 Task: Find connections with filter location Palmas with filter topic #constructionwith filter profile language French with filter current company TE Connectivity with filter school Government College of Engineering, Salem with filter industry Insurance Agencies and Brokerages with filter service category Audio Engineering with filter keywords title SEO Manager
Action: Mouse moved to (668, 130)
Screenshot: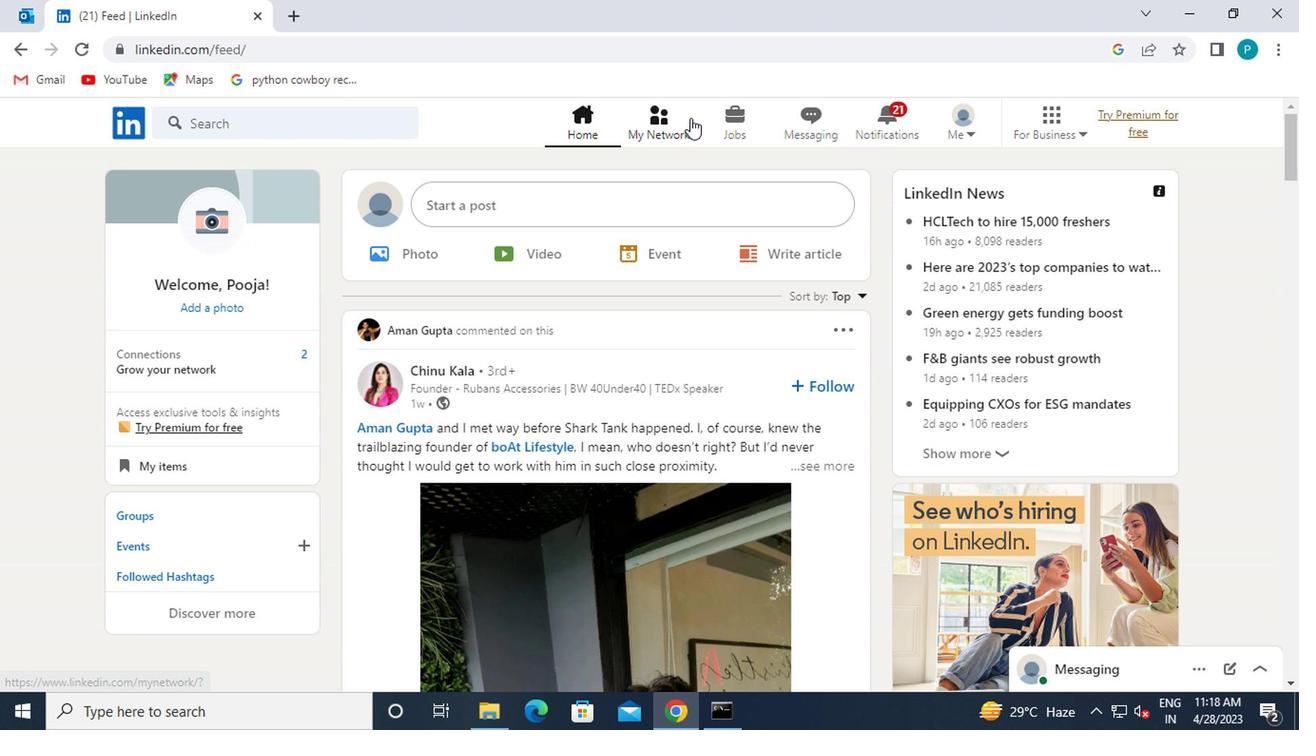 
Action: Mouse pressed left at (668, 130)
Screenshot: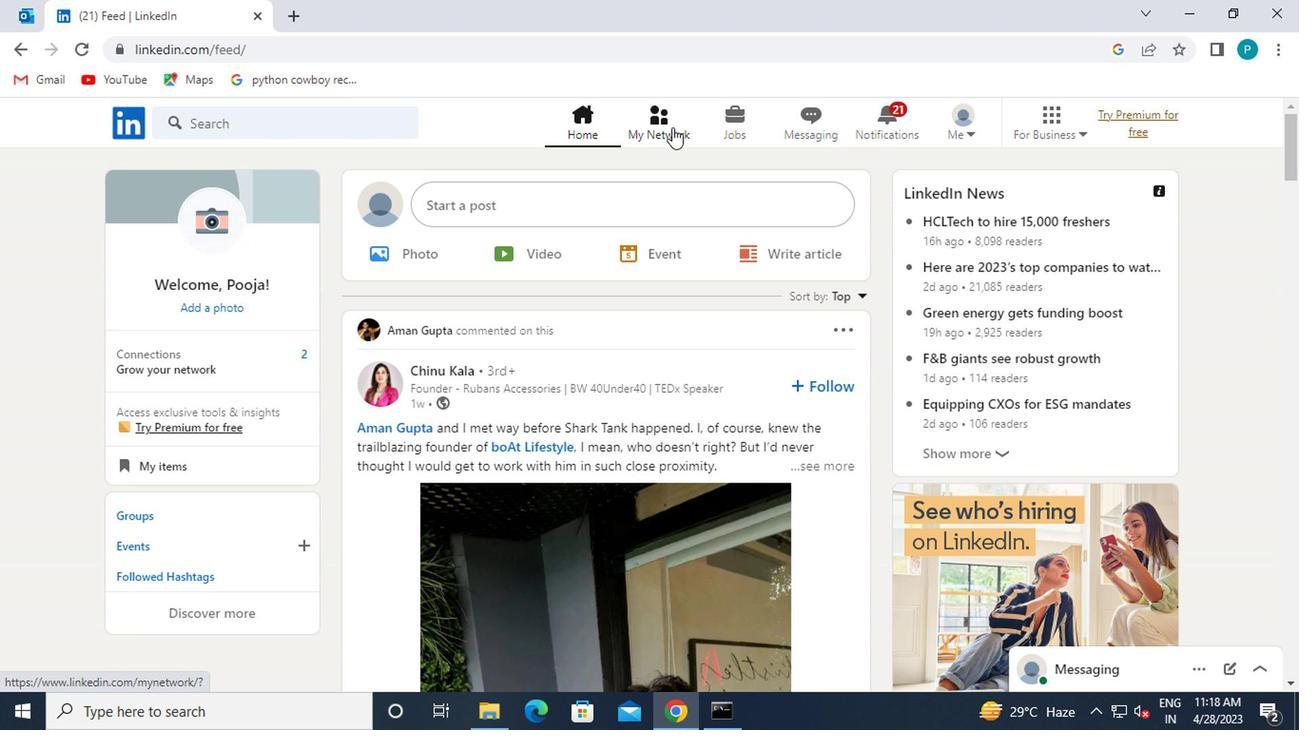 
Action: Mouse moved to (377, 225)
Screenshot: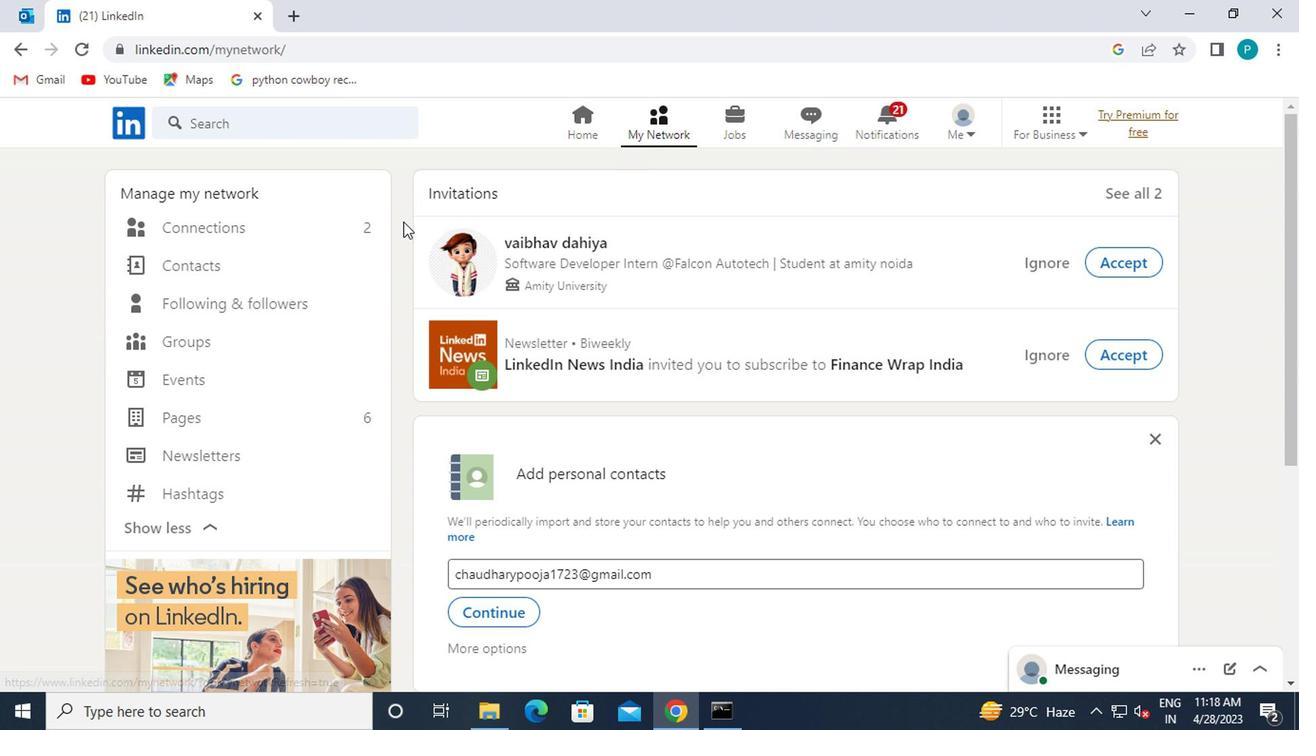 
Action: Mouse pressed left at (377, 225)
Screenshot: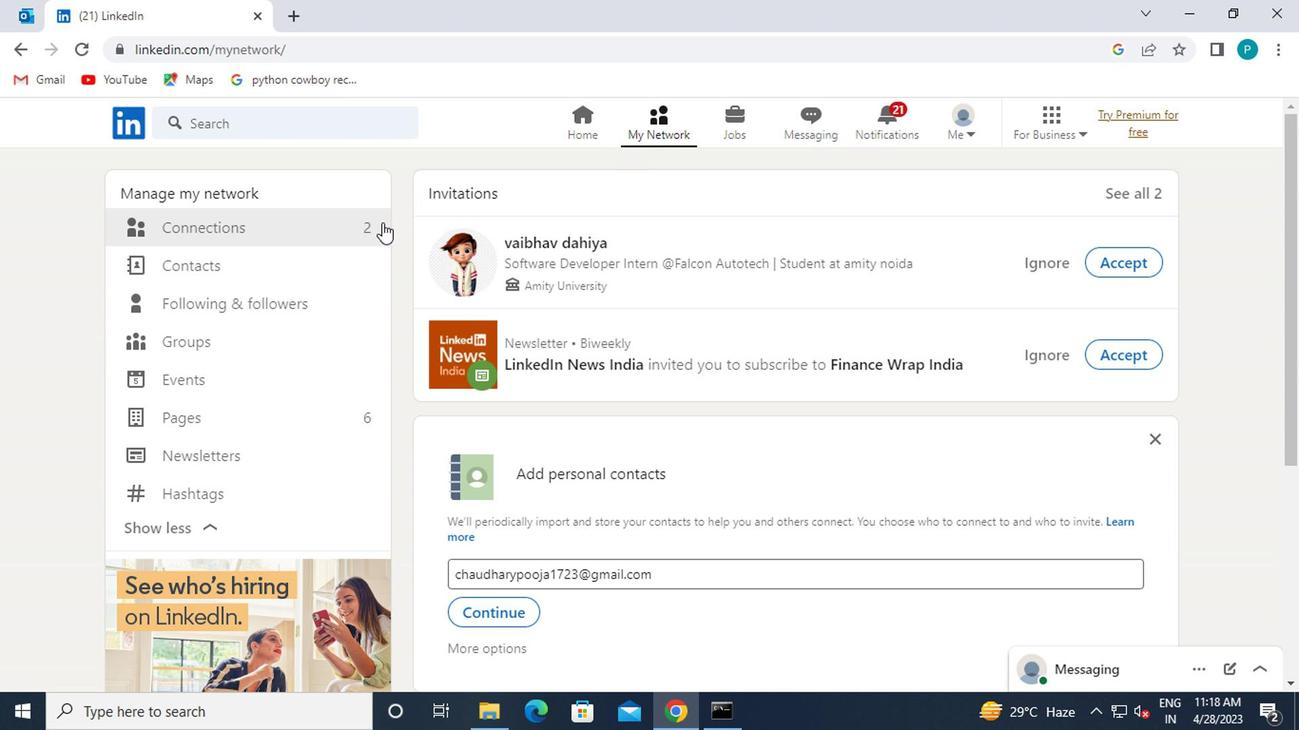
Action: Mouse moved to (320, 227)
Screenshot: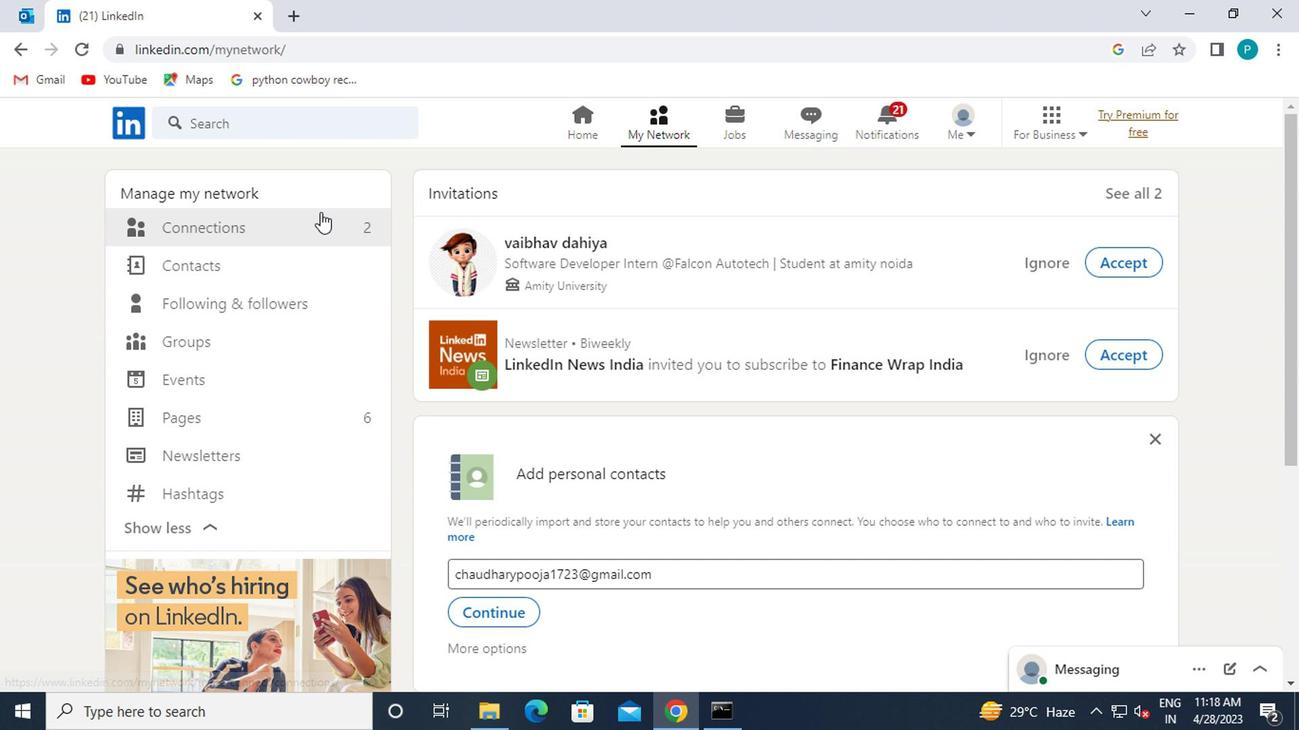 
Action: Mouse pressed left at (320, 227)
Screenshot: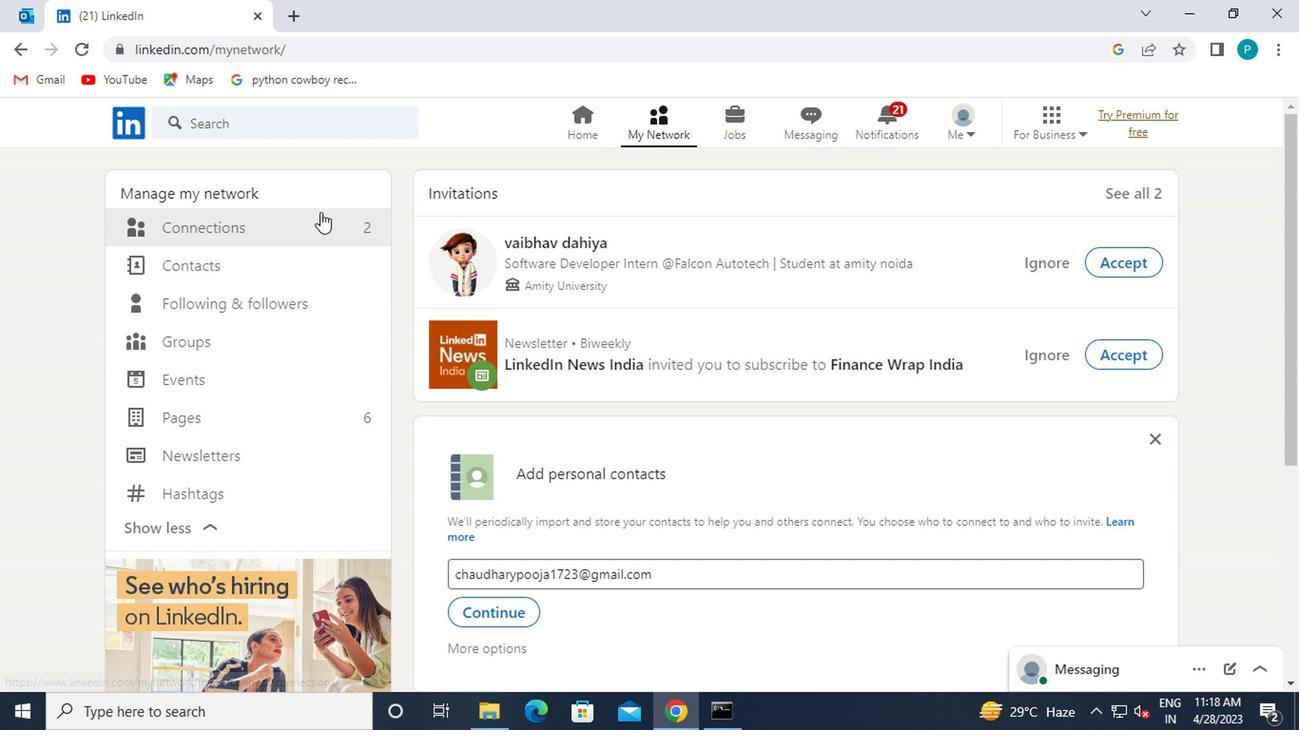
Action: Mouse moved to (802, 226)
Screenshot: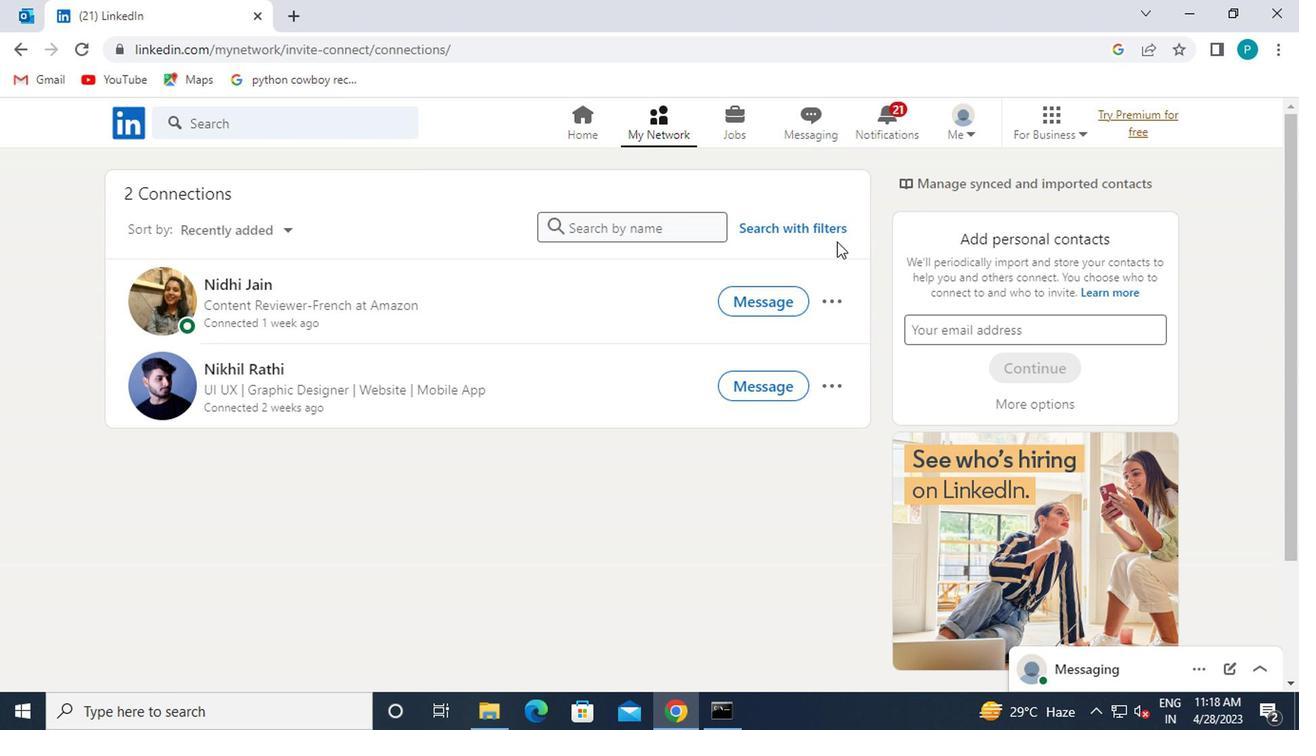 
Action: Mouse pressed left at (802, 226)
Screenshot: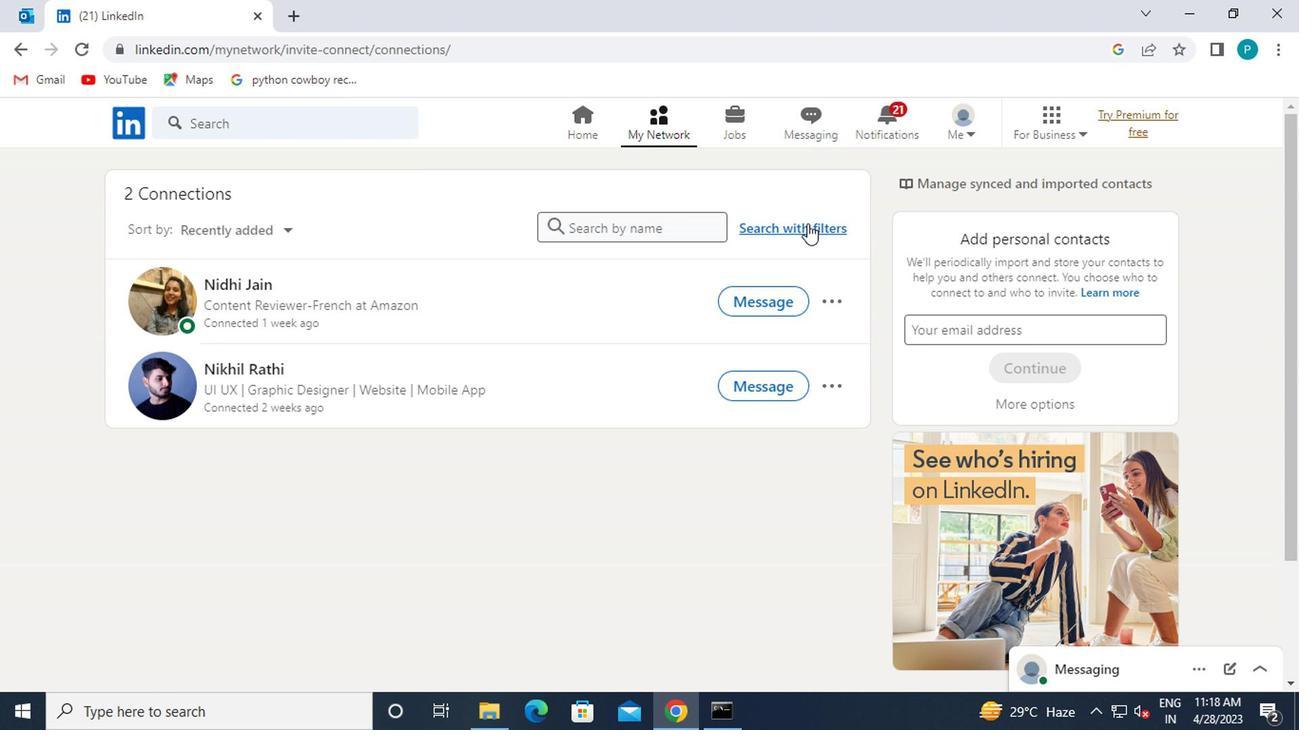 
Action: Mouse moved to (726, 186)
Screenshot: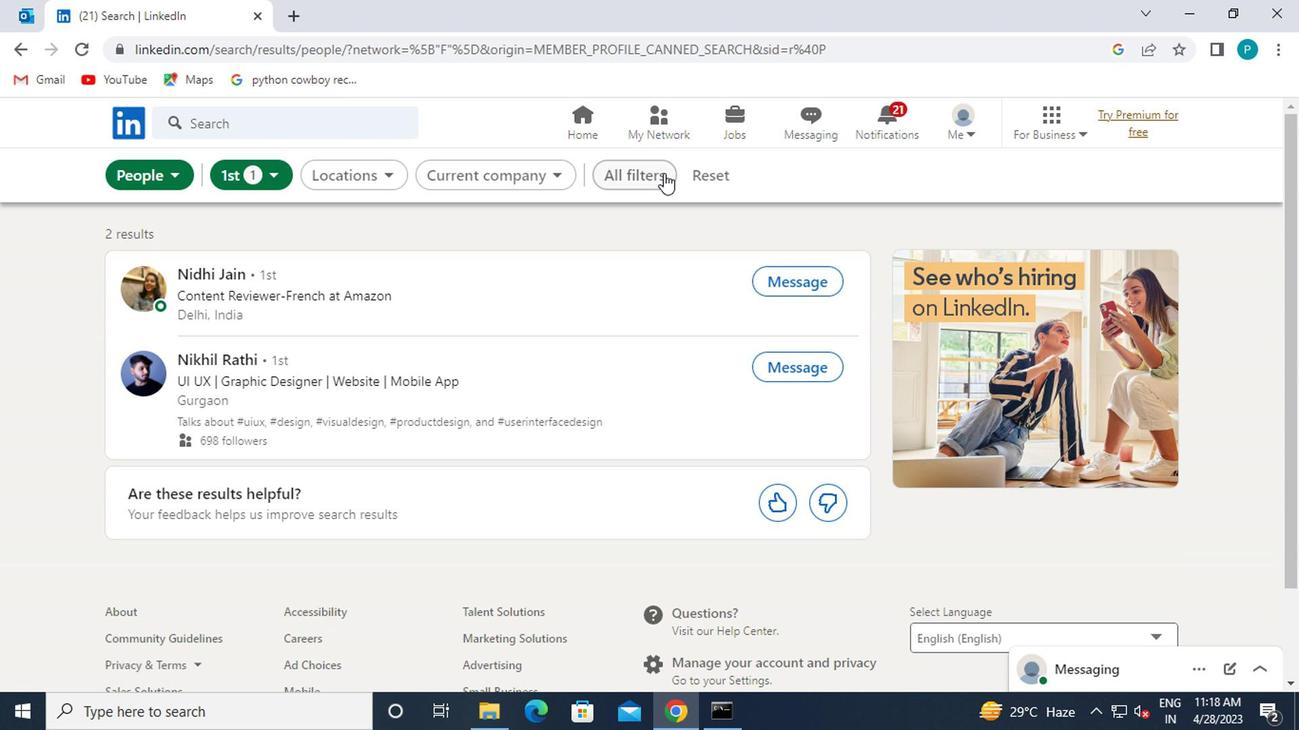 
Action: Mouse pressed left at (726, 186)
Screenshot: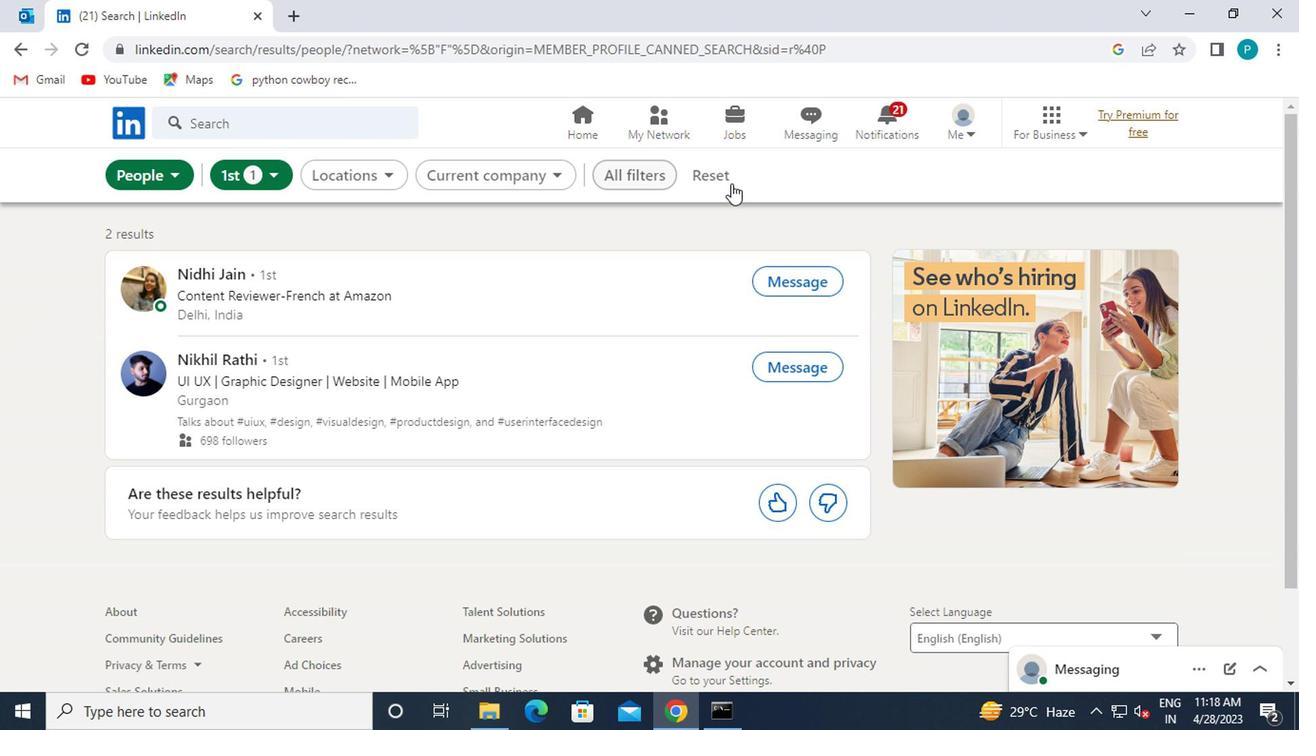 
Action: Mouse moved to (701, 175)
Screenshot: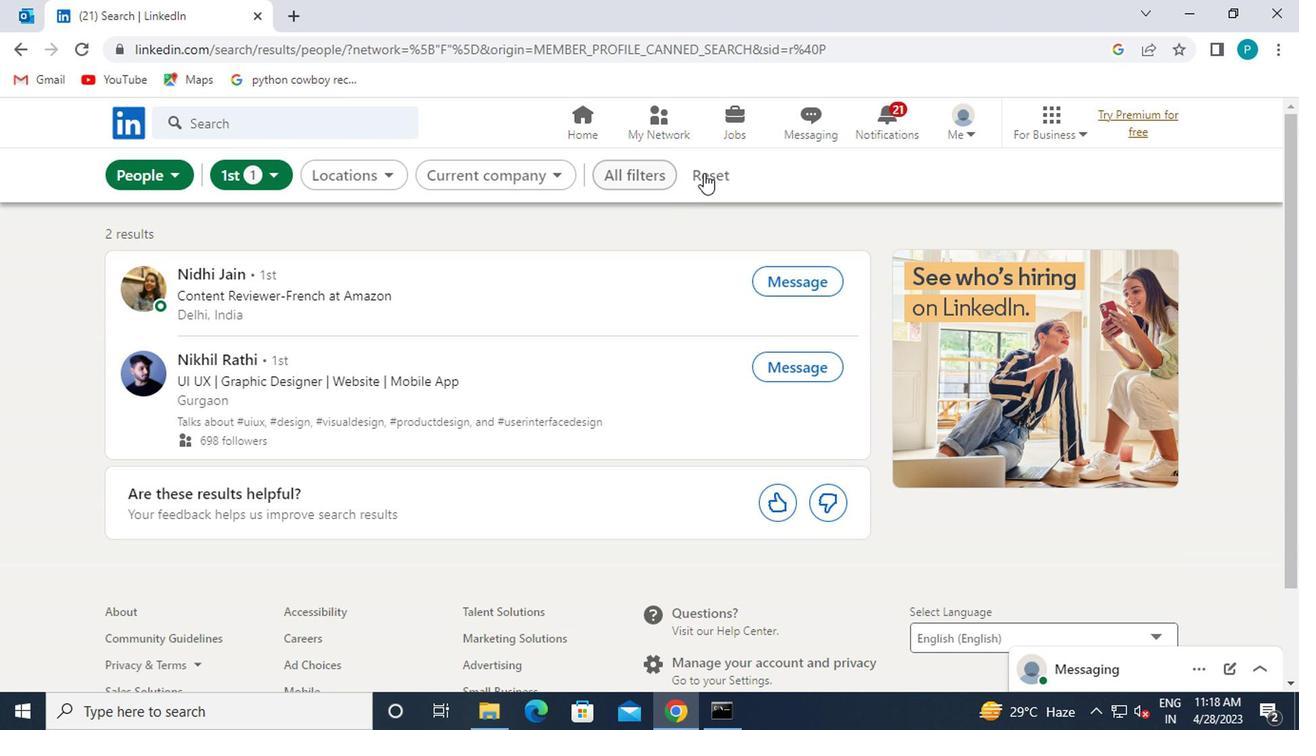 
Action: Mouse pressed left at (701, 175)
Screenshot: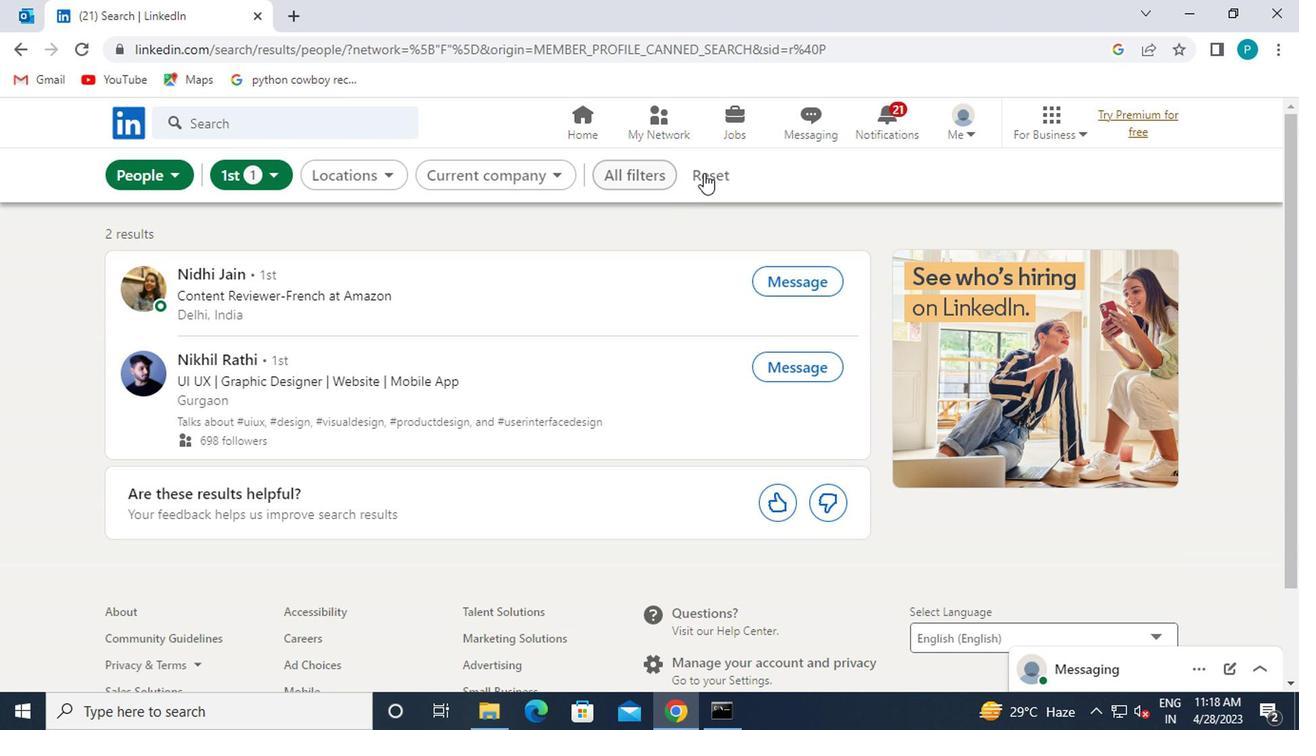 
Action: Mouse moved to (659, 182)
Screenshot: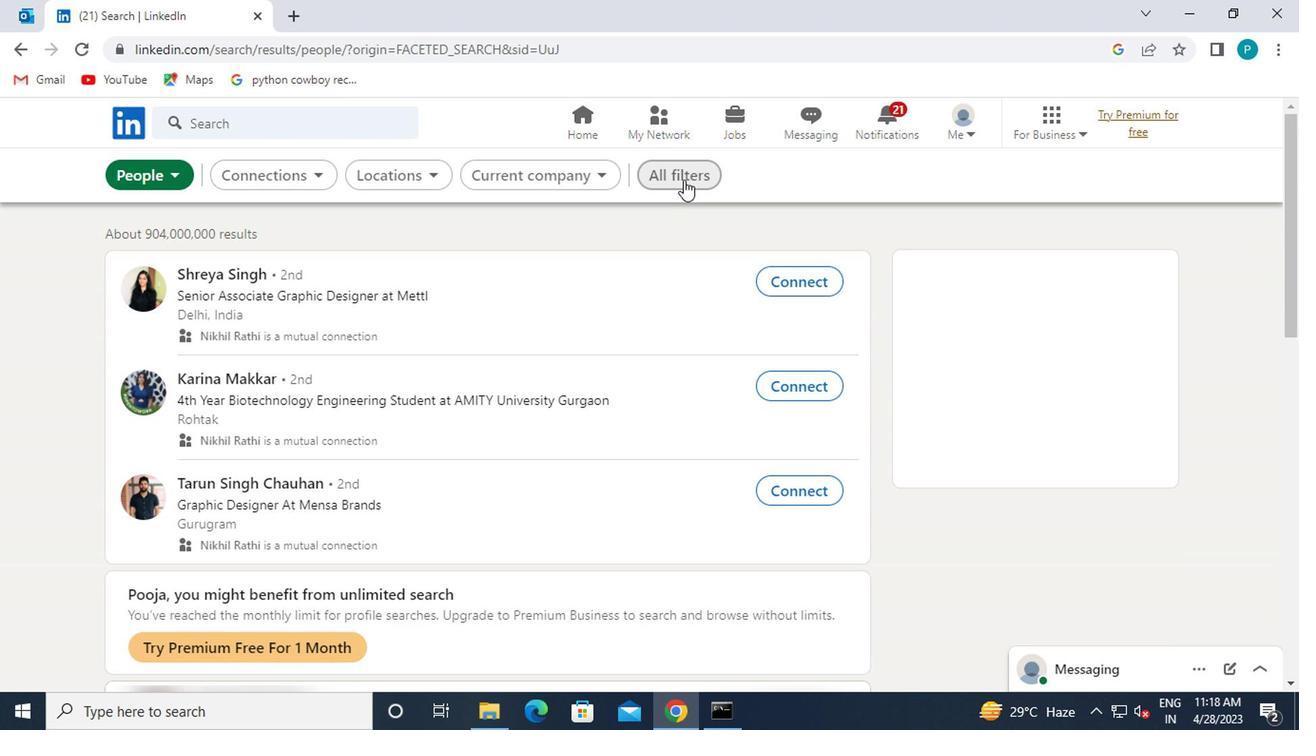 
Action: Mouse pressed left at (659, 182)
Screenshot: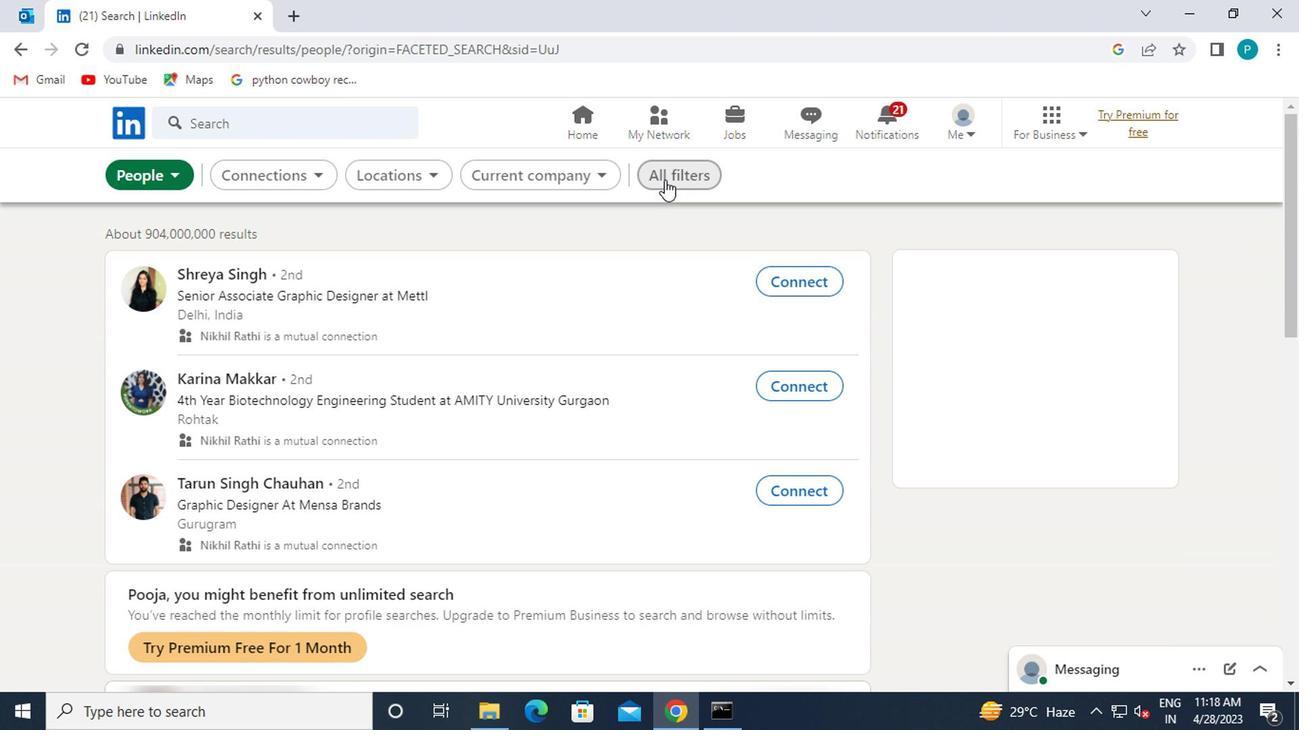 
Action: Mouse moved to (1010, 517)
Screenshot: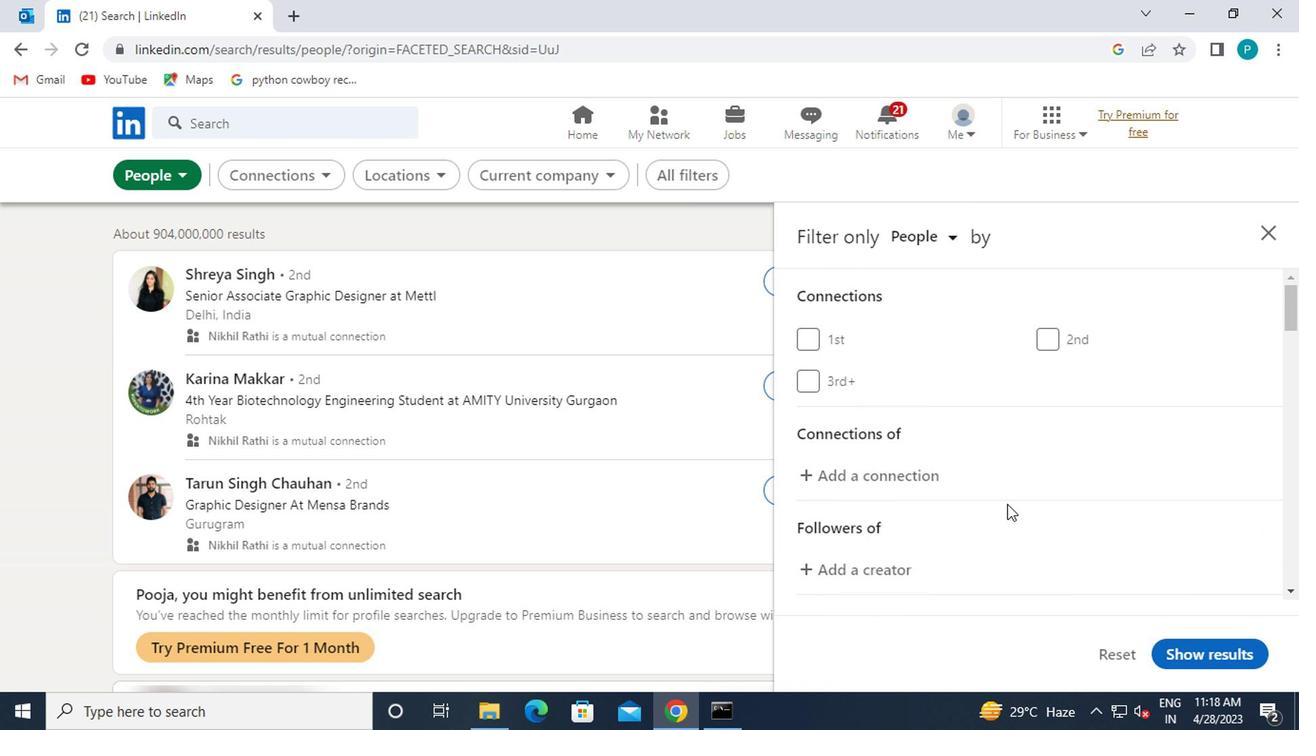 
Action: Mouse scrolled (1010, 516) with delta (0, 0)
Screenshot: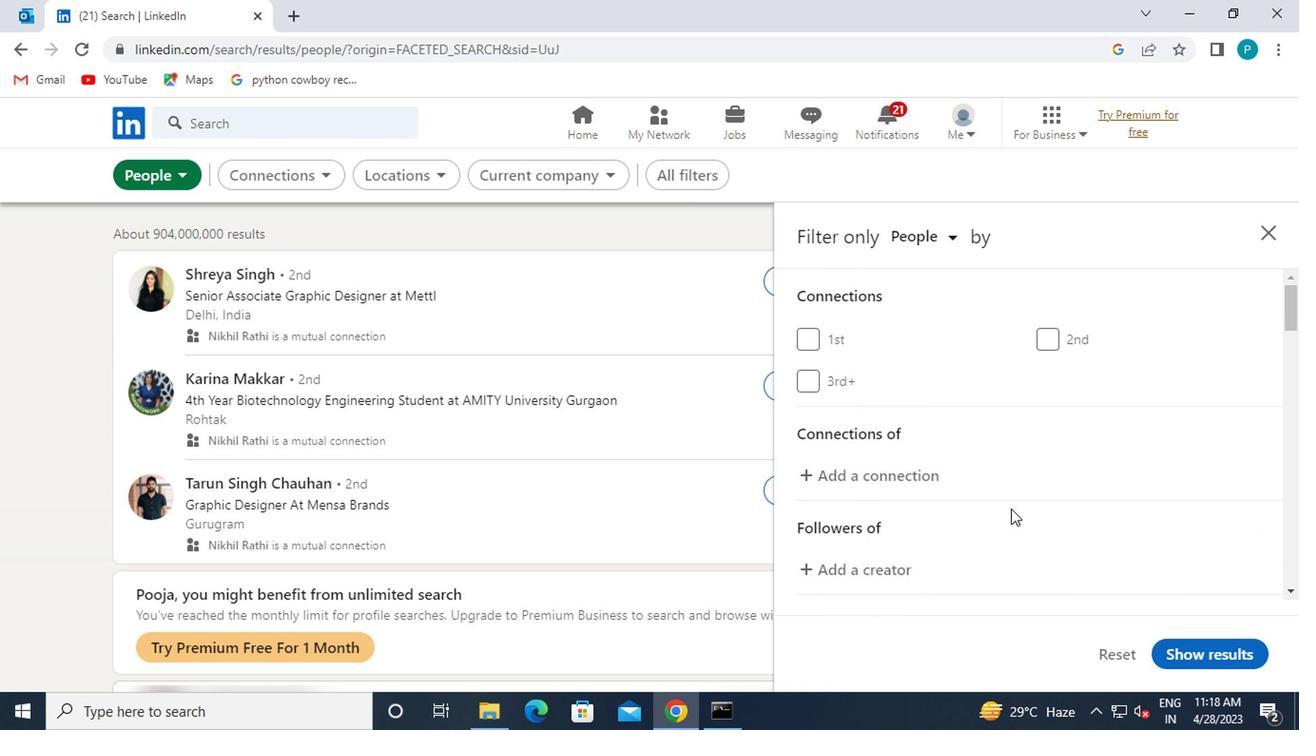 
Action: Mouse scrolled (1010, 516) with delta (0, 0)
Screenshot: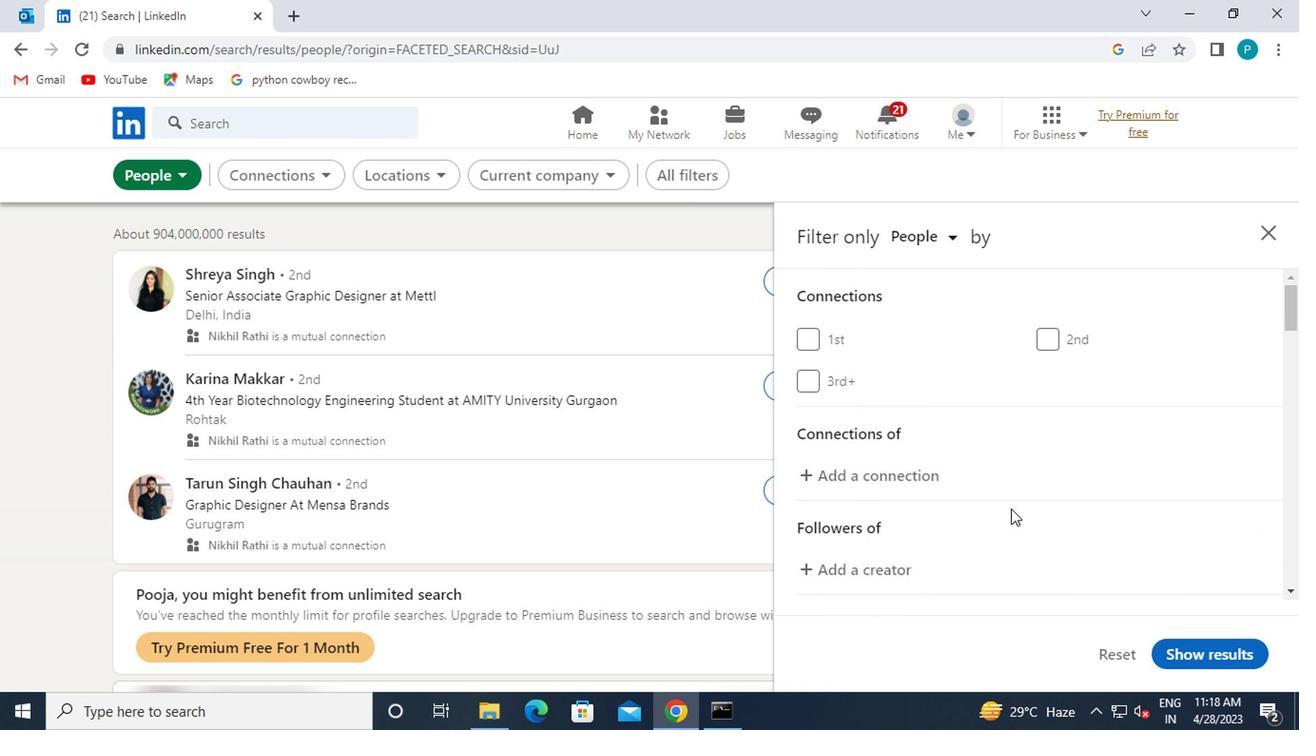 
Action: Mouse scrolled (1010, 516) with delta (0, 0)
Screenshot: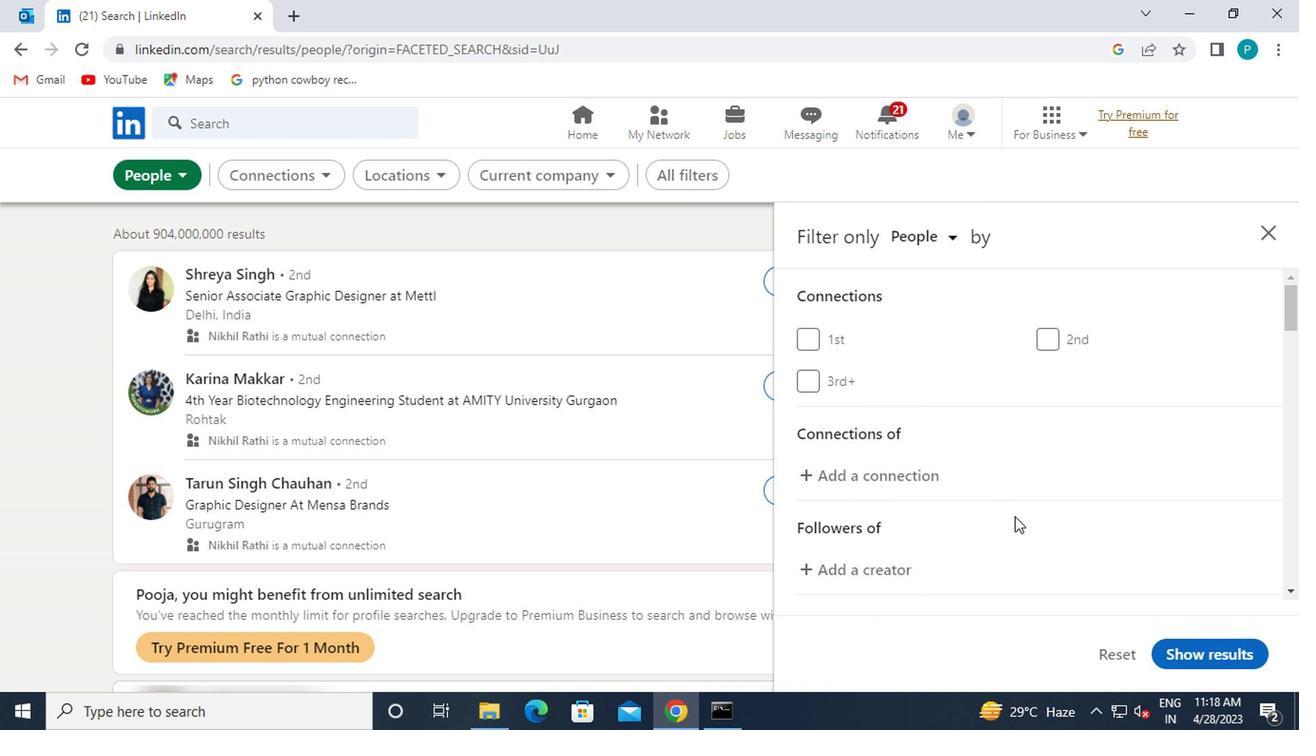 
Action: Mouse moved to (1043, 469)
Screenshot: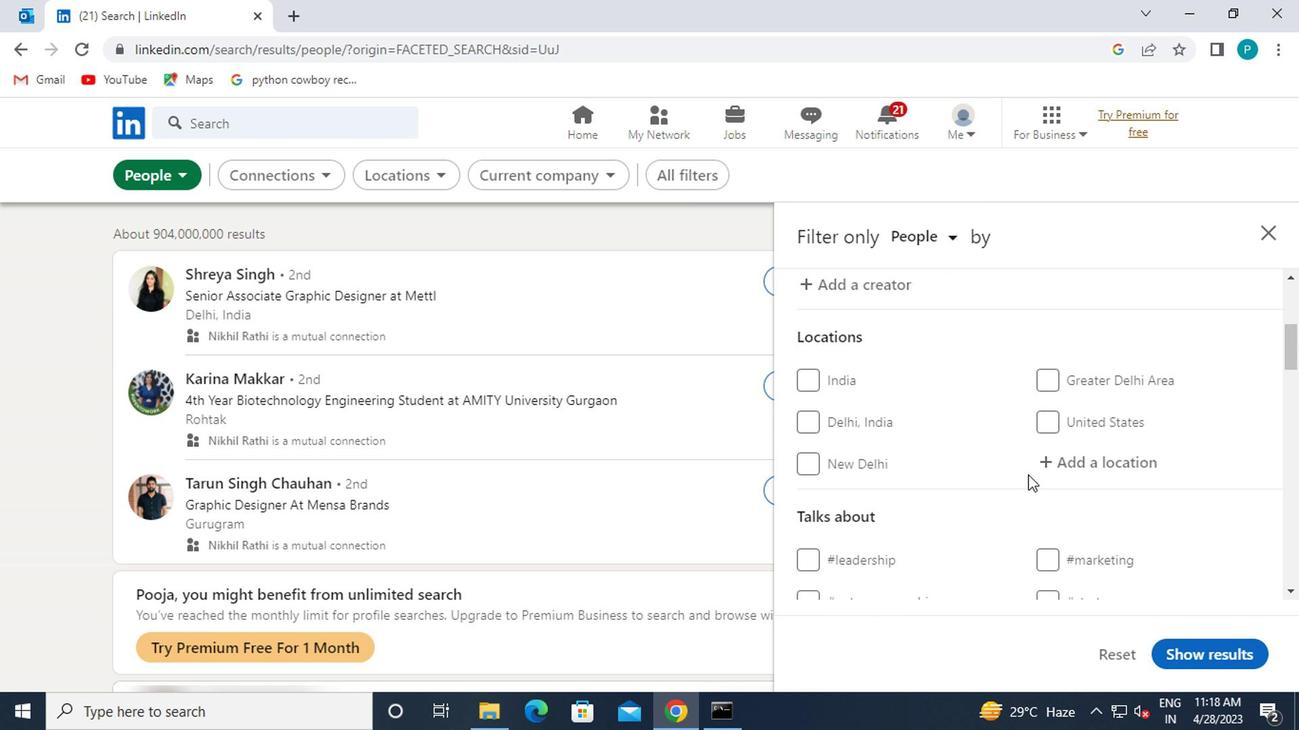
Action: Mouse pressed left at (1043, 469)
Screenshot: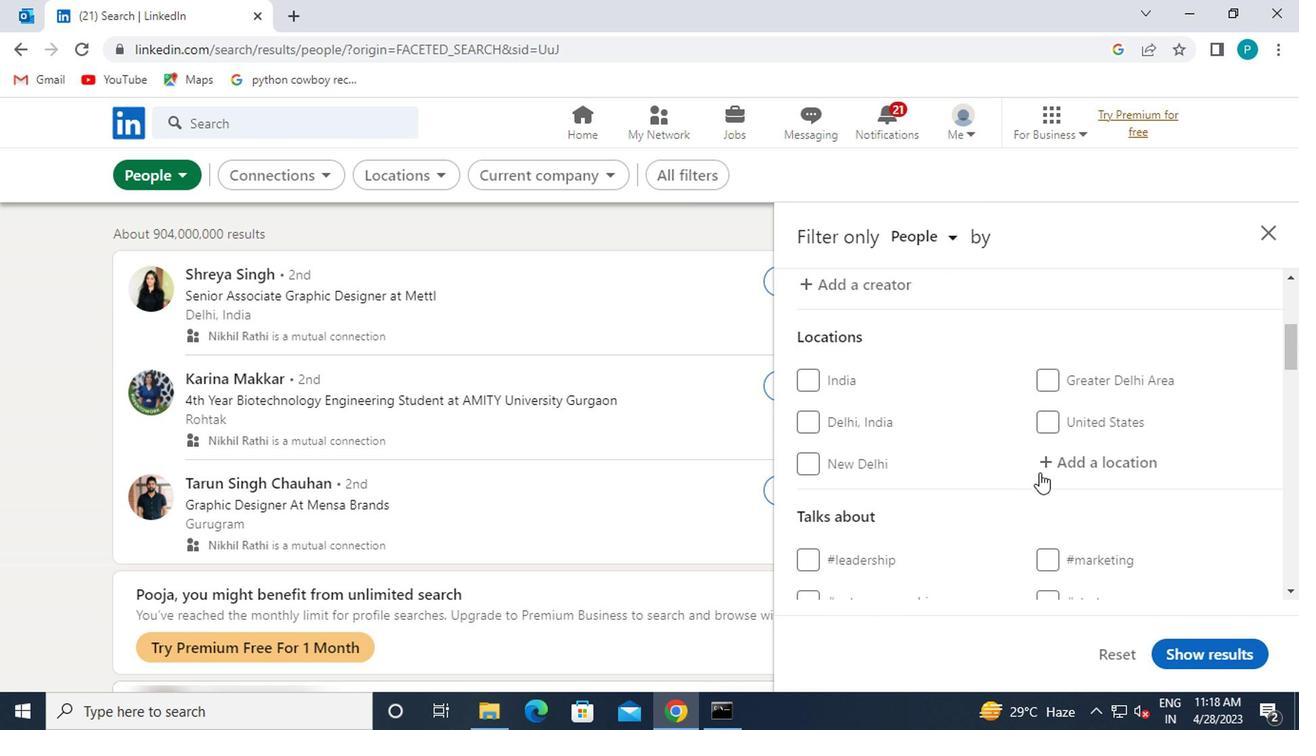 
Action: Mouse moved to (1062, 460)
Screenshot: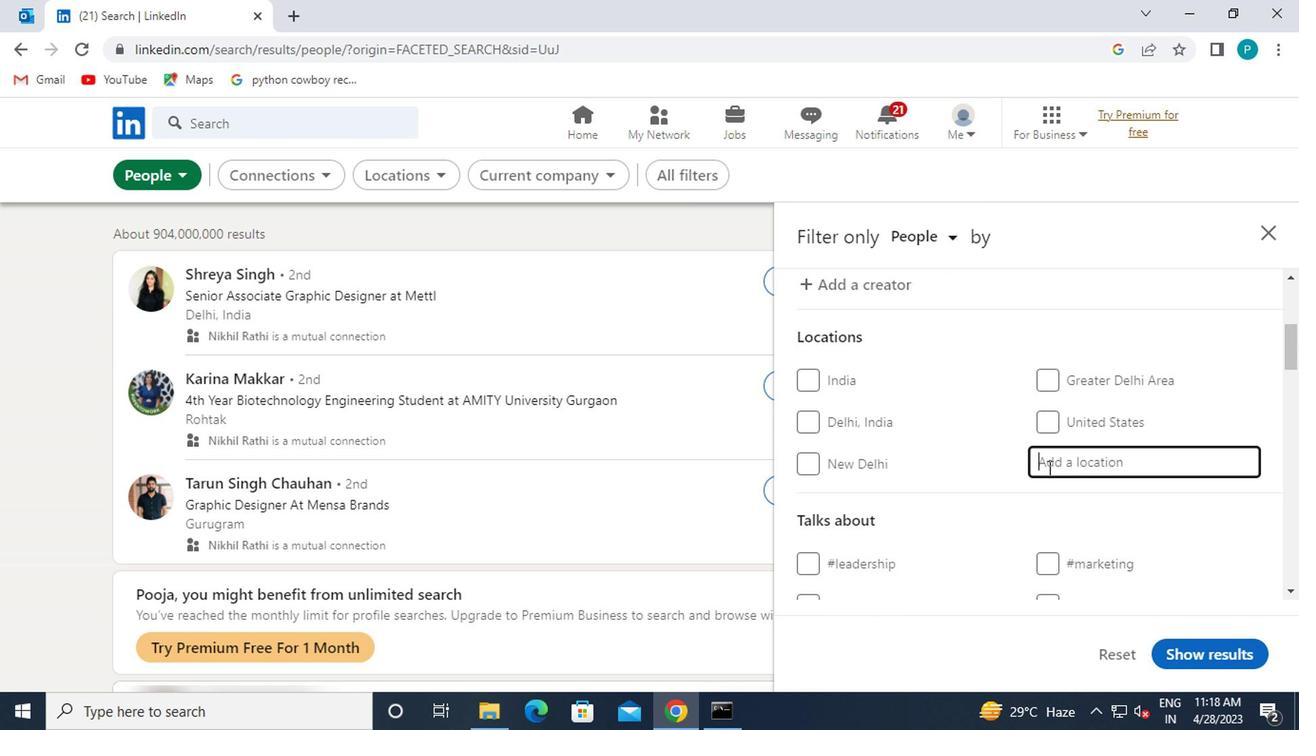 
Action: Key pressed <Key.caps_lock>p<Key.caps_lock>almas
Screenshot: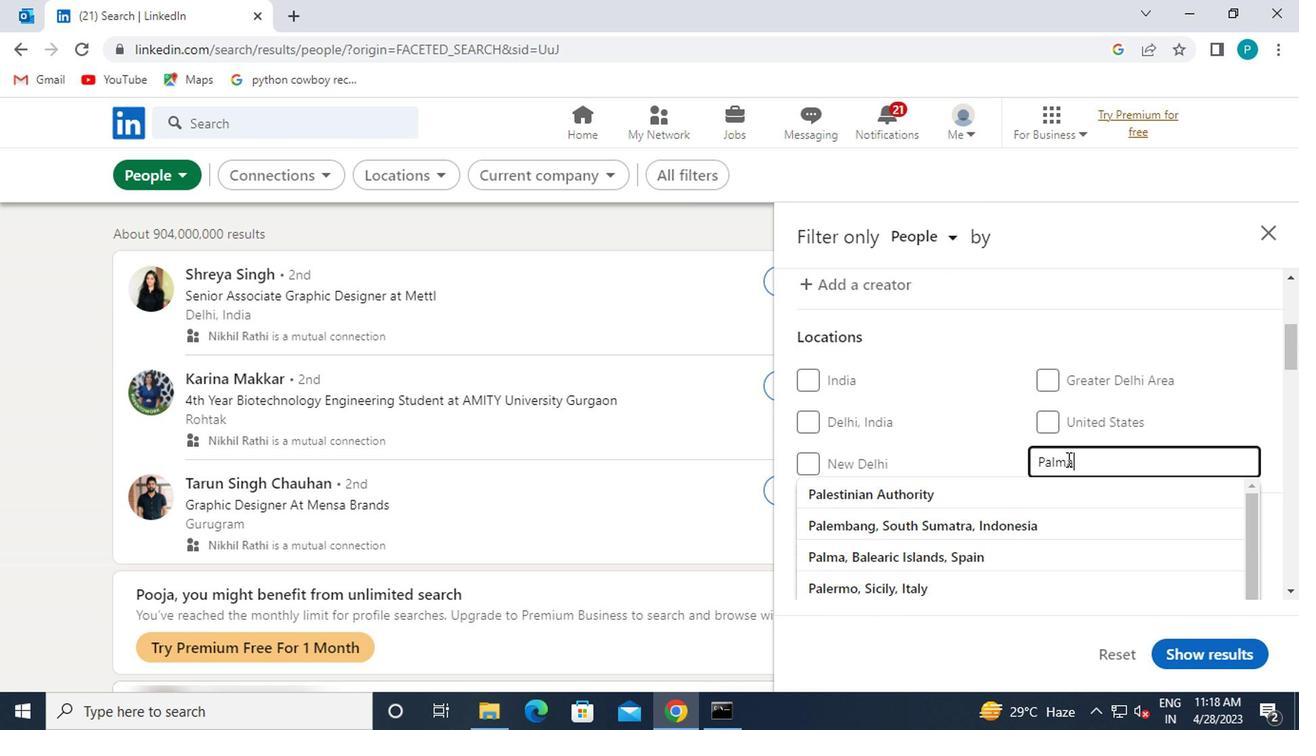 
Action: Mouse moved to (992, 485)
Screenshot: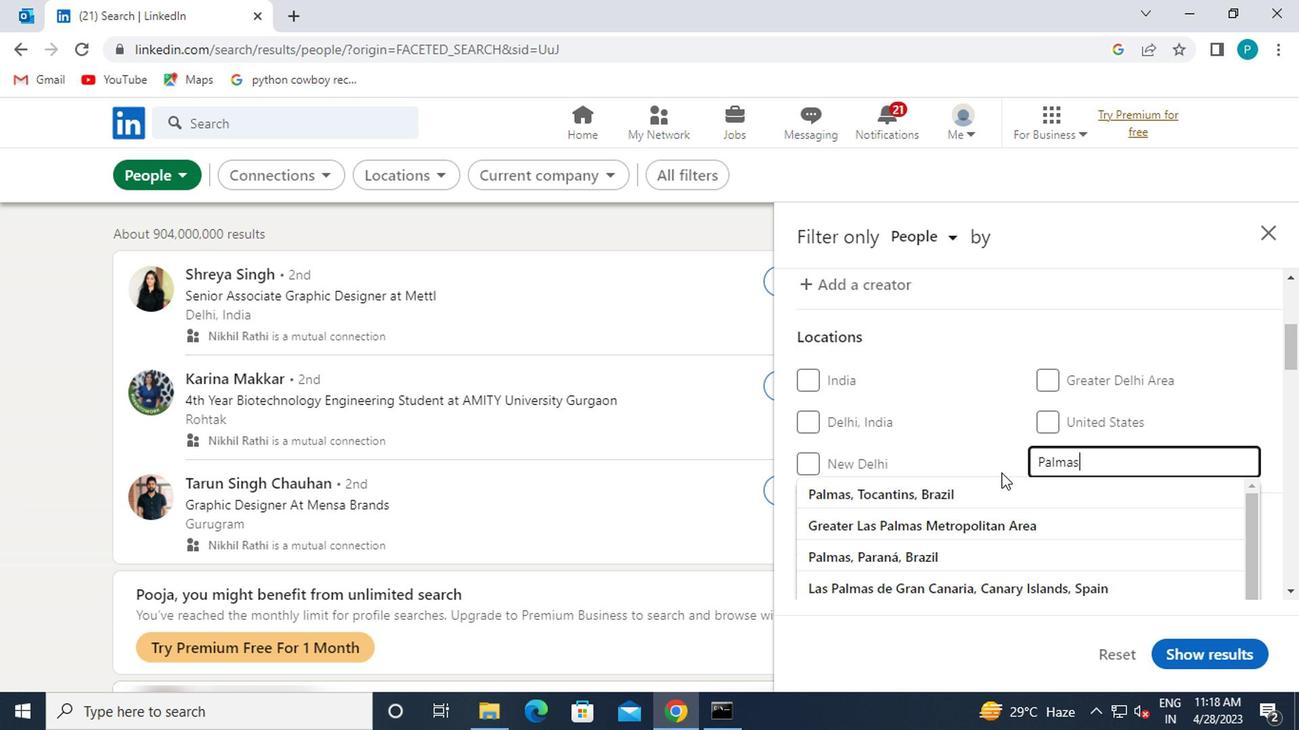 
Action: Mouse pressed left at (992, 485)
Screenshot: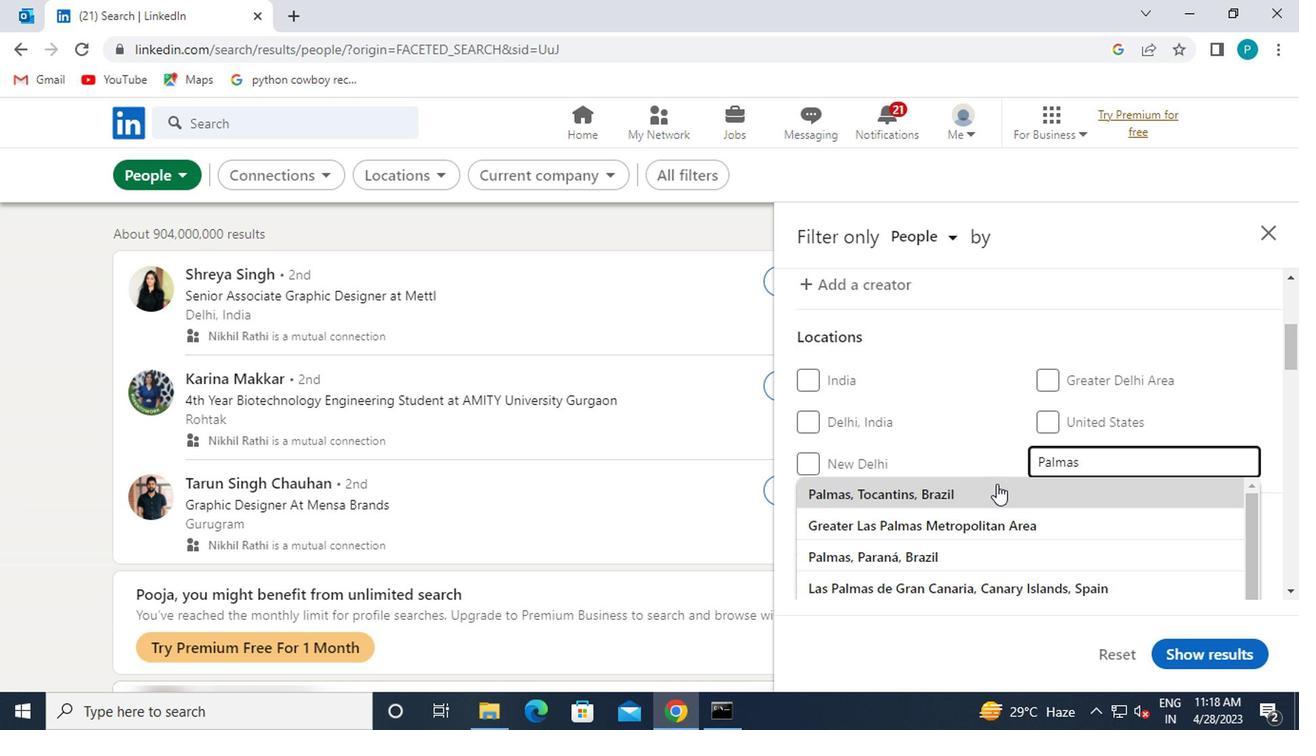 
Action: Mouse moved to (991, 485)
Screenshot: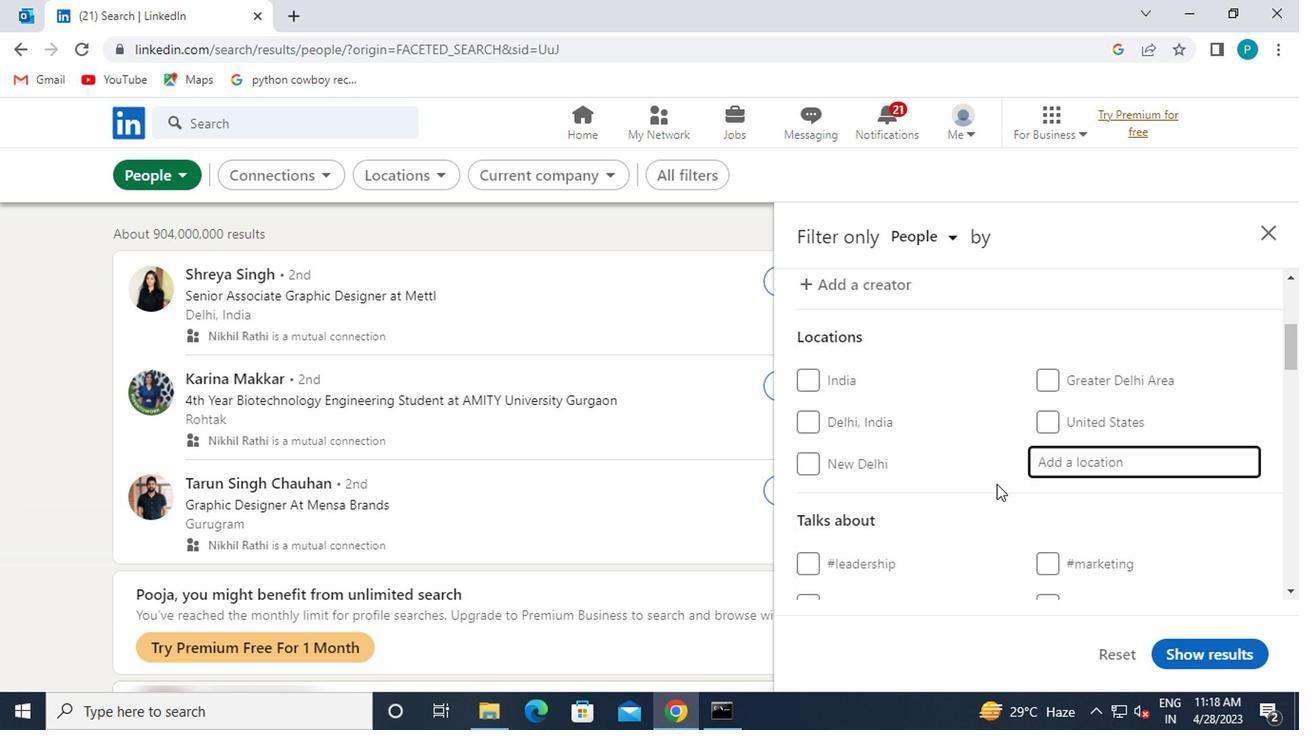 
Action: Mouse scrolled (991, 483) with delta (0, -1)
Screenshot: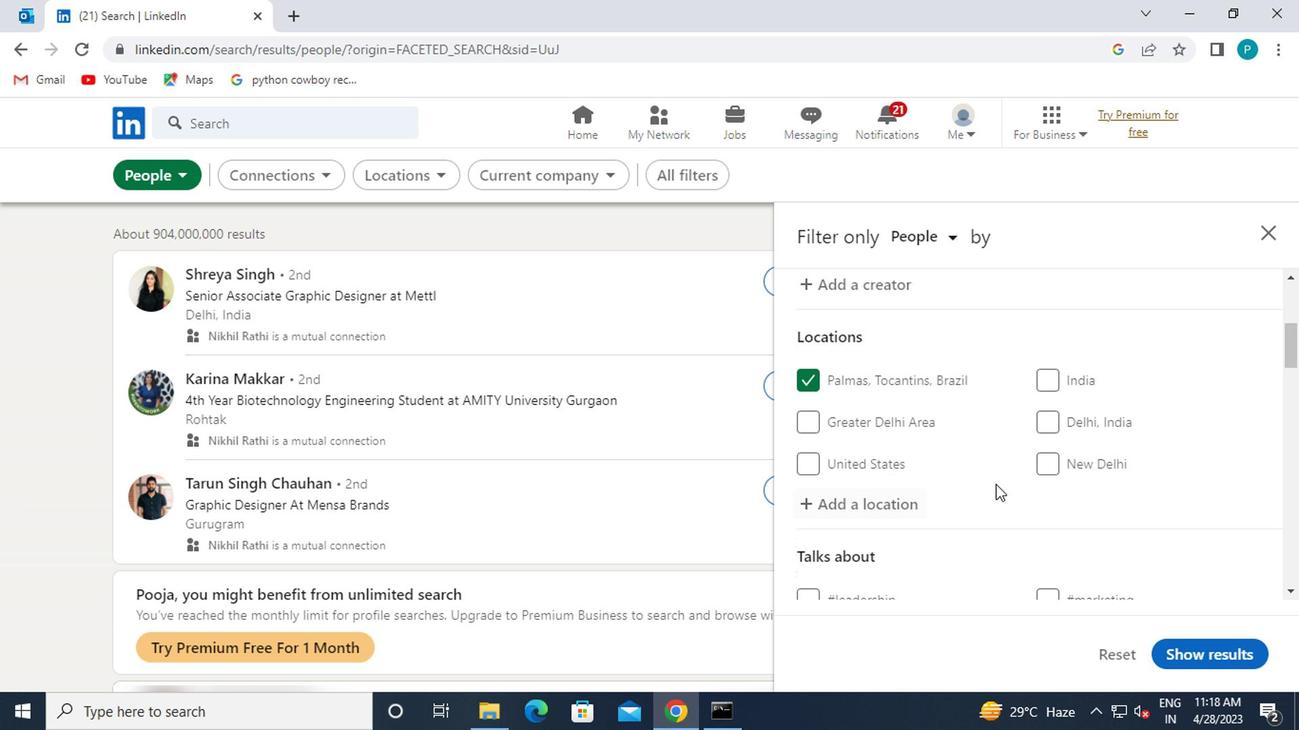 
Action: Mouse scrolled (991, 483) with delta (0, -1)
Screenshot: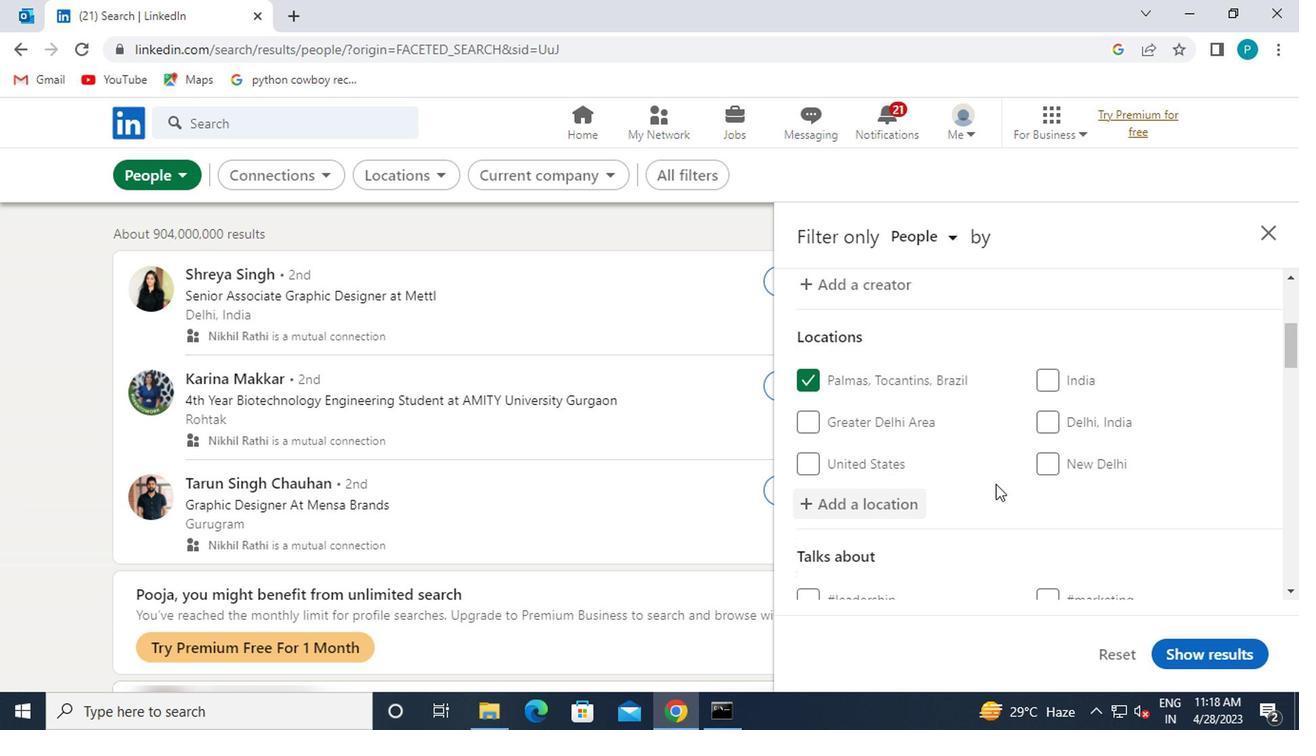 
Action: Mouse moved to (991, 485)
Screenshot: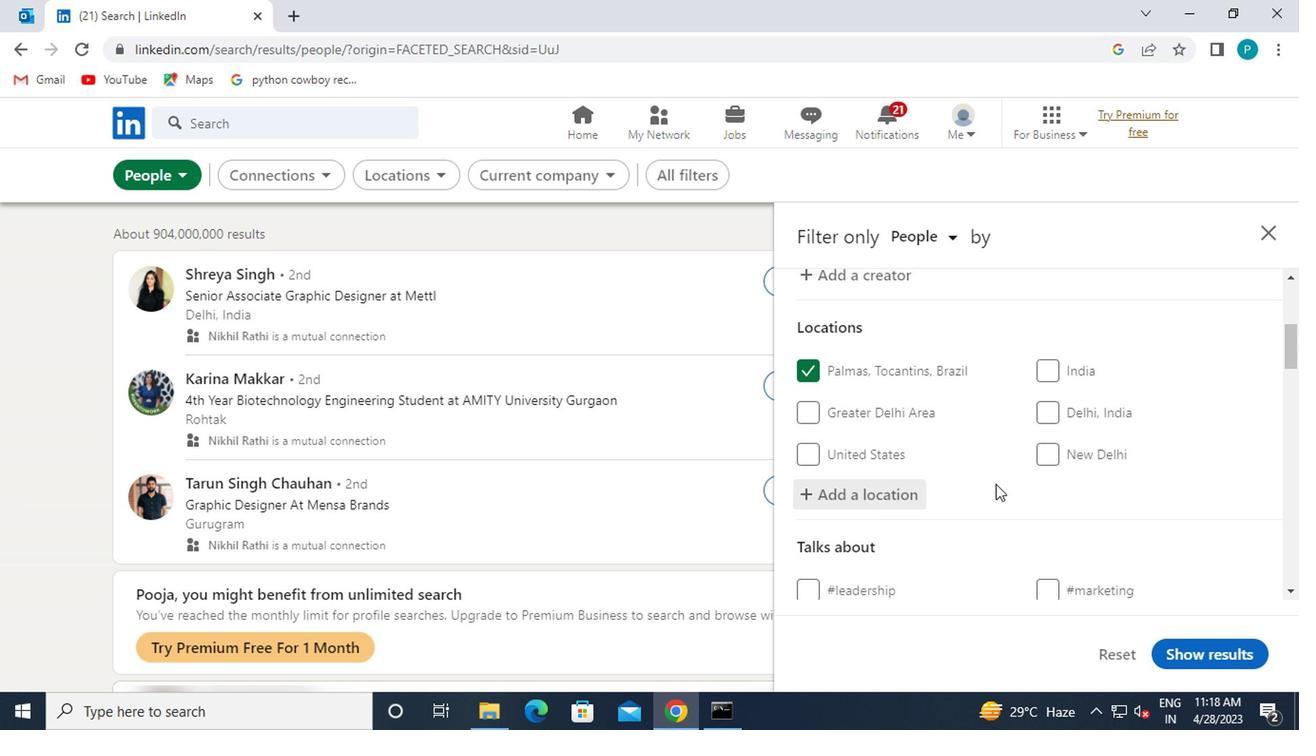 
Action: Mouse scrolled (991, 483) with delta (0, -1)
Screenshot: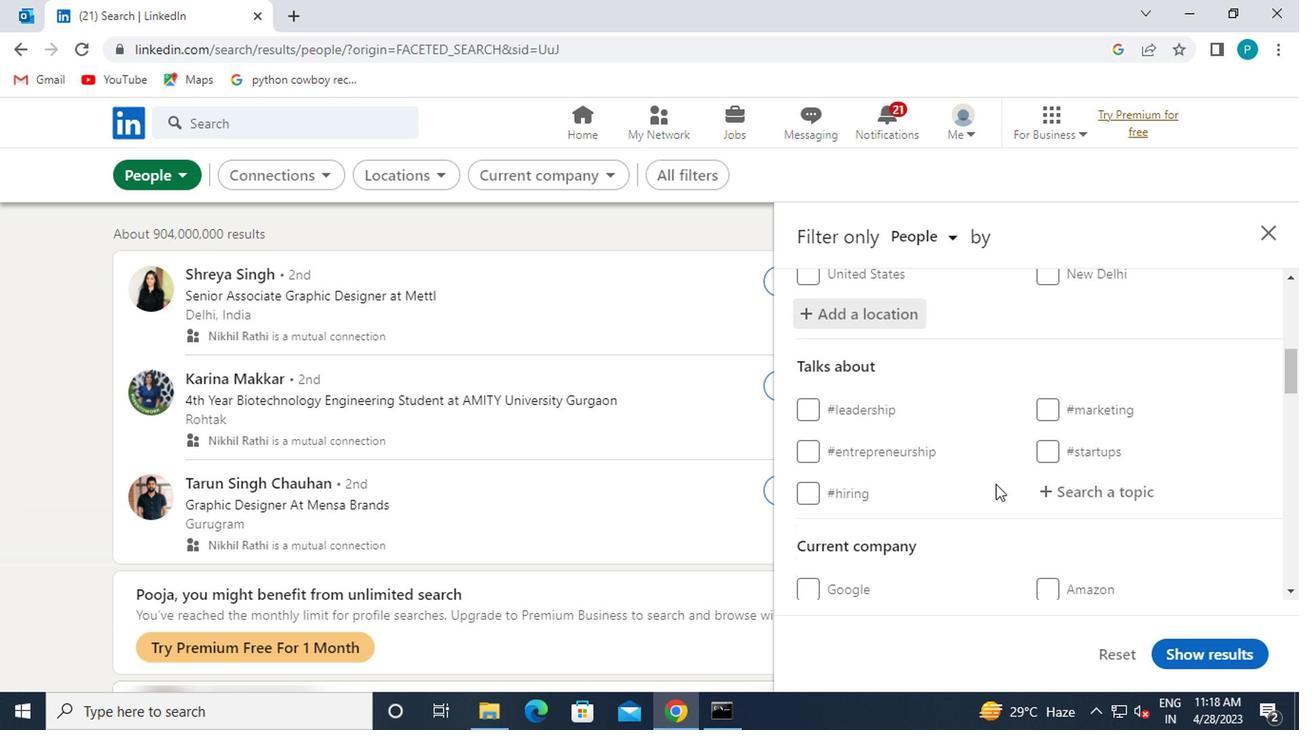 
Action: Mouse scrolled (991, 483) with delta (0, -1)
Screenshot: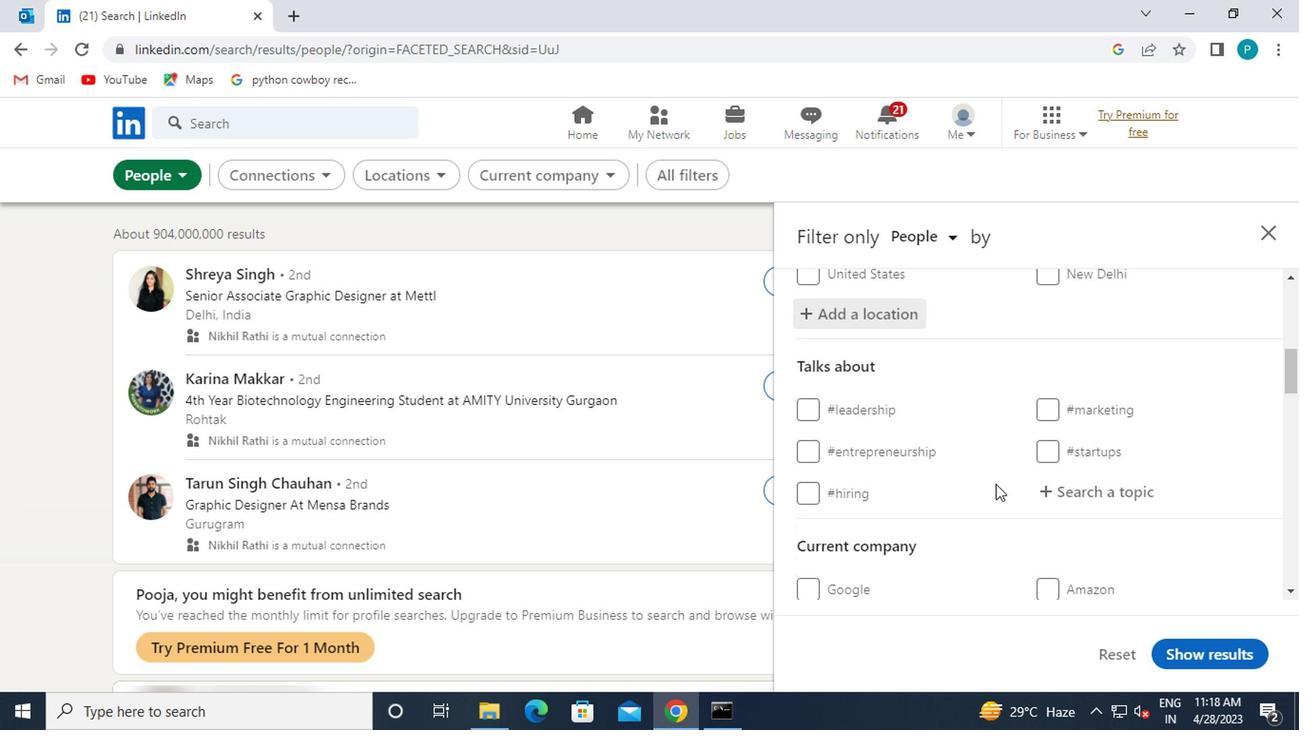 
Action: Mouse scrolled (991, 483) with delta (0, -1)
Screenshot: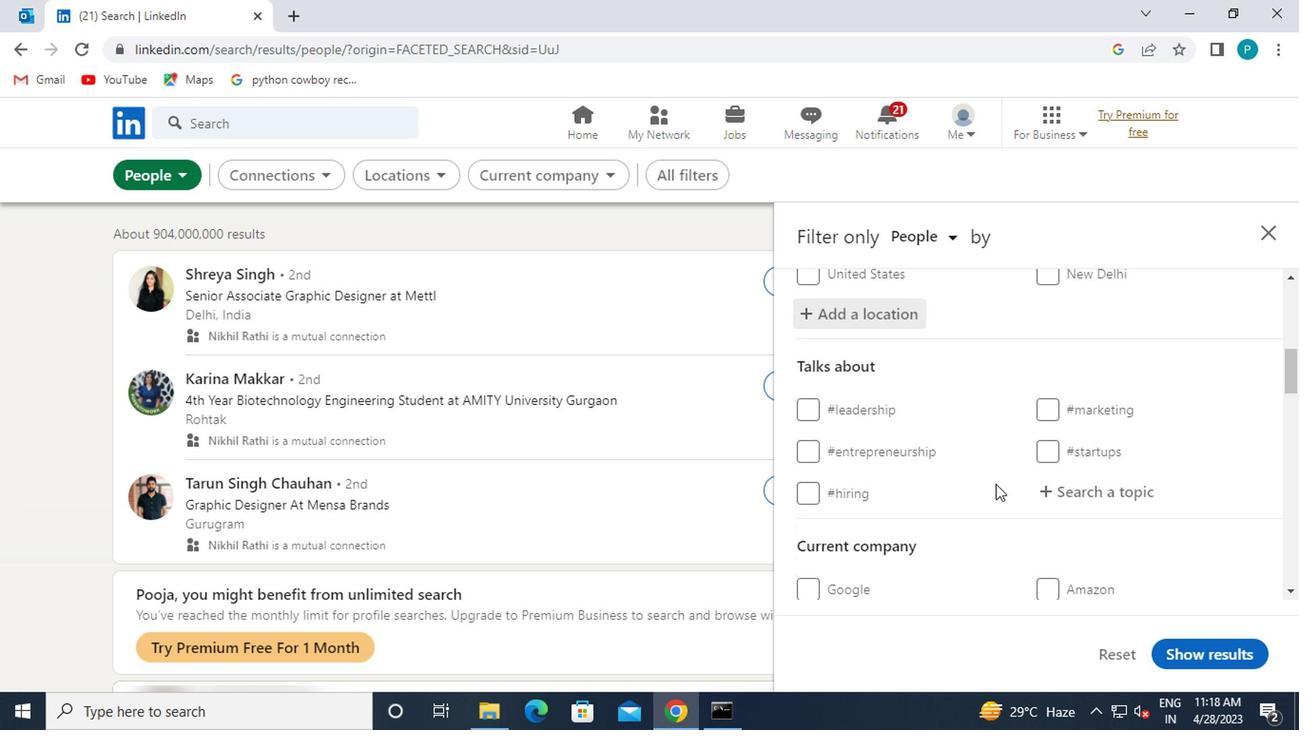 
Action: Mouse moved to (935, 483)
Screenshot: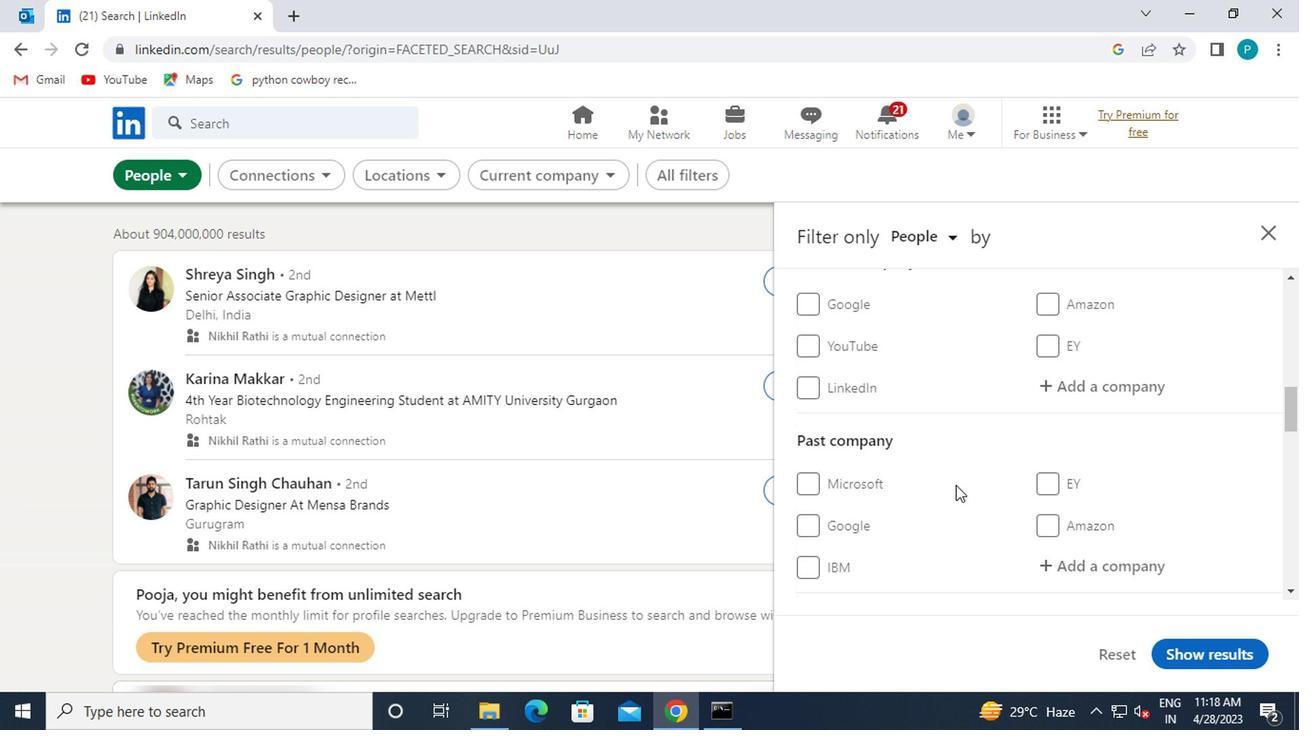 
Action: Mouse scrolled (935, 481) with delta (0, -1)
Screenshot: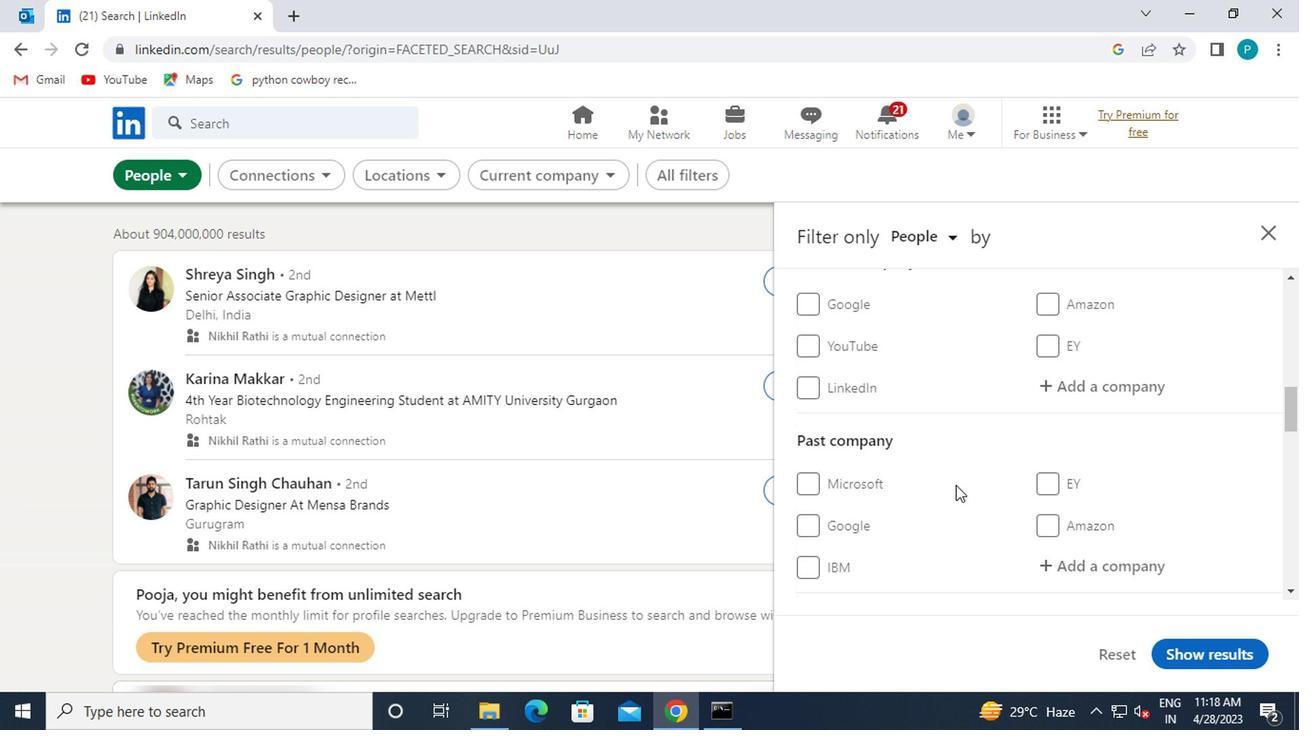 
Action: Mouse moved to (934, 483)
Screenshot: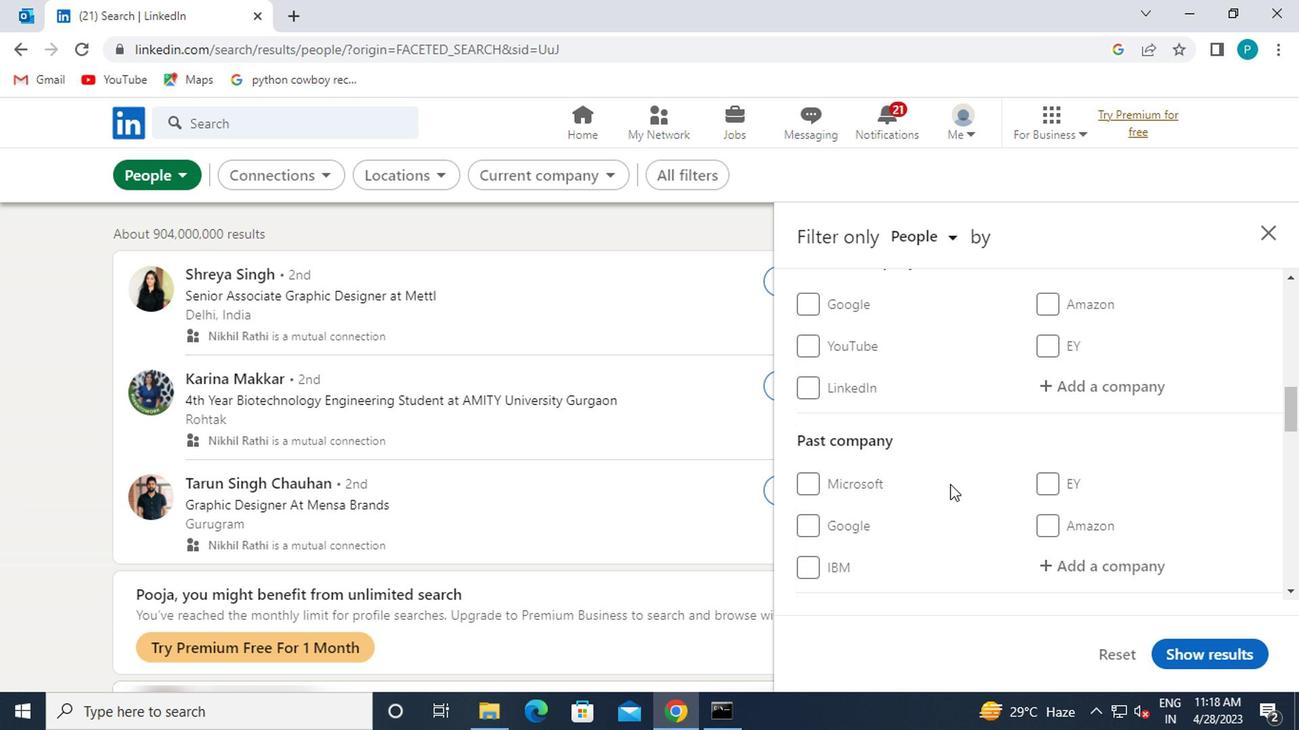 
Action: Mouse scrolled (934, 481) with delta (0, -1)
Screenshot: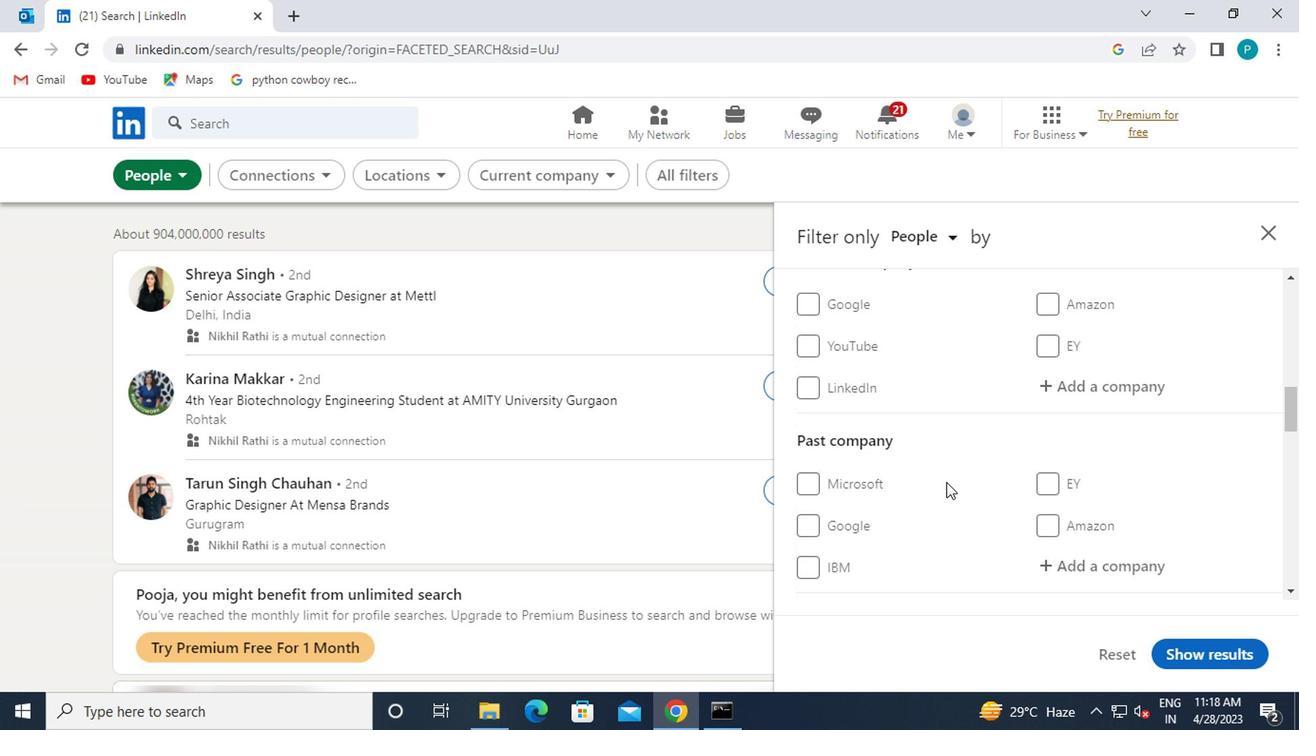 
Action: Mouse scrolled (934, 481) with delta (0, -1)
Screenshot: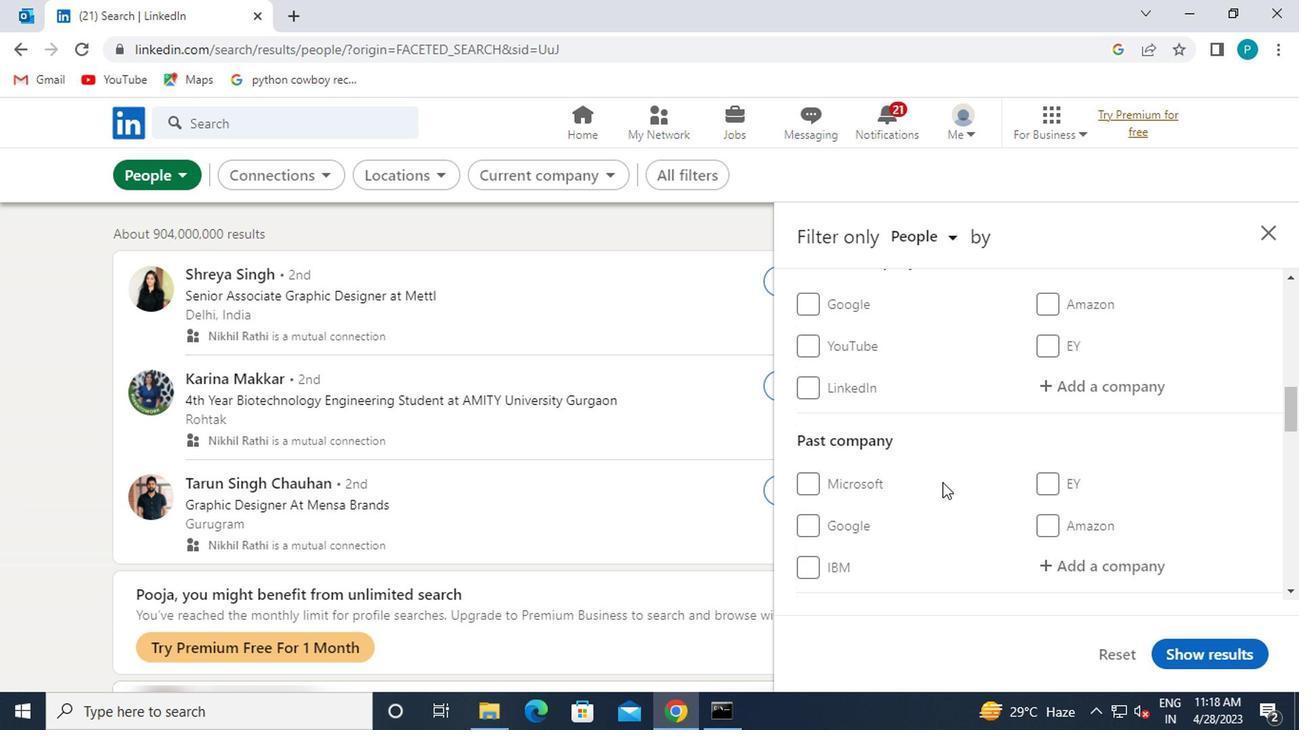 
Action: Mouse moved to (892, 483)
Screenshot: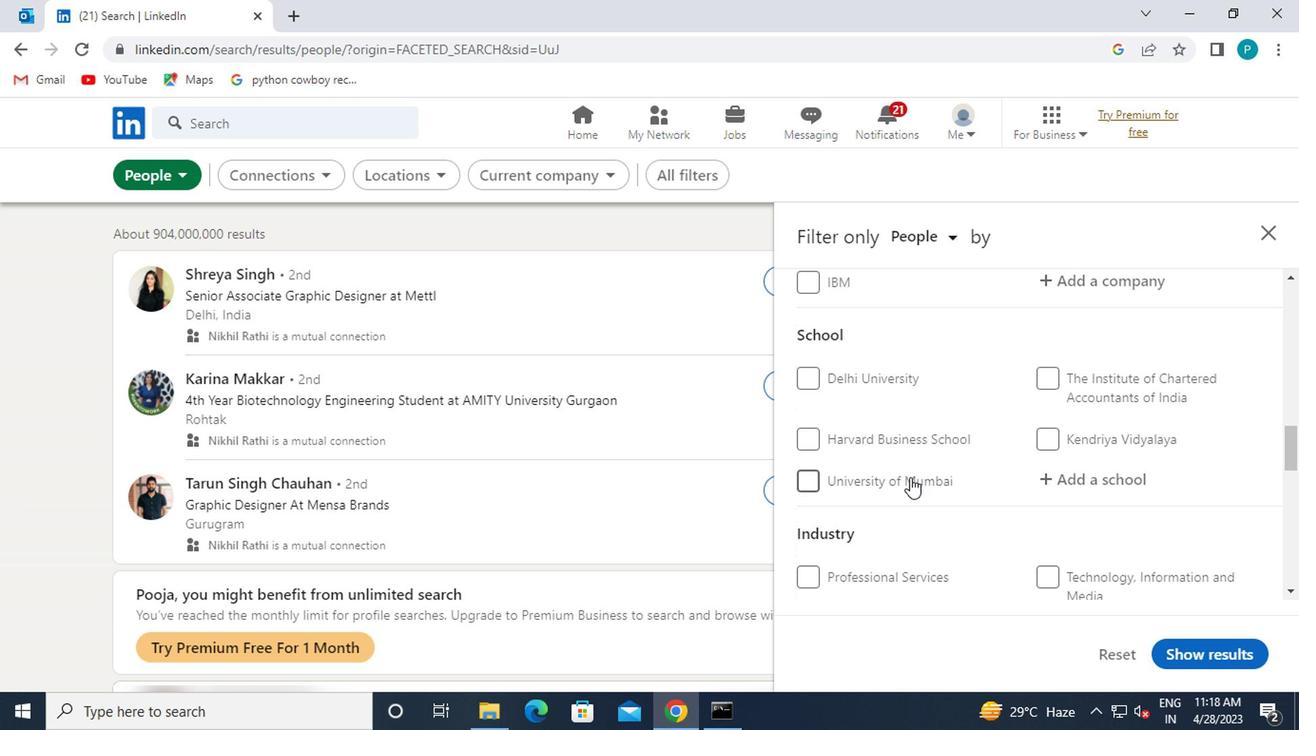 
Action: Mouse scrolled (892, 481) with delta (0, -1)
Screenshot: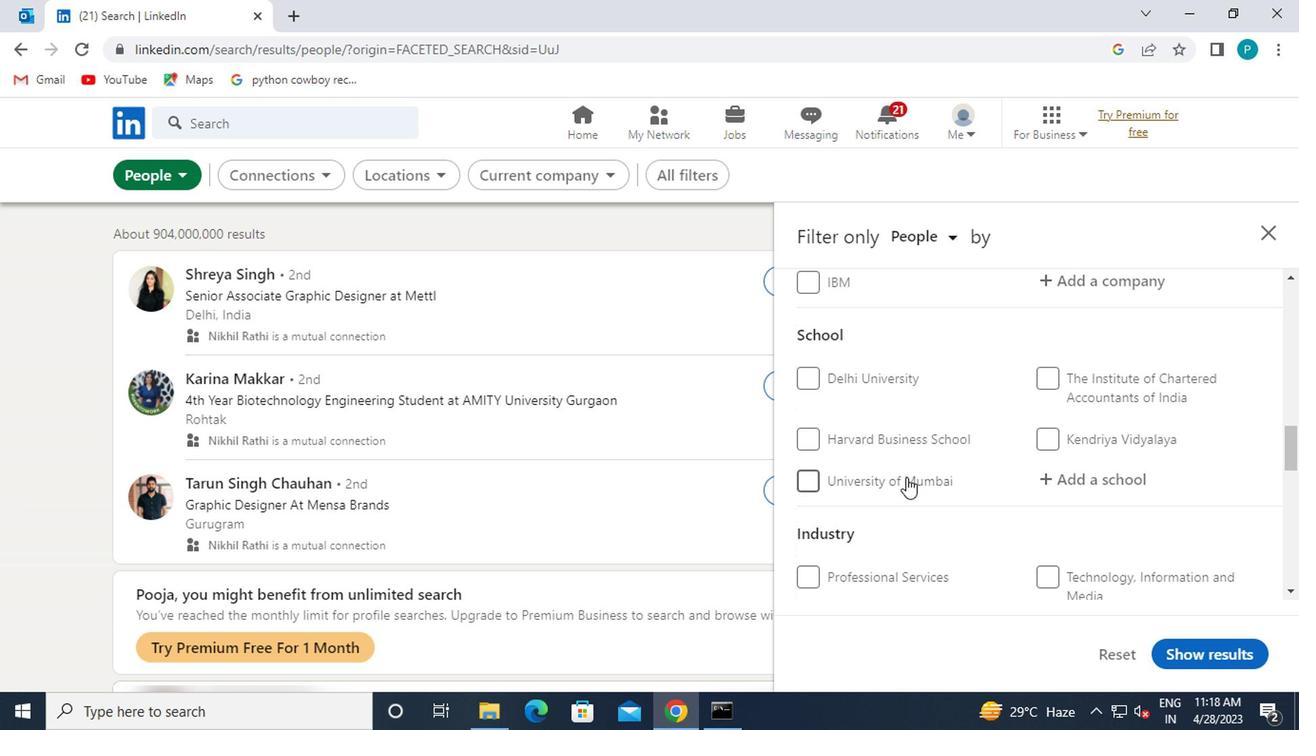 
Action: Mouse moved to (890, 485)
Screenshot: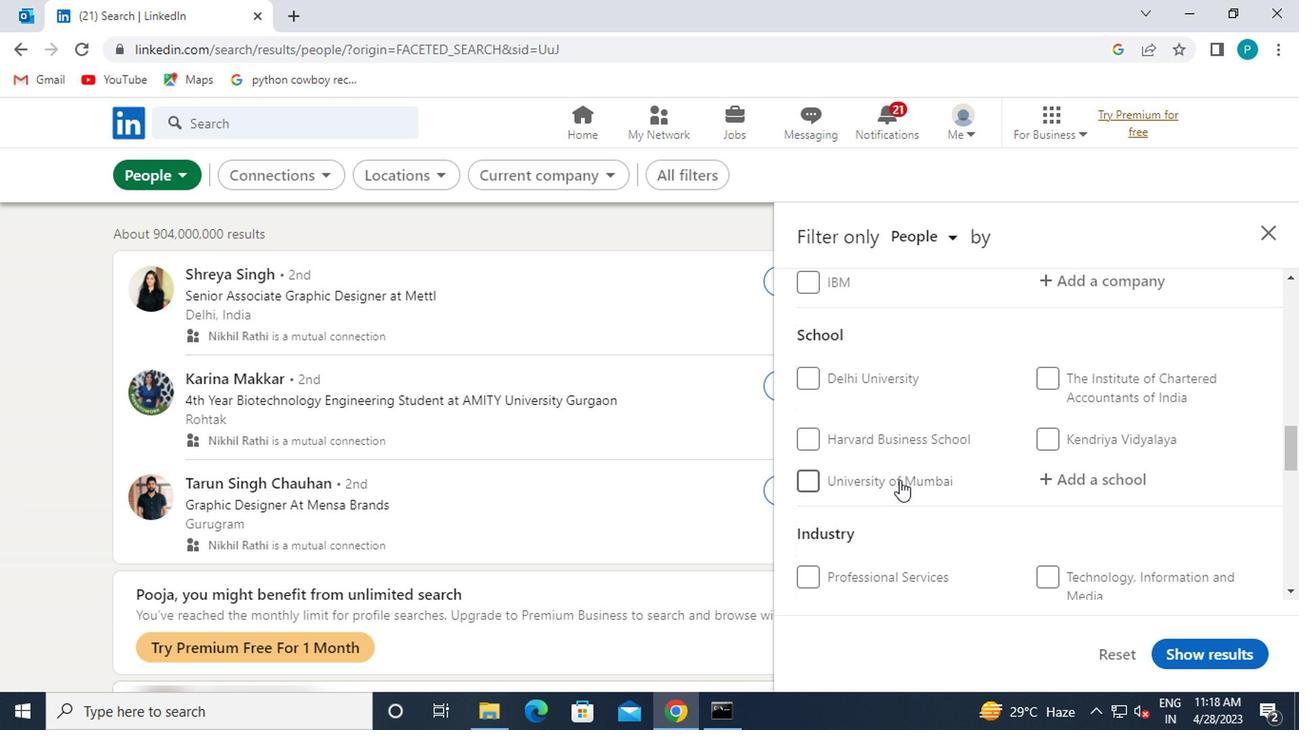 
Action: Mouse scrolled (890, 485) with delta (0, 0)
Screenshot: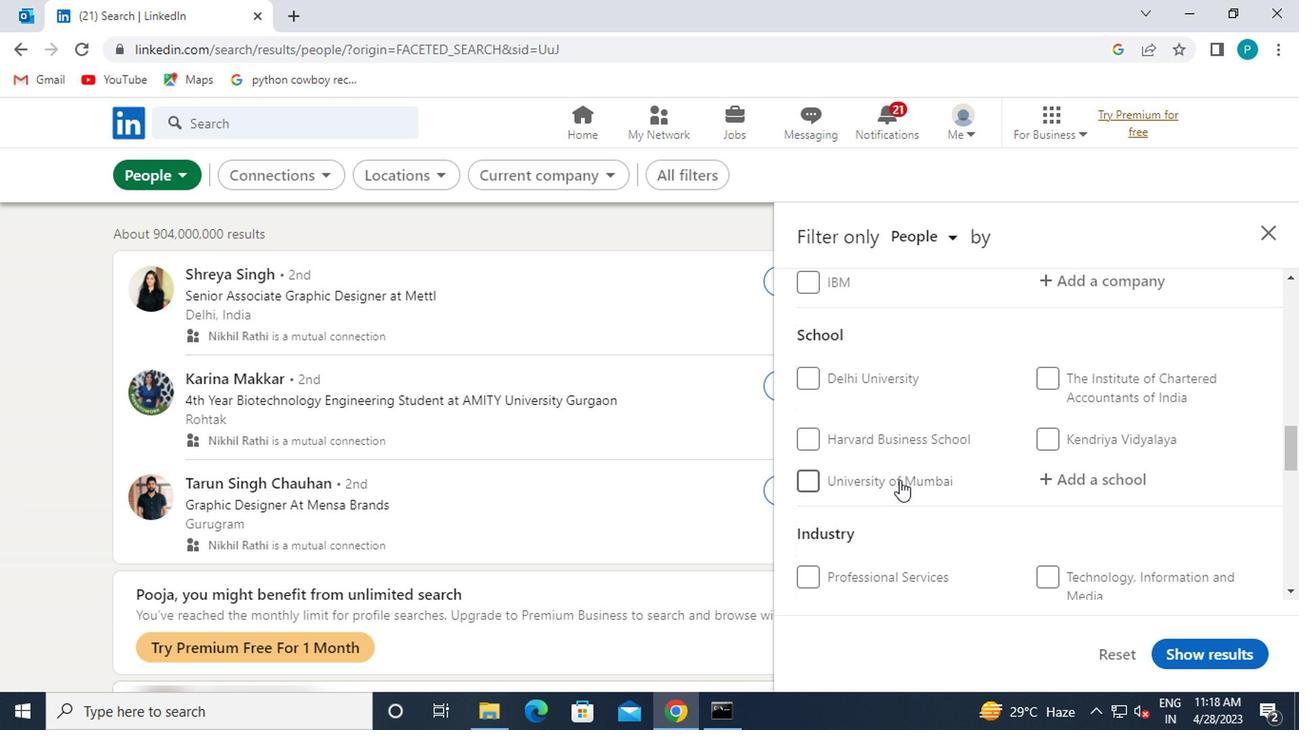
Action: Mouse moved to (886, 492)
Screenshot: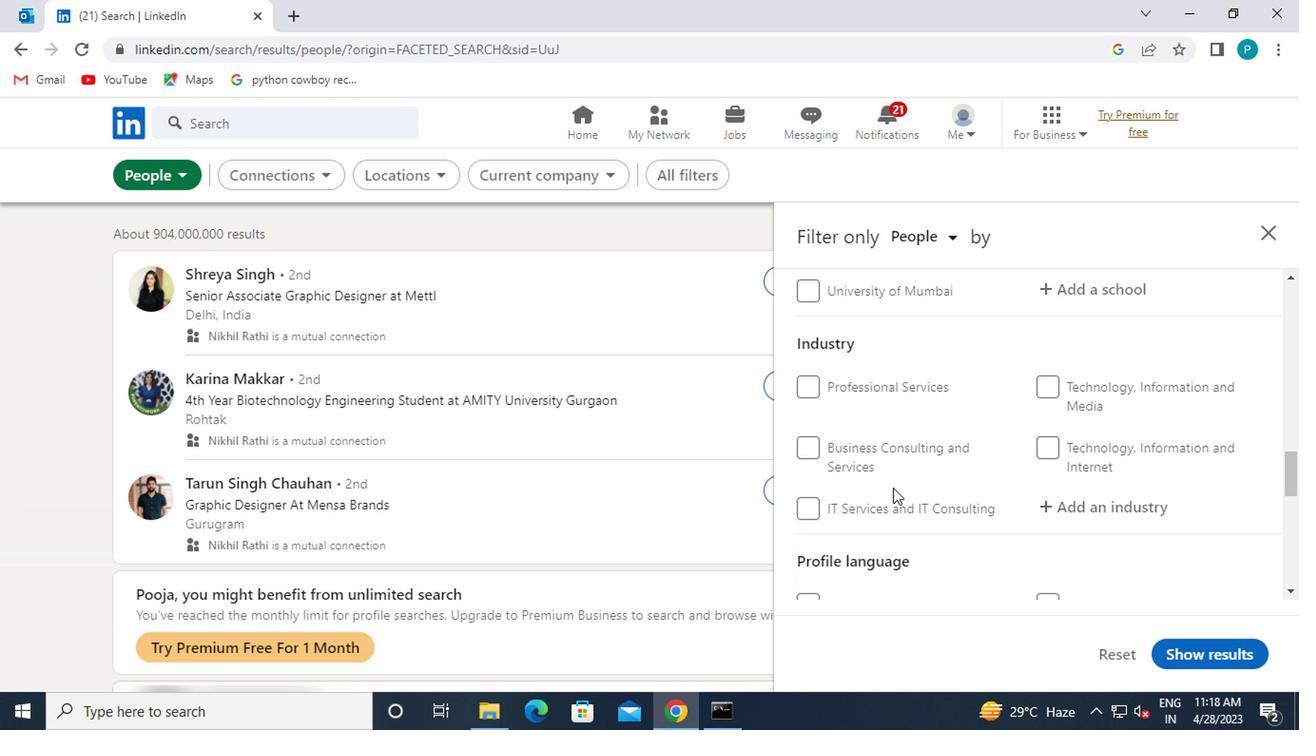 
Action: Mouse scrolled (886, 491) with delta (0, -1)
Screenshot: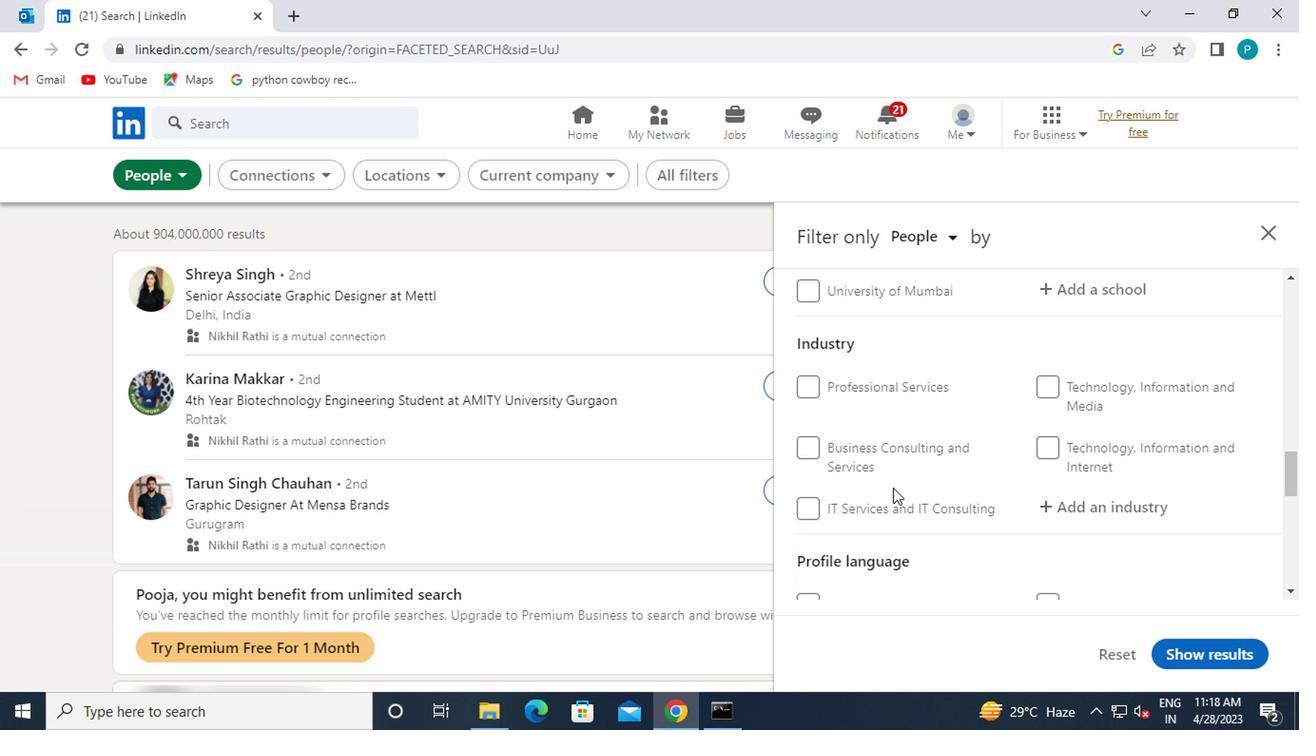 
Action: Mouse moved to (885, 493)
Screenshot: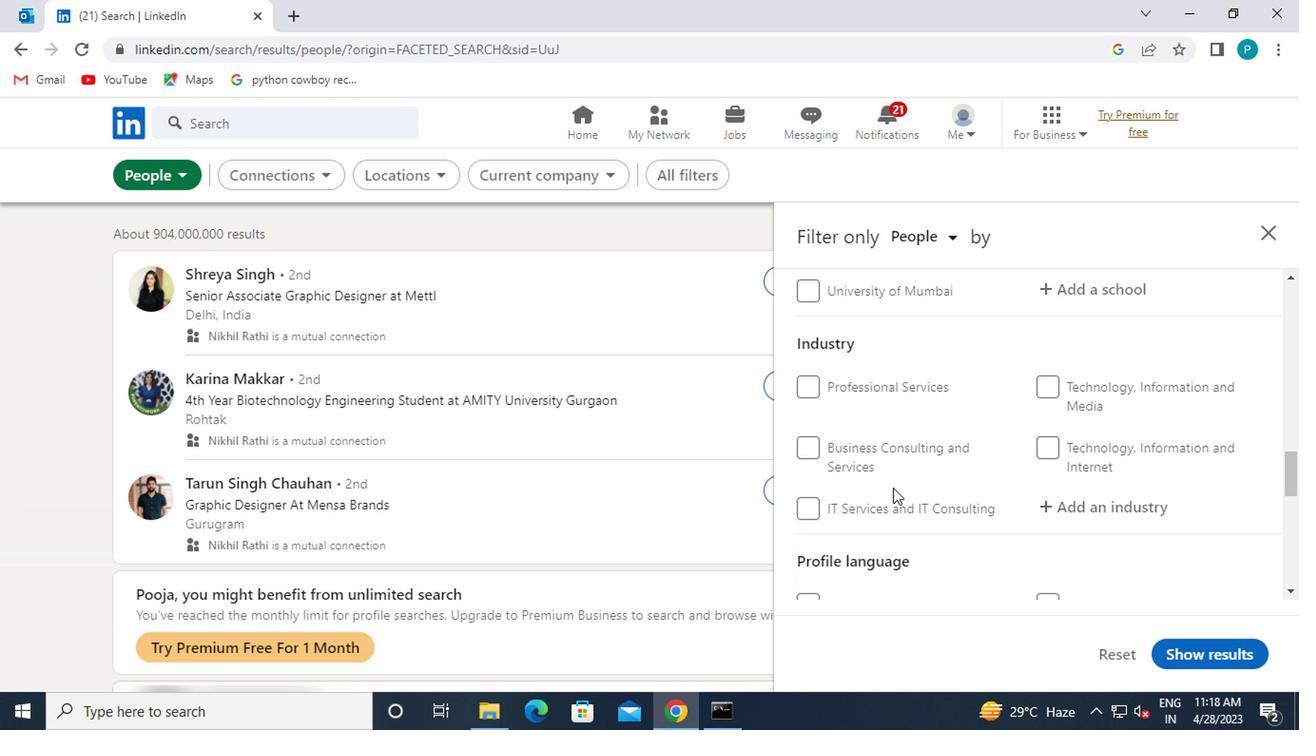 
Action: Mouse scrolled (885, 492) with delta (0, 0)
Screenshot: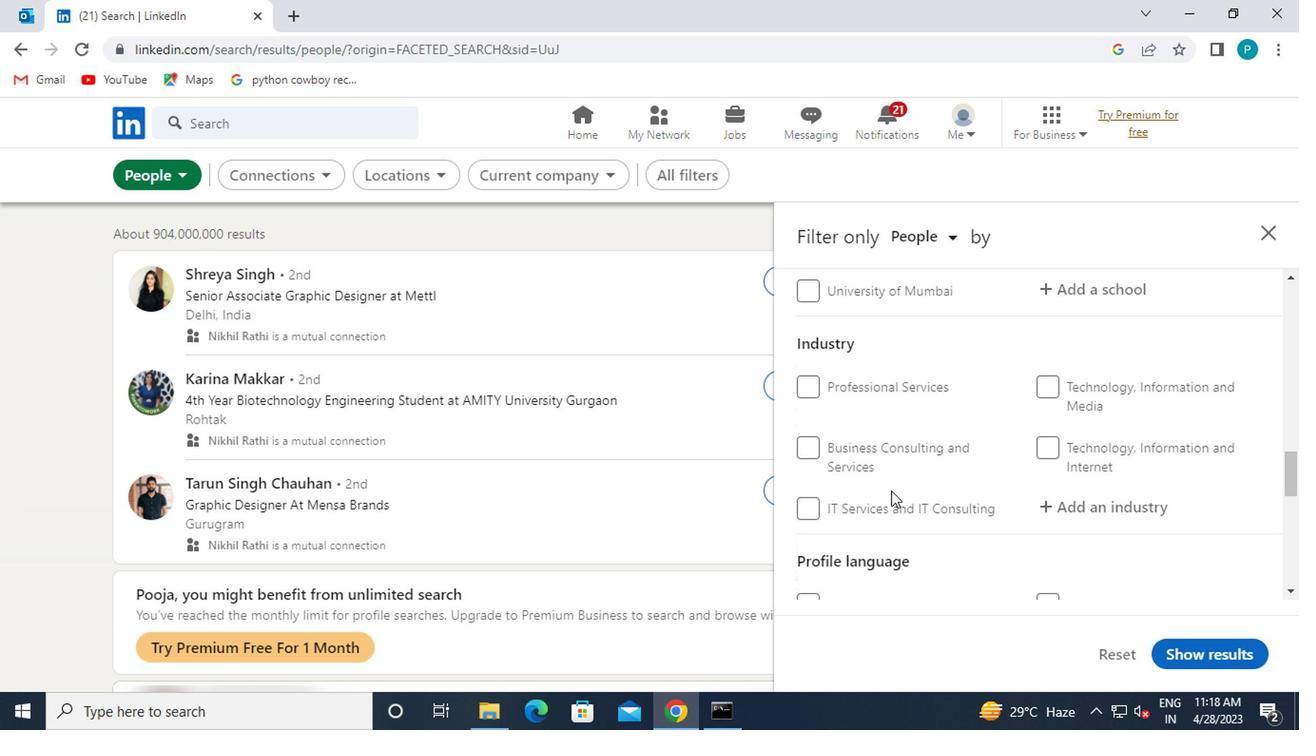 
Action: Mouse moved to (1034, 421)
Screenshot: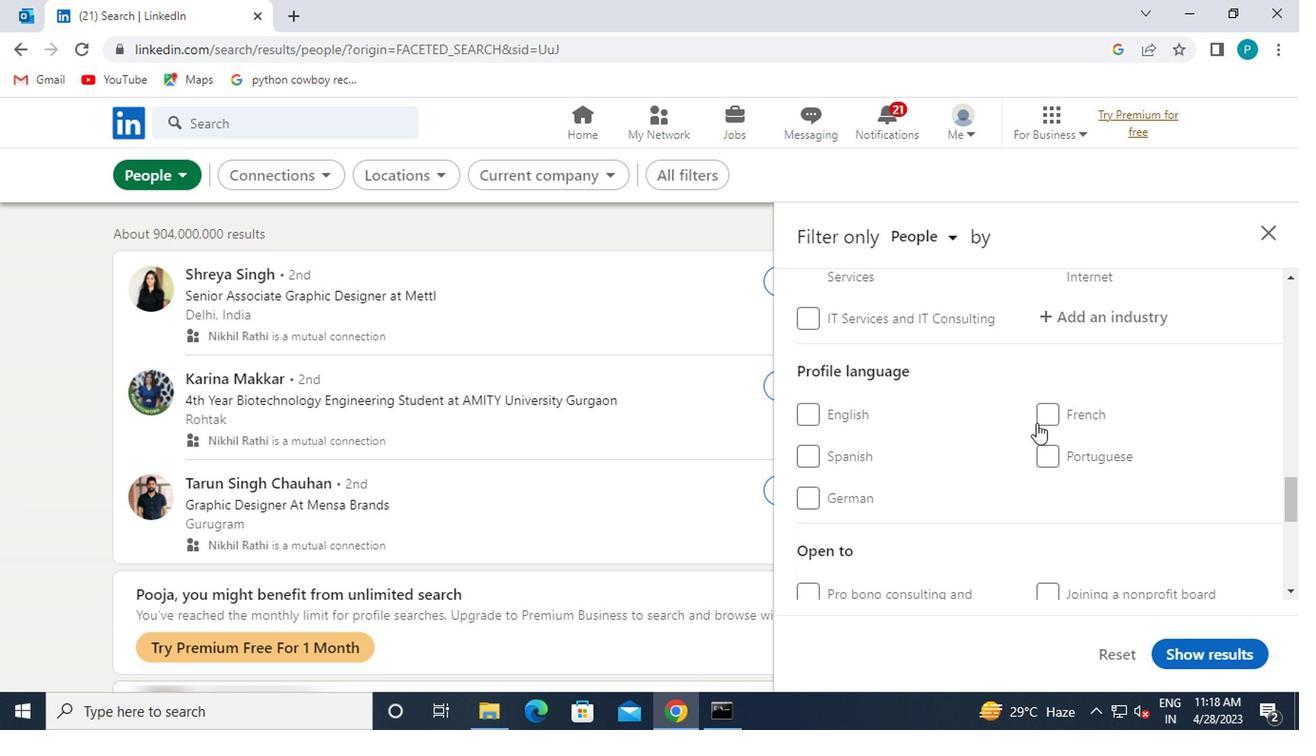 
Action: Mouse pressed left at (1034, 421)
Screenshot: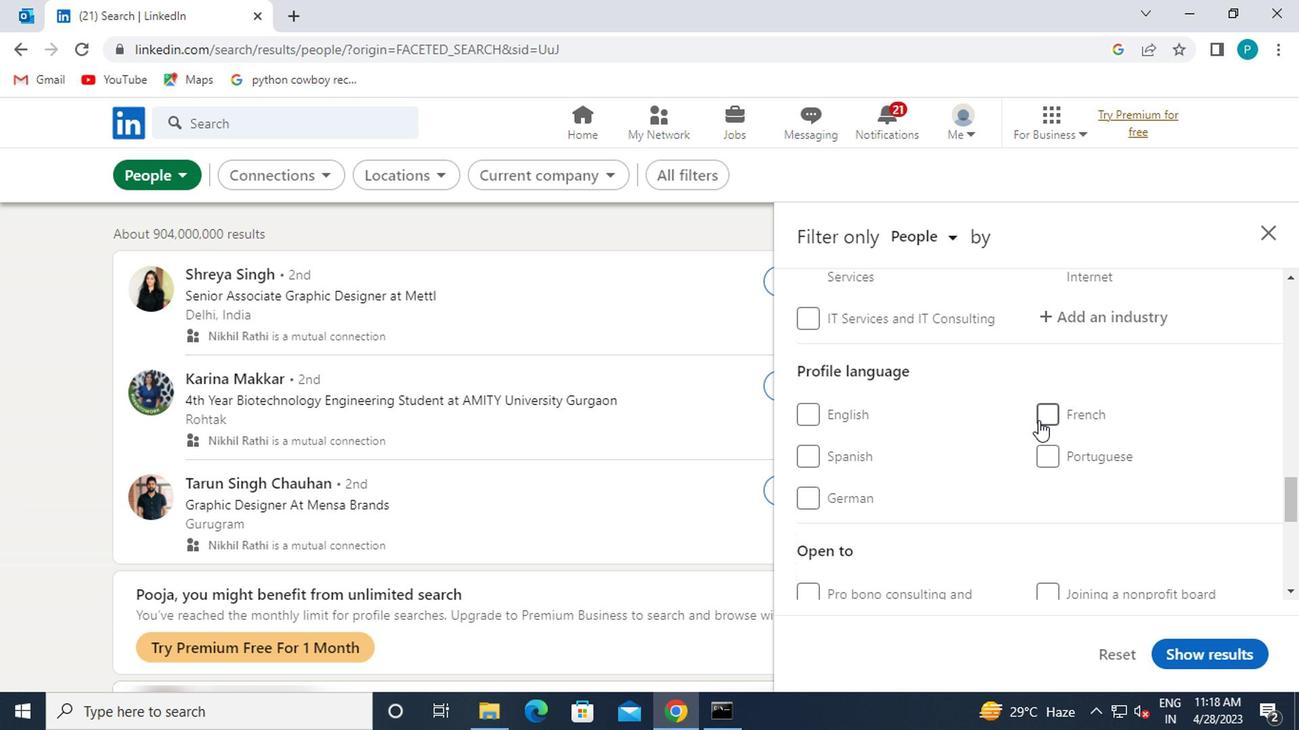 
Action: Mouse moved to (975, 411)
Screenshot: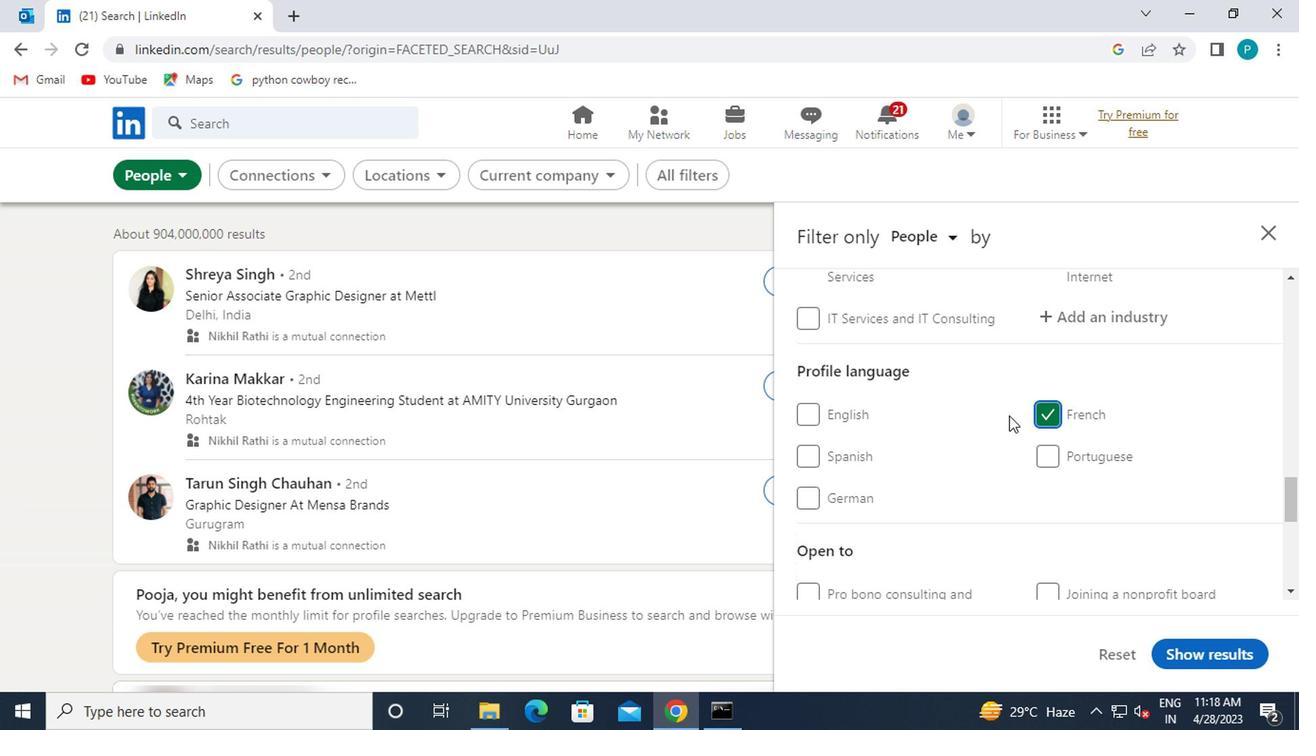 
Action: Mouse scrolled (975, 412) with delta (0, 0)
Screenshot: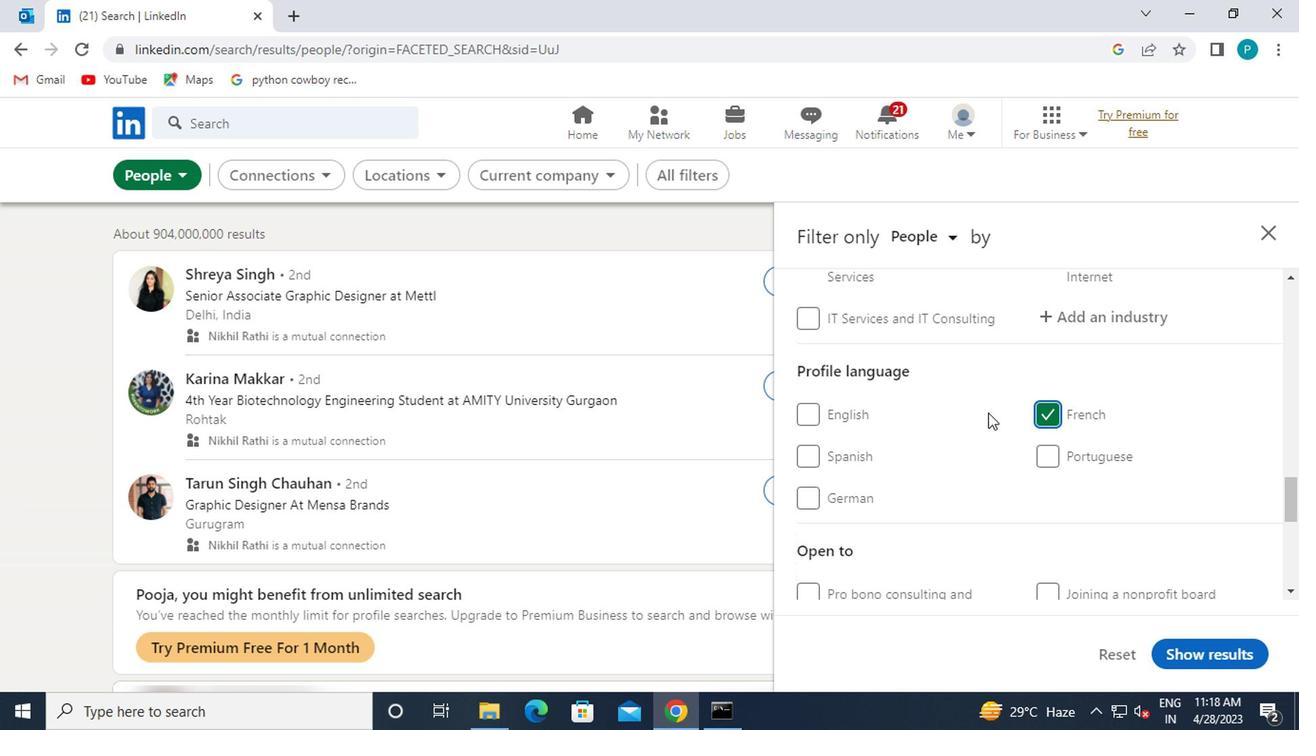 
Action: Mouse scrolled (975, 412) with delta (0, 0)
Screenshot: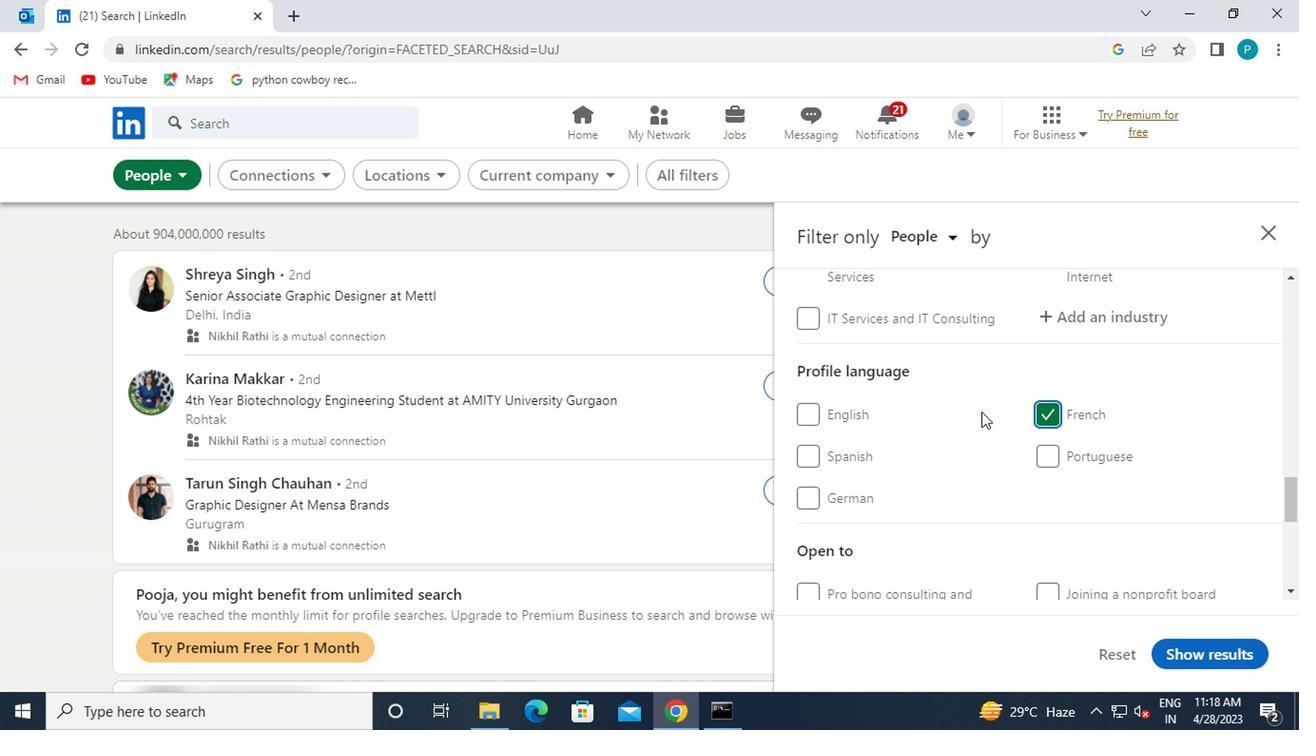 
Action: Mouse scrolled (975, 412) with delta (0, 0)
Screenshot: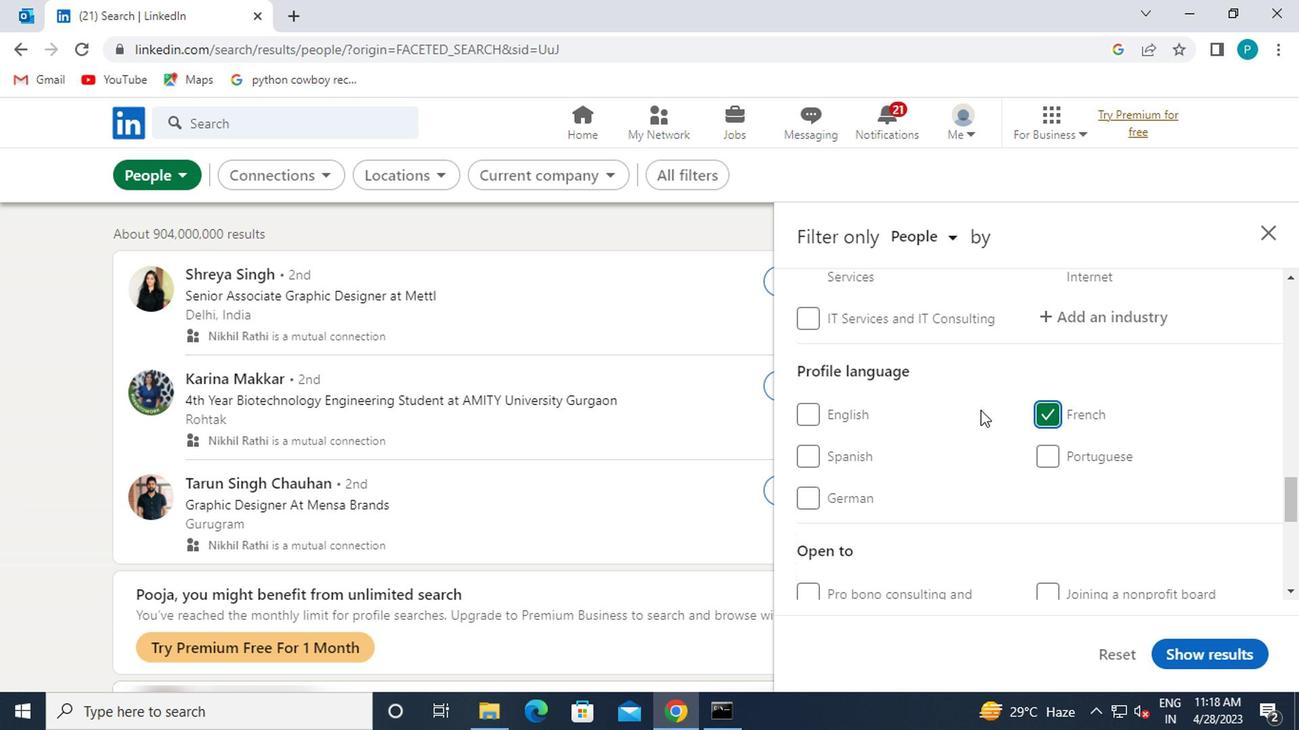 
Action: Mouse moved to (1011, 423)
Screenshot: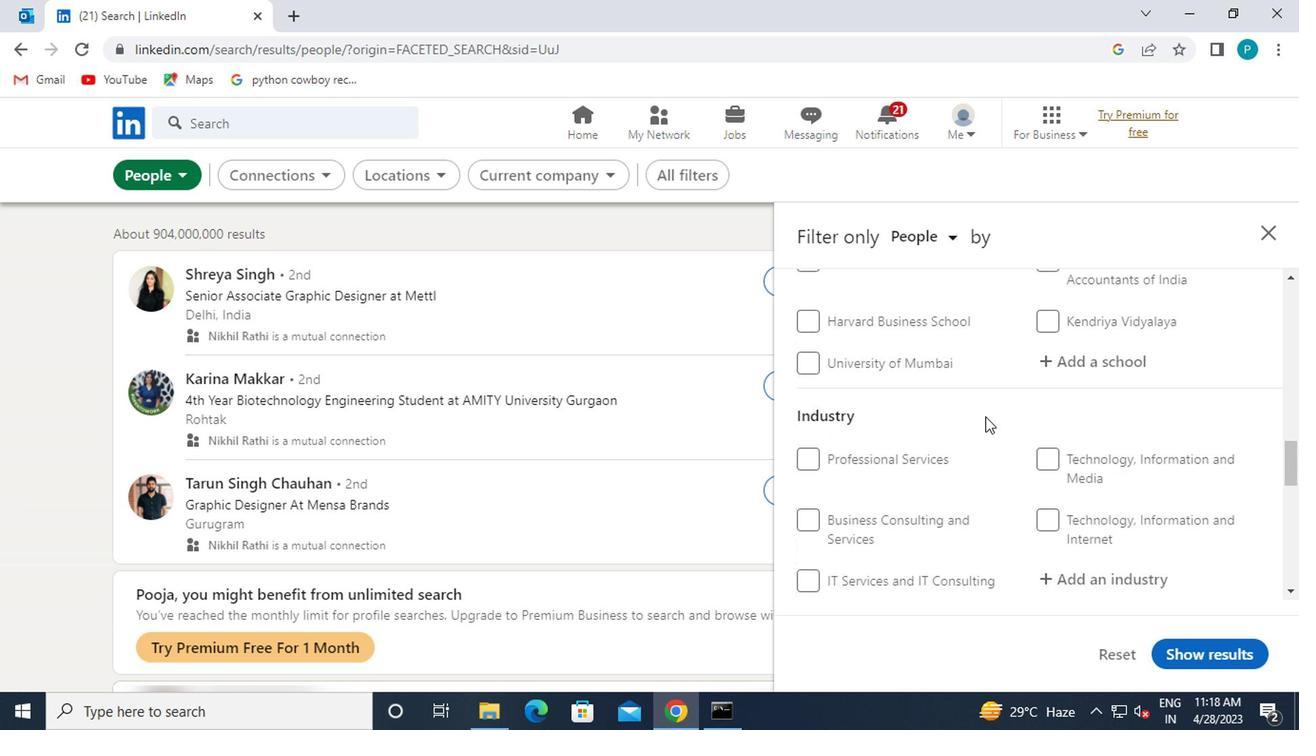 
Action: Mouse scrolled (1011, 424) with delta (0, 0)
Screenshot: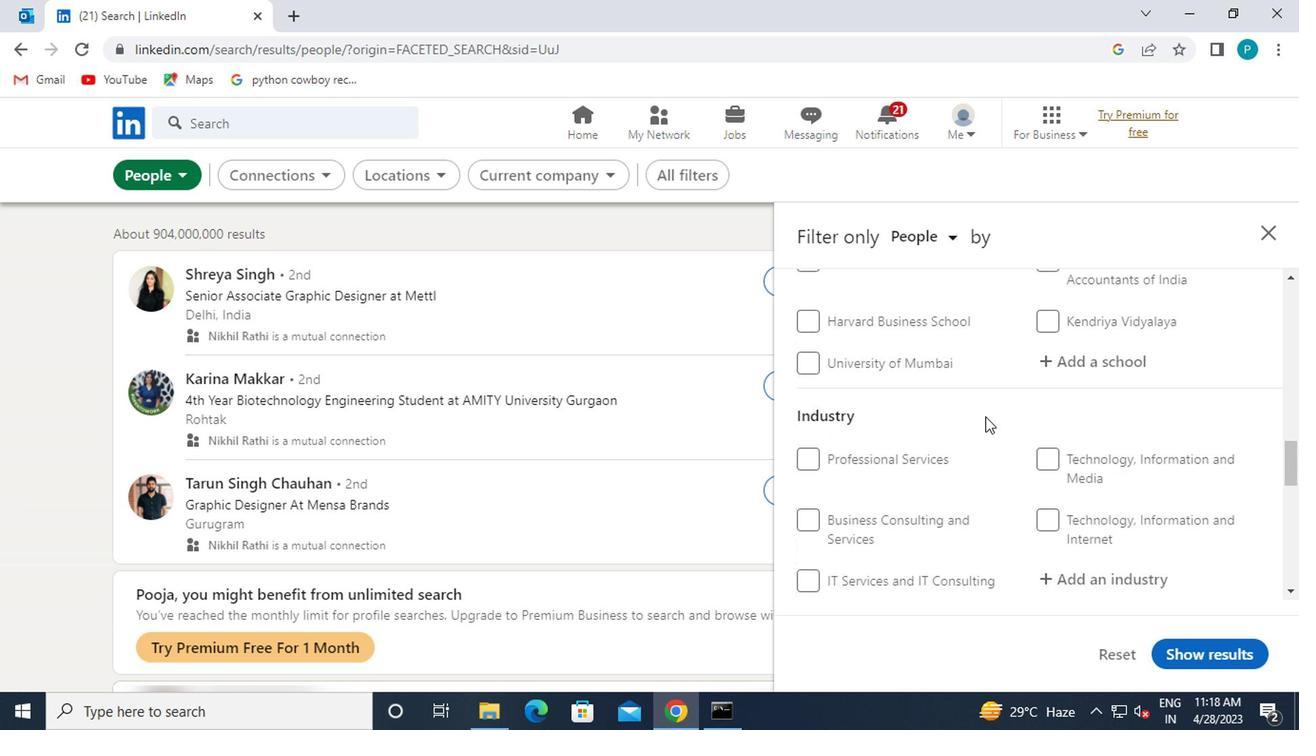 
Action: Mouse moved to (1017, 421)
Screenshot: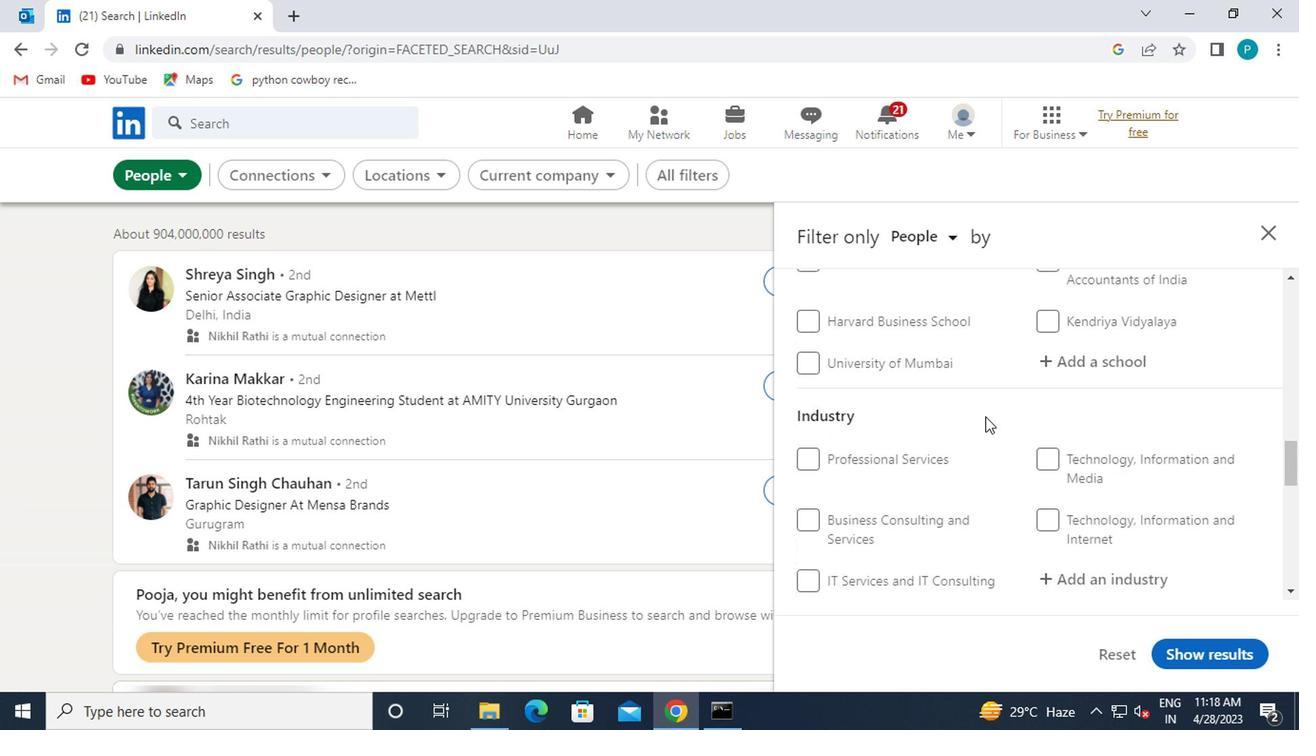 
Action: Mouse scrolled (1017, 423) with delta (0, 1)
Screenshot: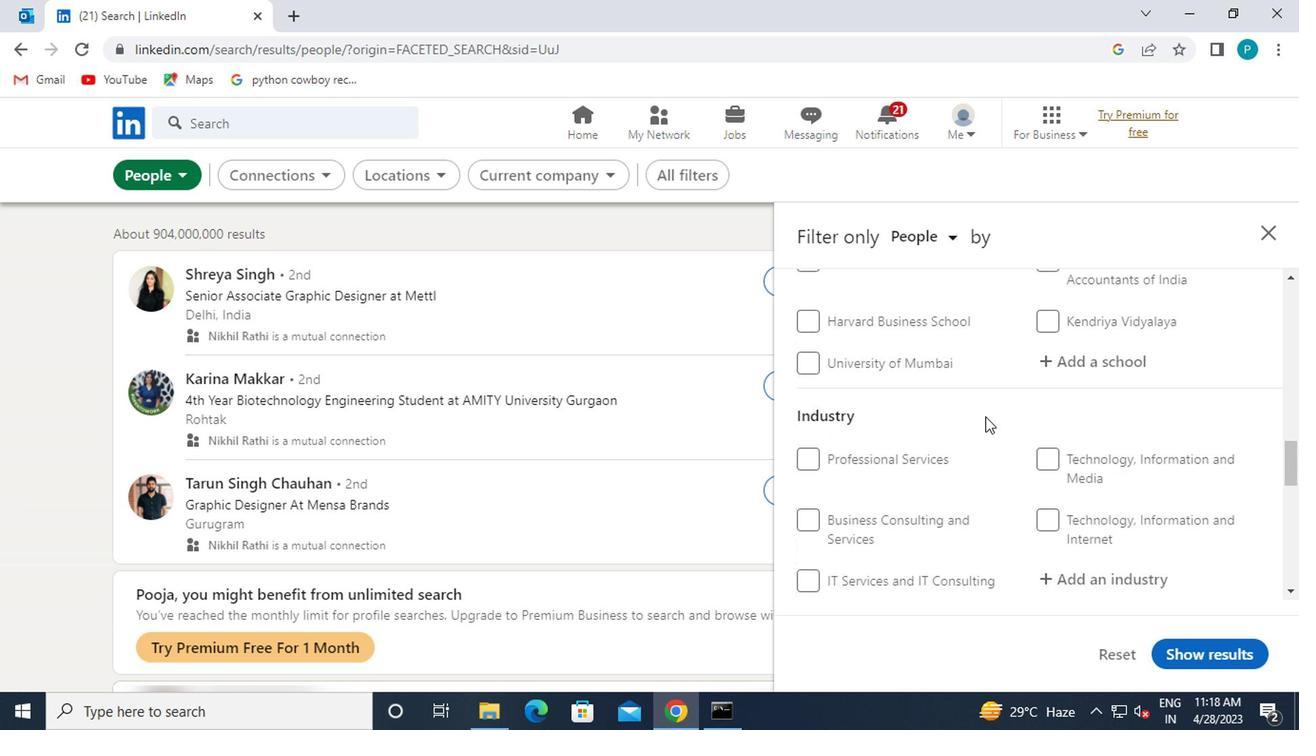 
Action: Mouse moved to (1024, 419)
Screenshot: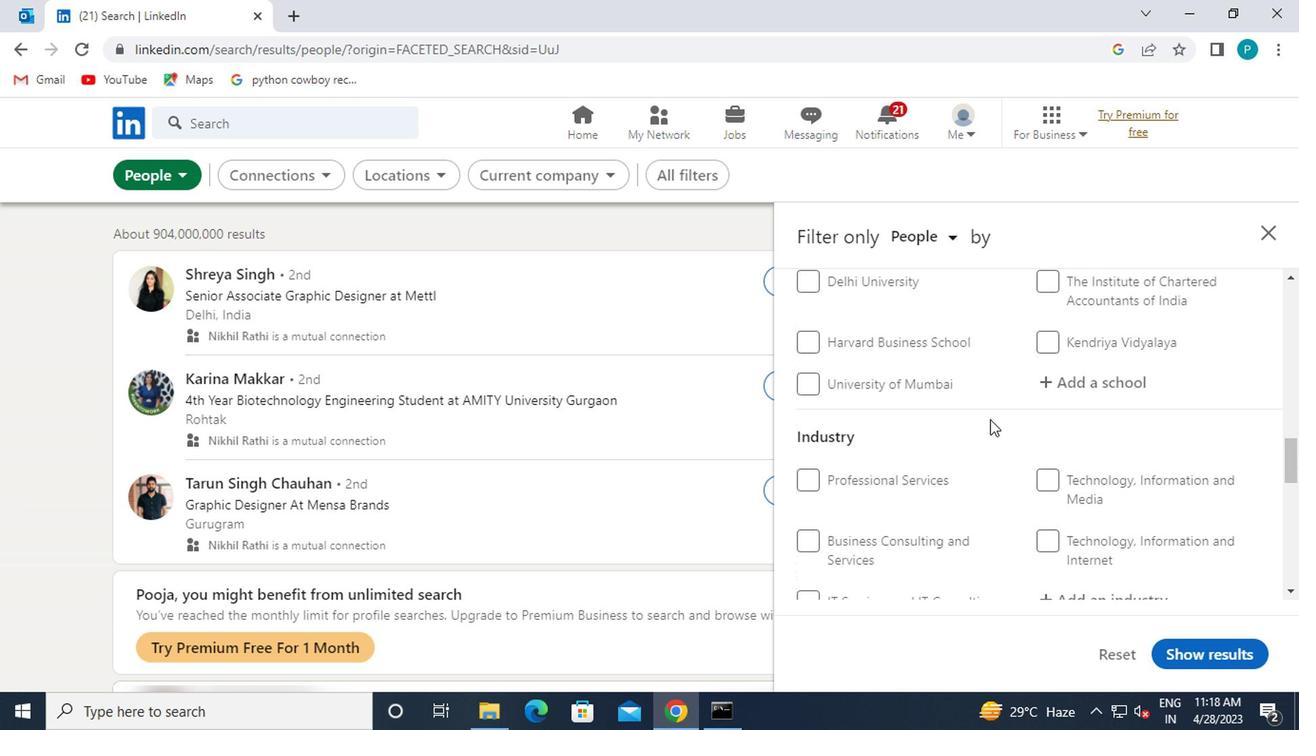 
Action: Mouse scrolled (1024, 420) with delta (0, 1)
Screenshot: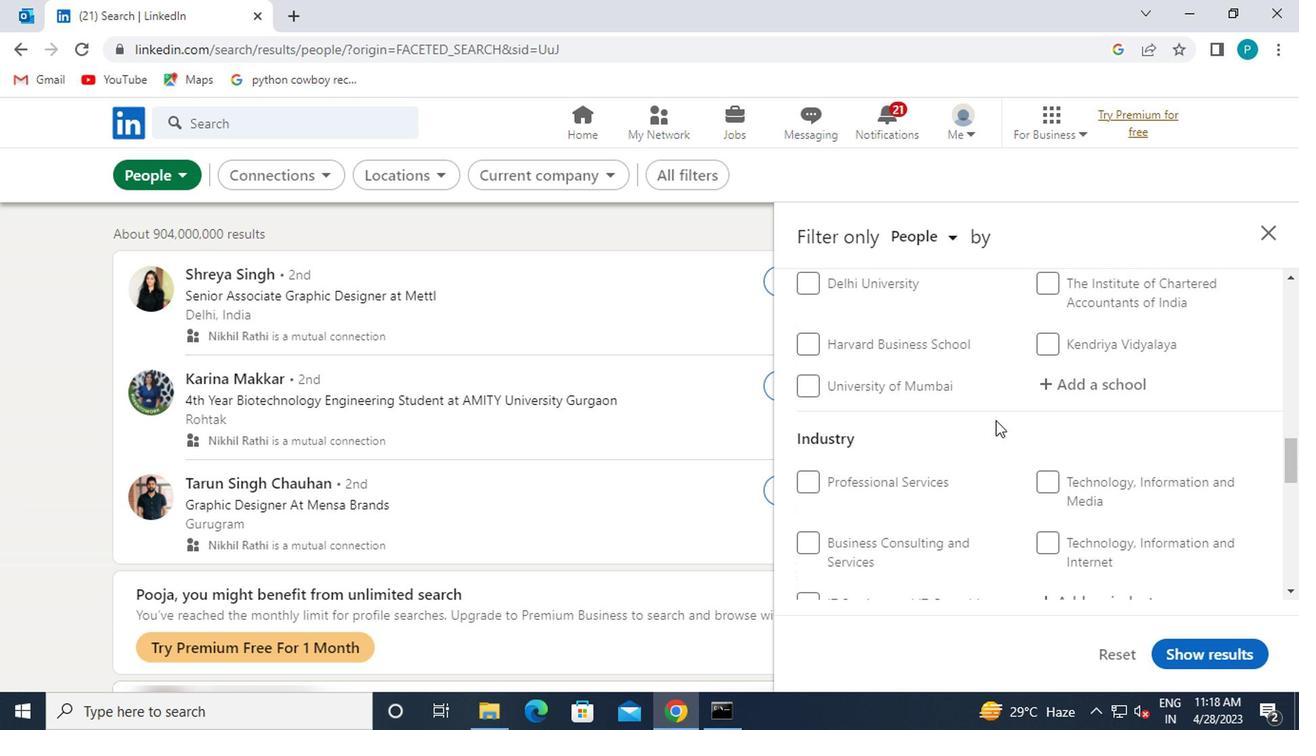 
Action: Mouse moved to (1030, 418)
Screenshot: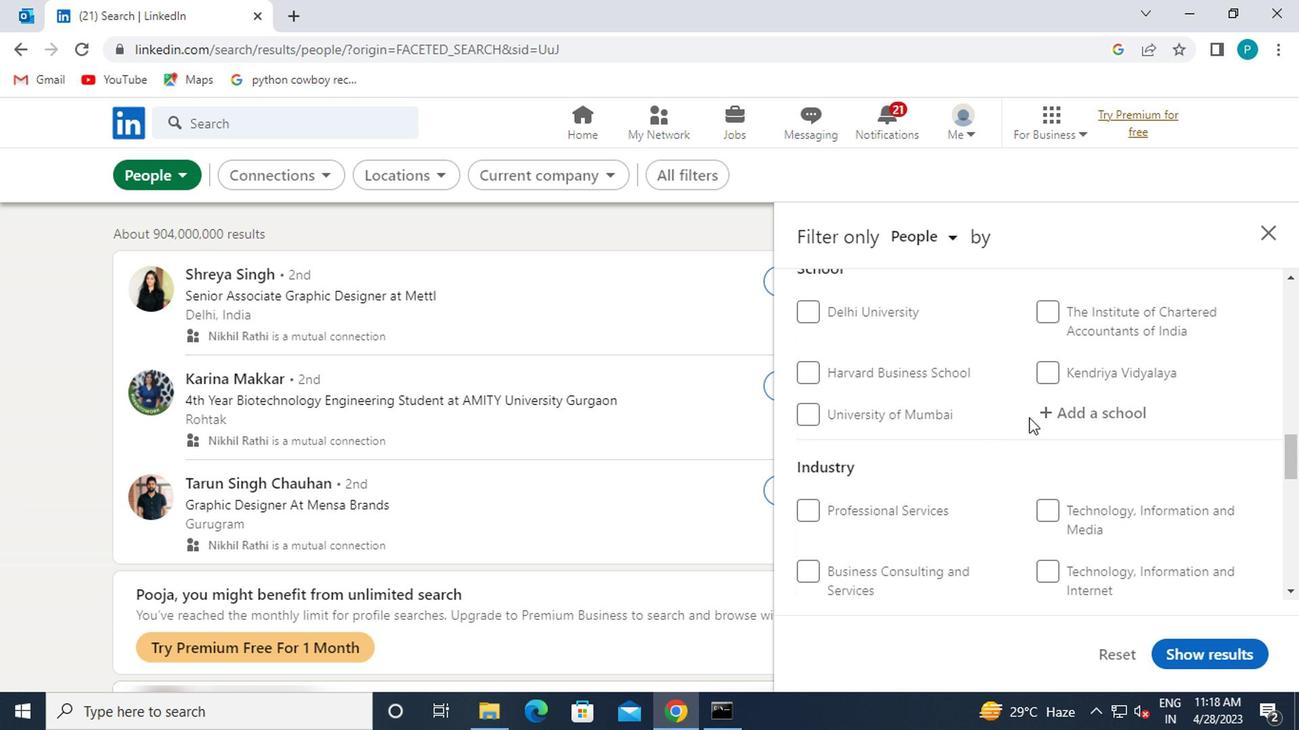 
Action: Mouse scrolled (1030, 418) with delta (0, 0)
Screenshot: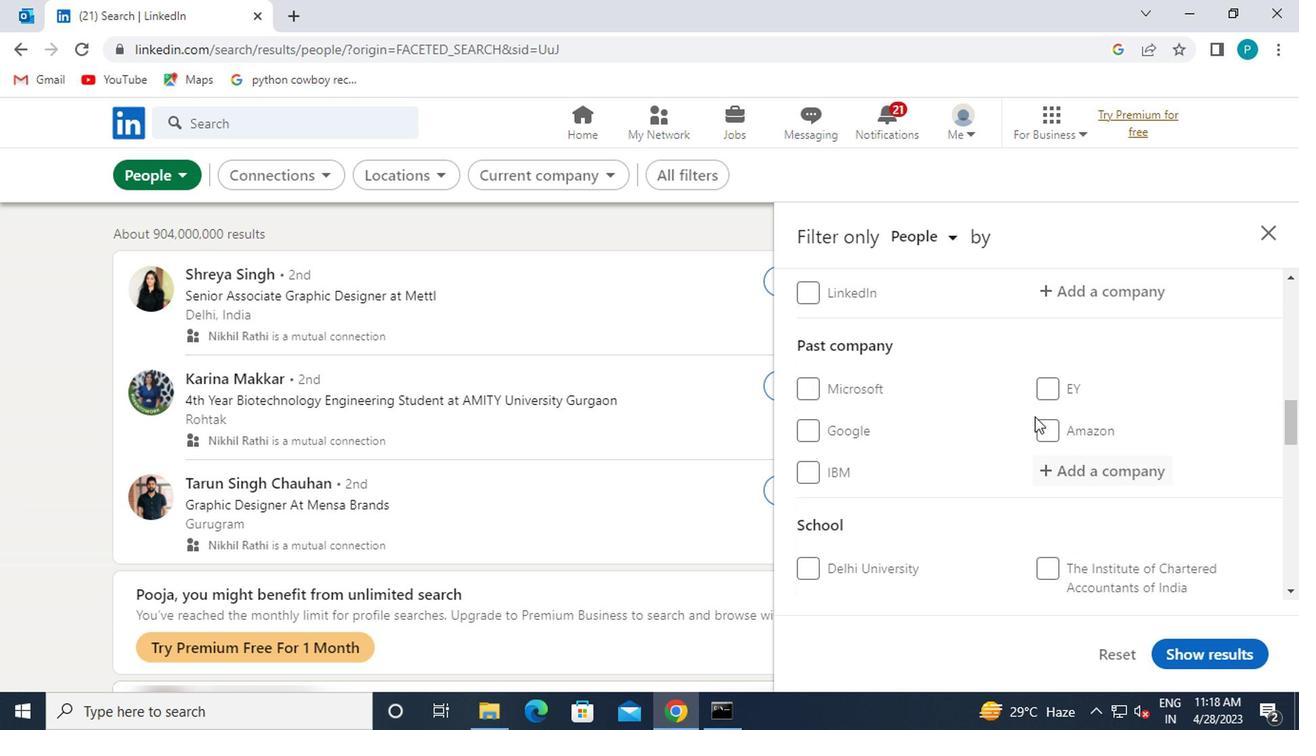 
Action: Mouse scrolled (1030, 418) with delta (0, 0)
Screenshot: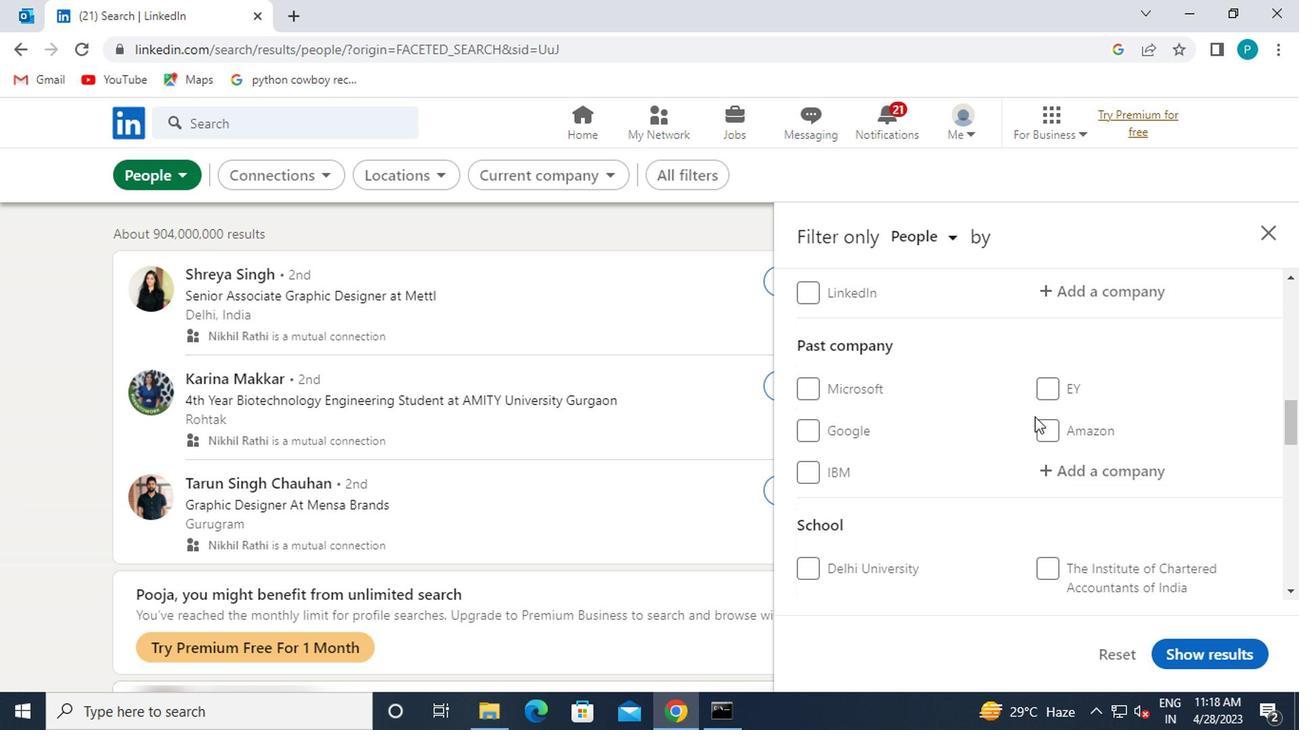 
Action: Mouse moved to (1081, 479)
Screenshot: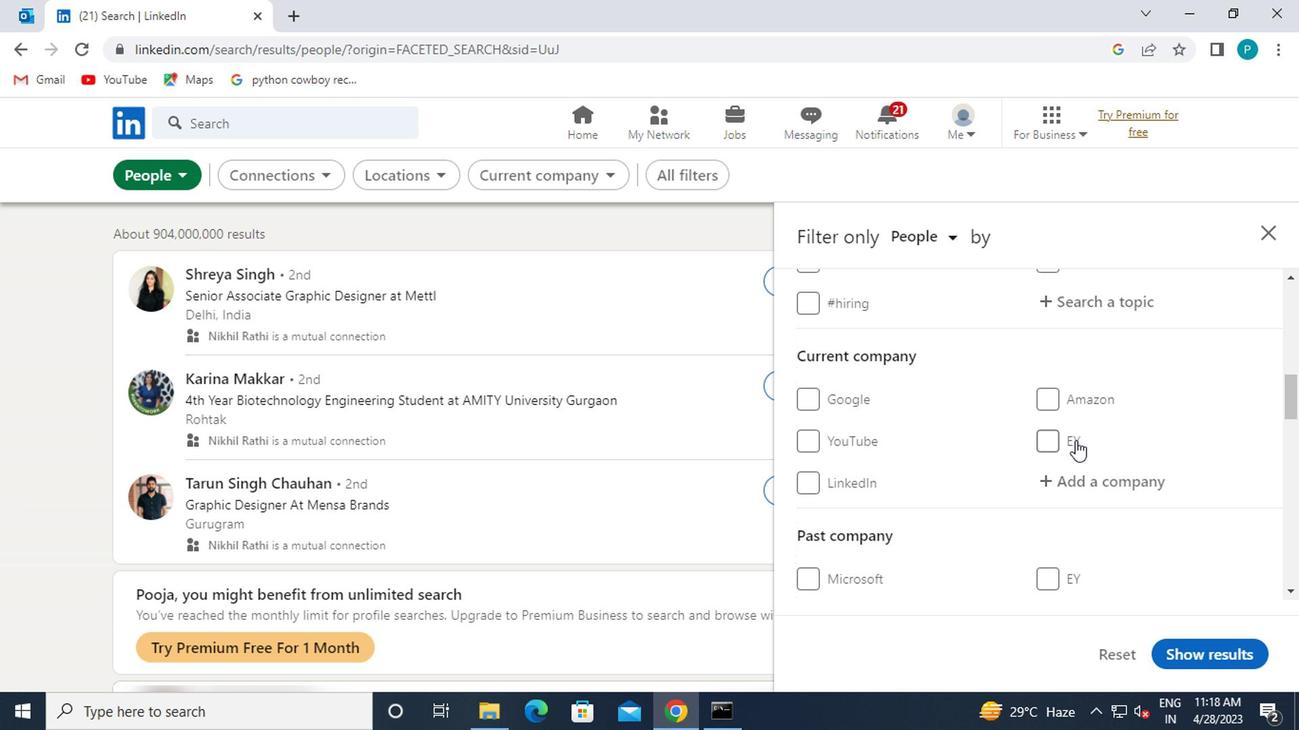 
Action: Mouse pressed left at (1081, 479)
Screenshot: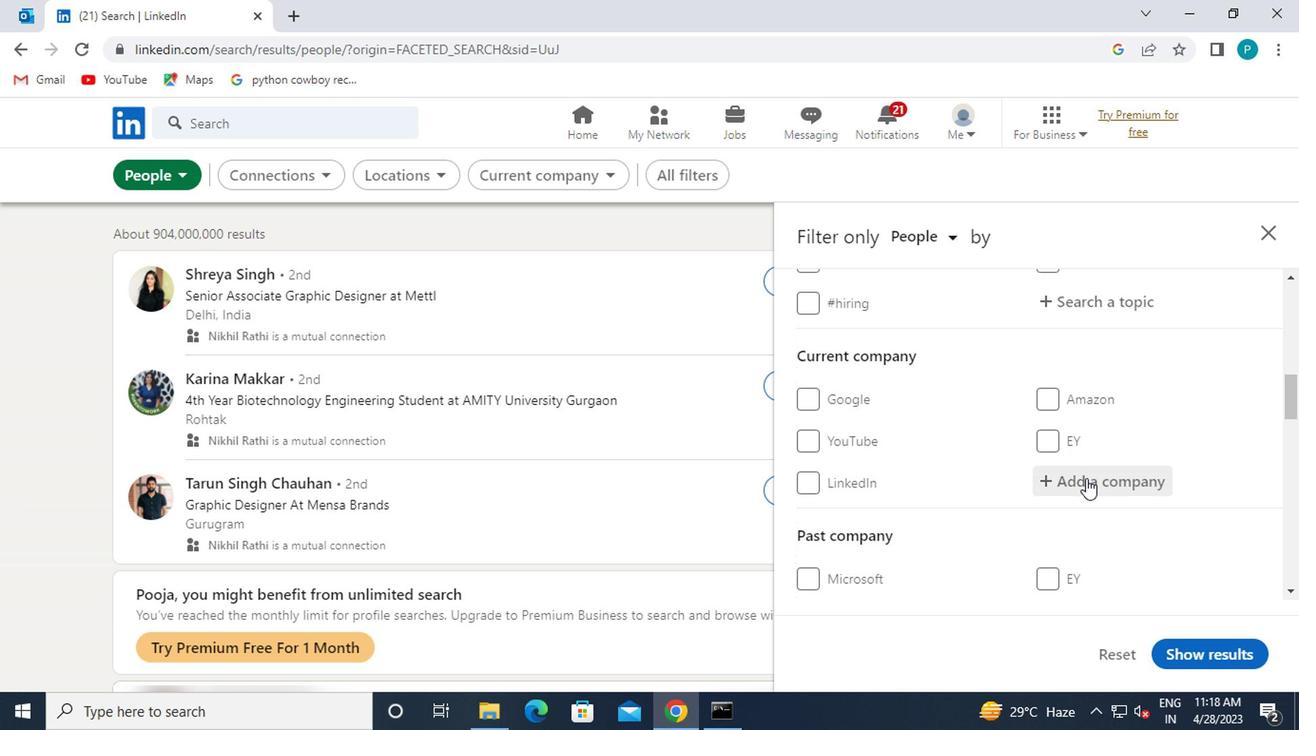
Action: Key pressed <Key.caps_lock>te<Key.space>c<Key.caps_lock>on
Screenshot: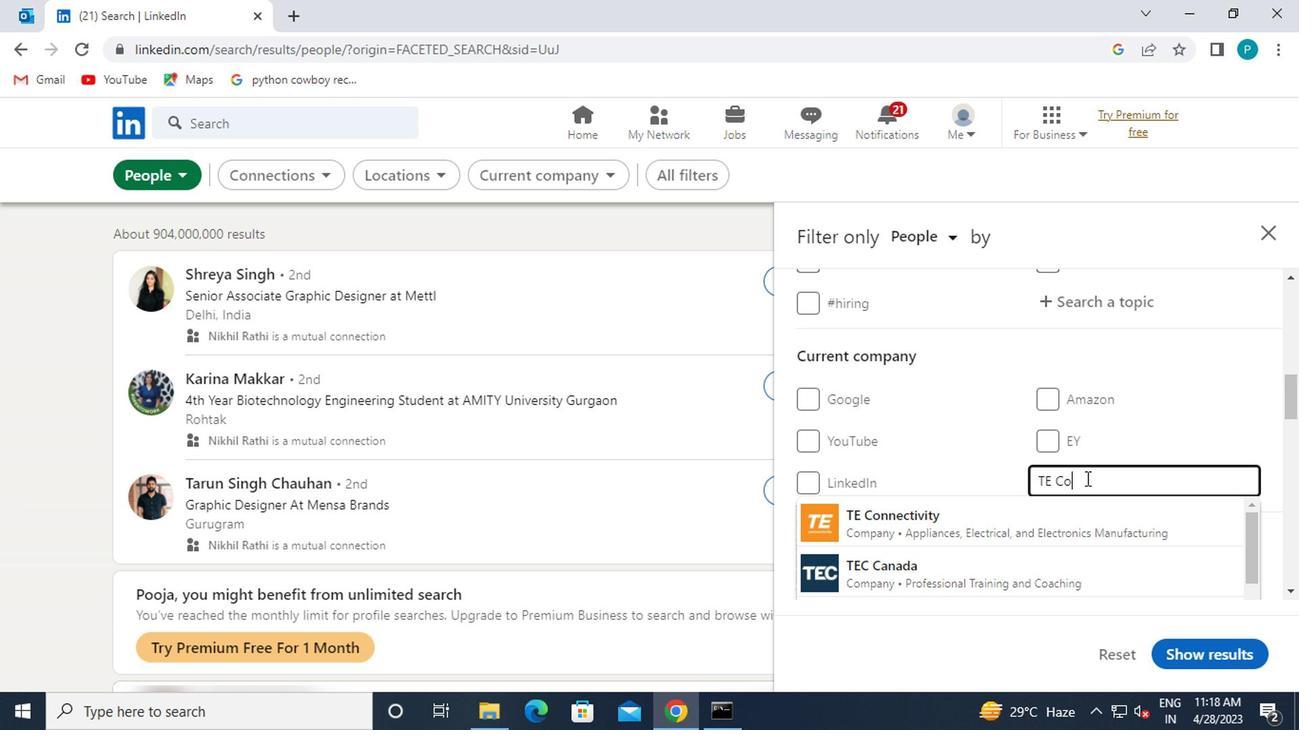 
Action: Mouse moved to (1010, 521)
Screenshot: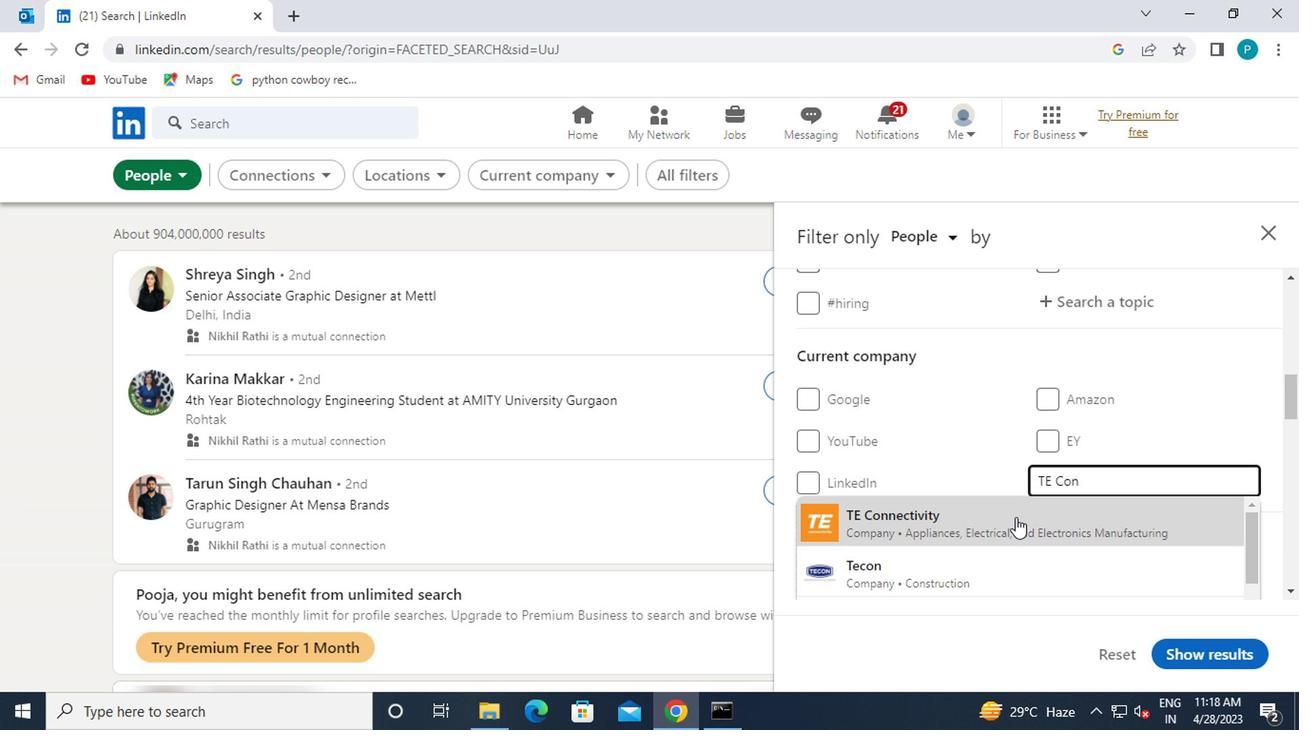 
Action: Mouse pressed left at (1010, 521)
Screenshot: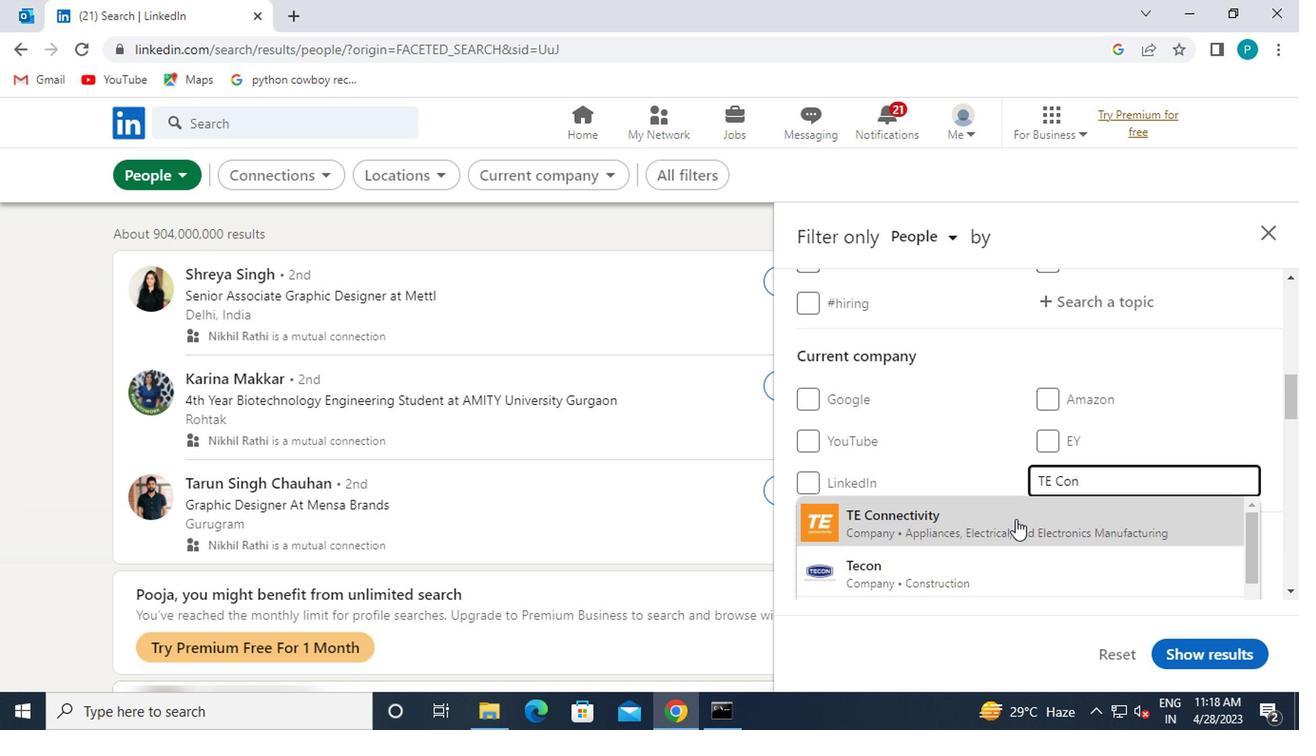 
Action: Mouse moved to (904, 459)
Screenshot: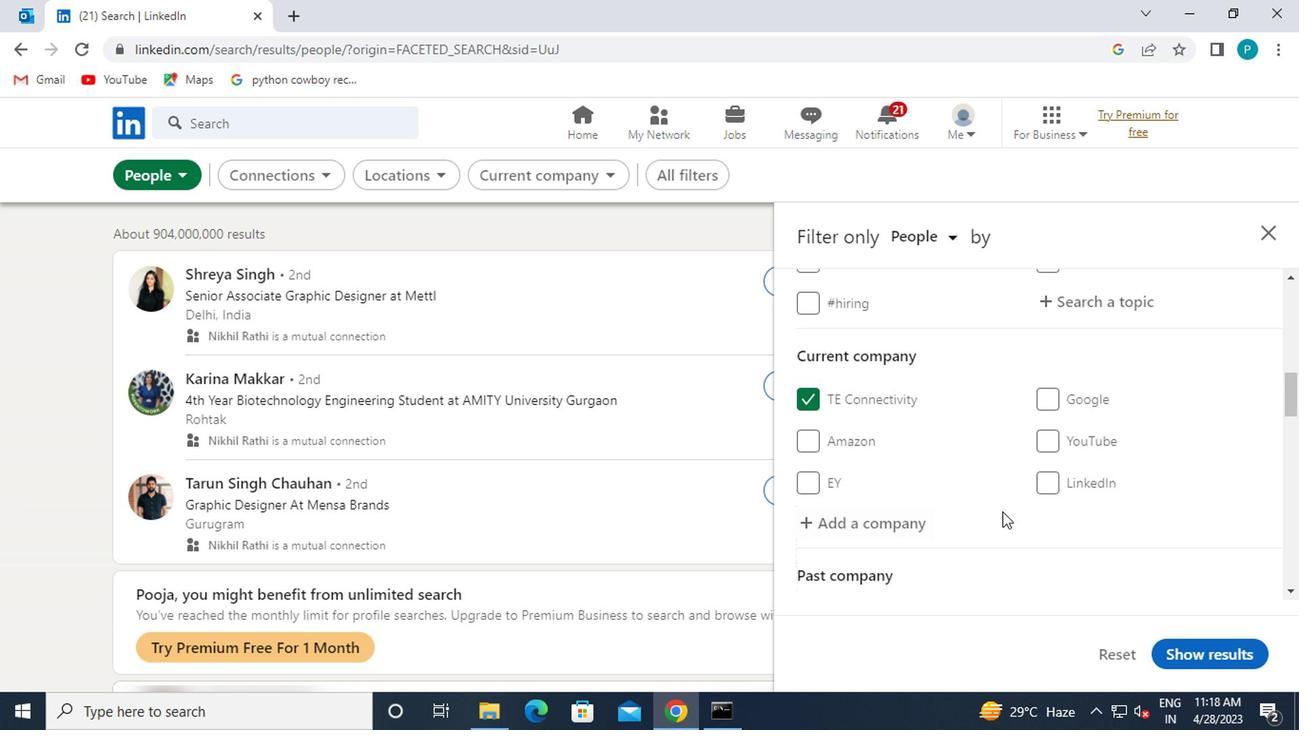 
Action: Mouse scrolled (904, 458) with delta (0, 0)
Screenshot: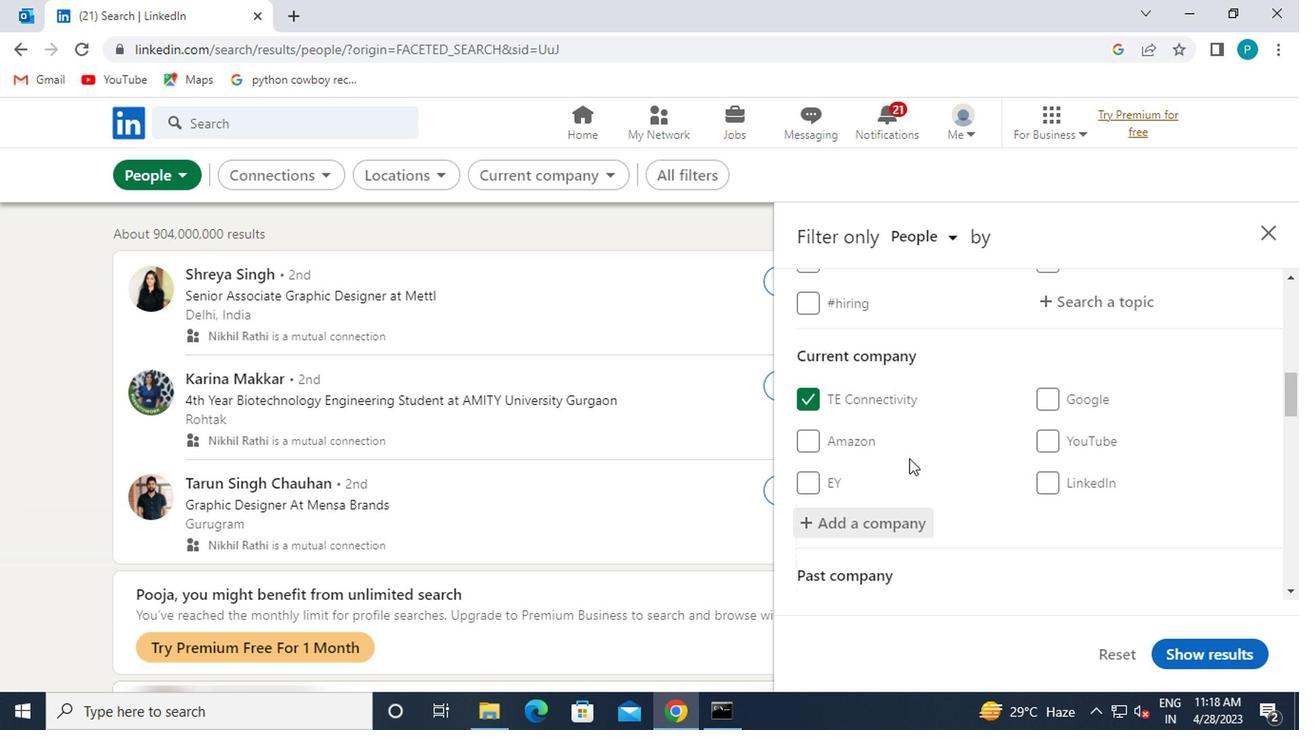 
Action: Mouse scrolled (904, 458) with delta (0, 0)
Screenshot: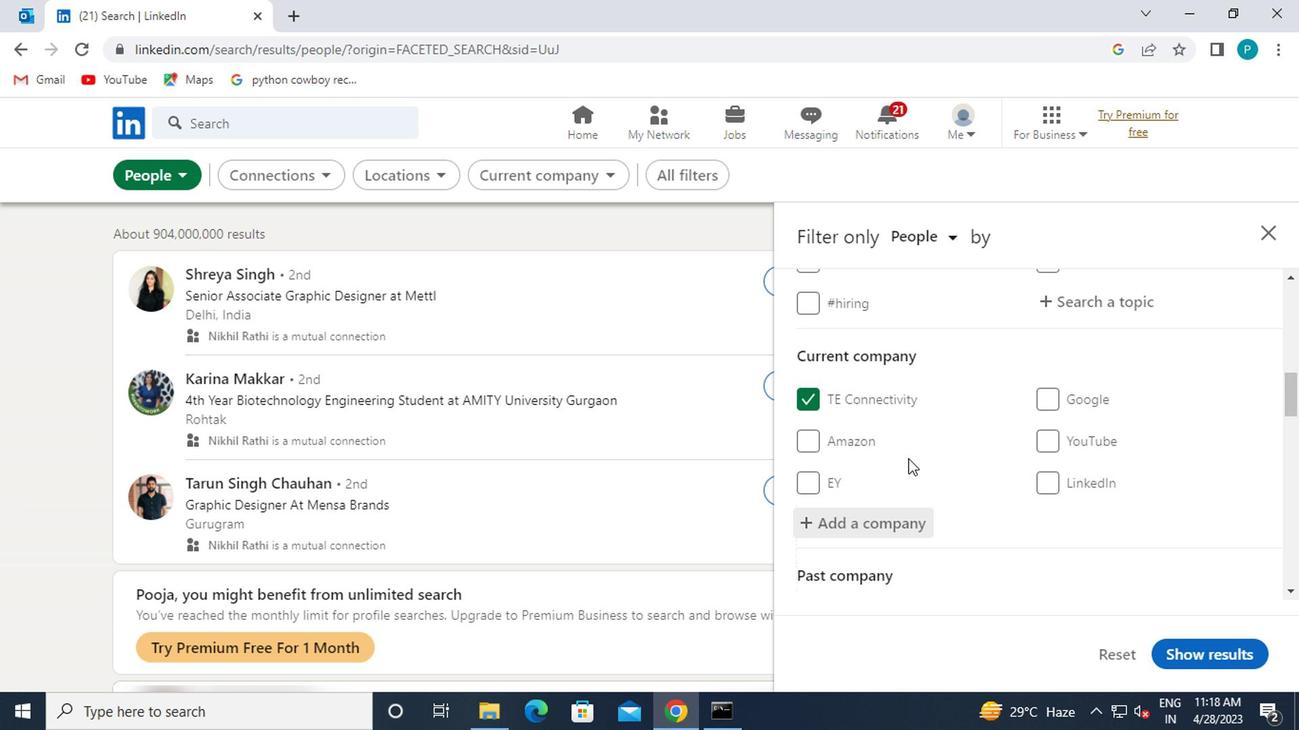 
Action: Mouse scrolled (904, 458) with delta (0, 0)
Screenshot: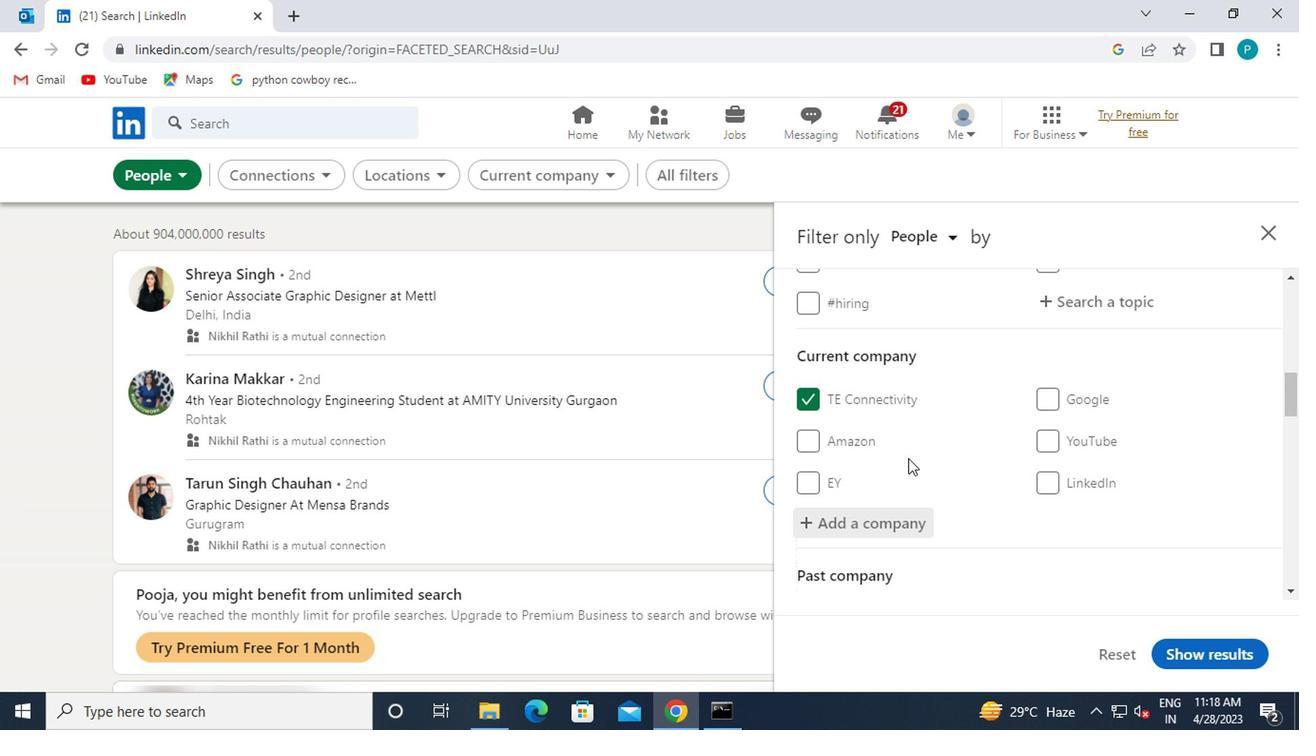 
Action: Mouse moved to (989, 452)
Screenshot: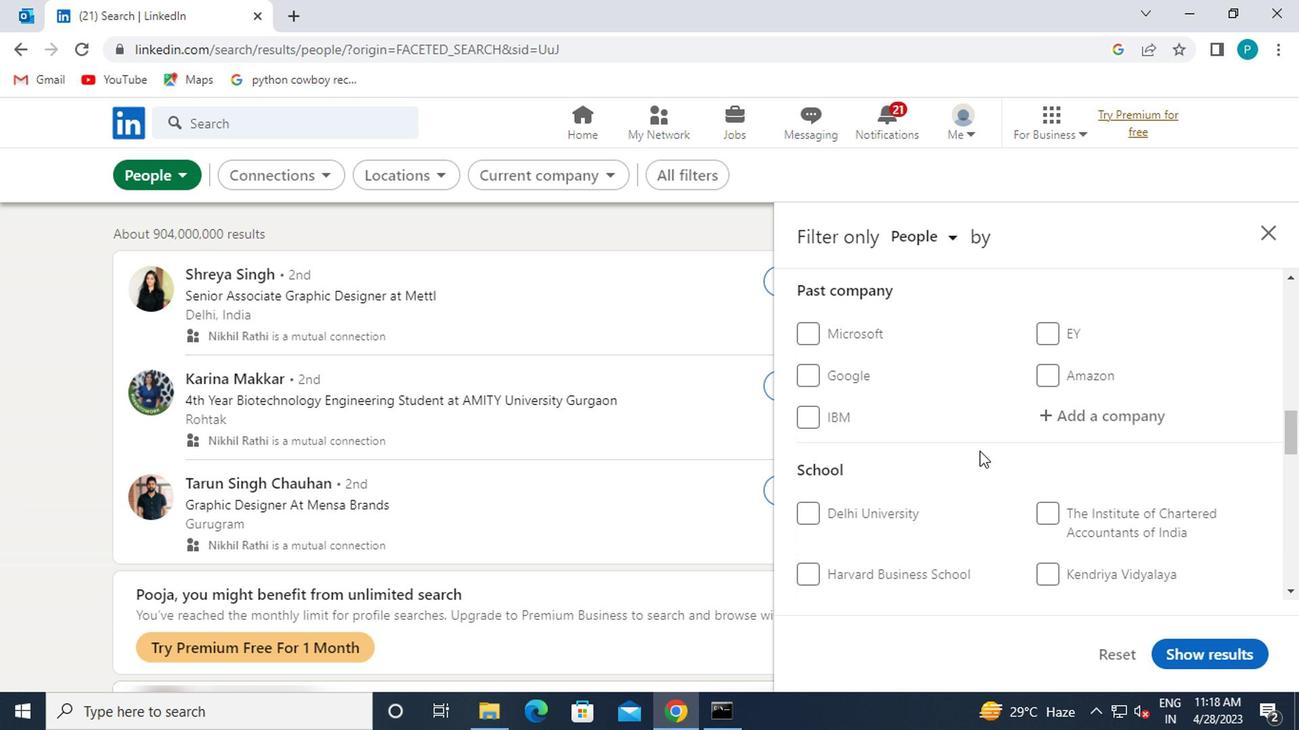 
Action: Mouse scrolled (989, 450) with delta (0, -1)
Screenshot: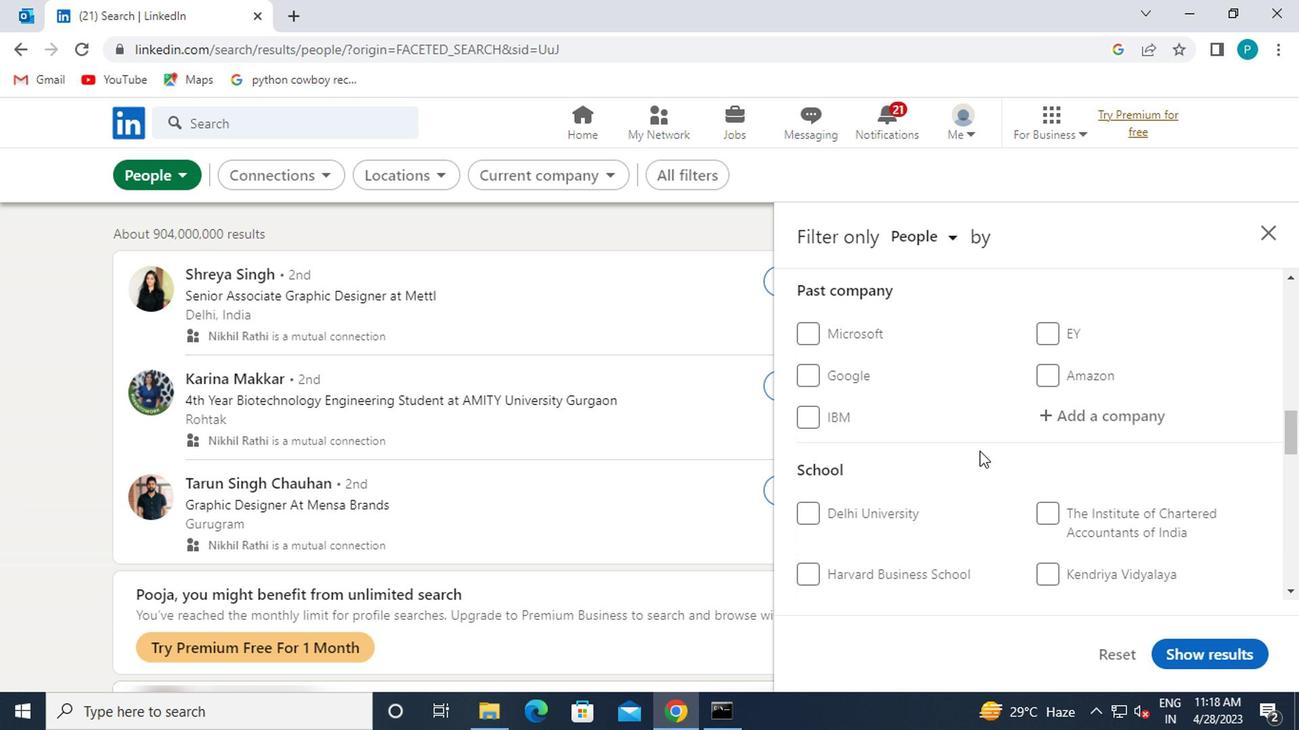 
Action: Mouse moved to (991, 452)
Screenshot: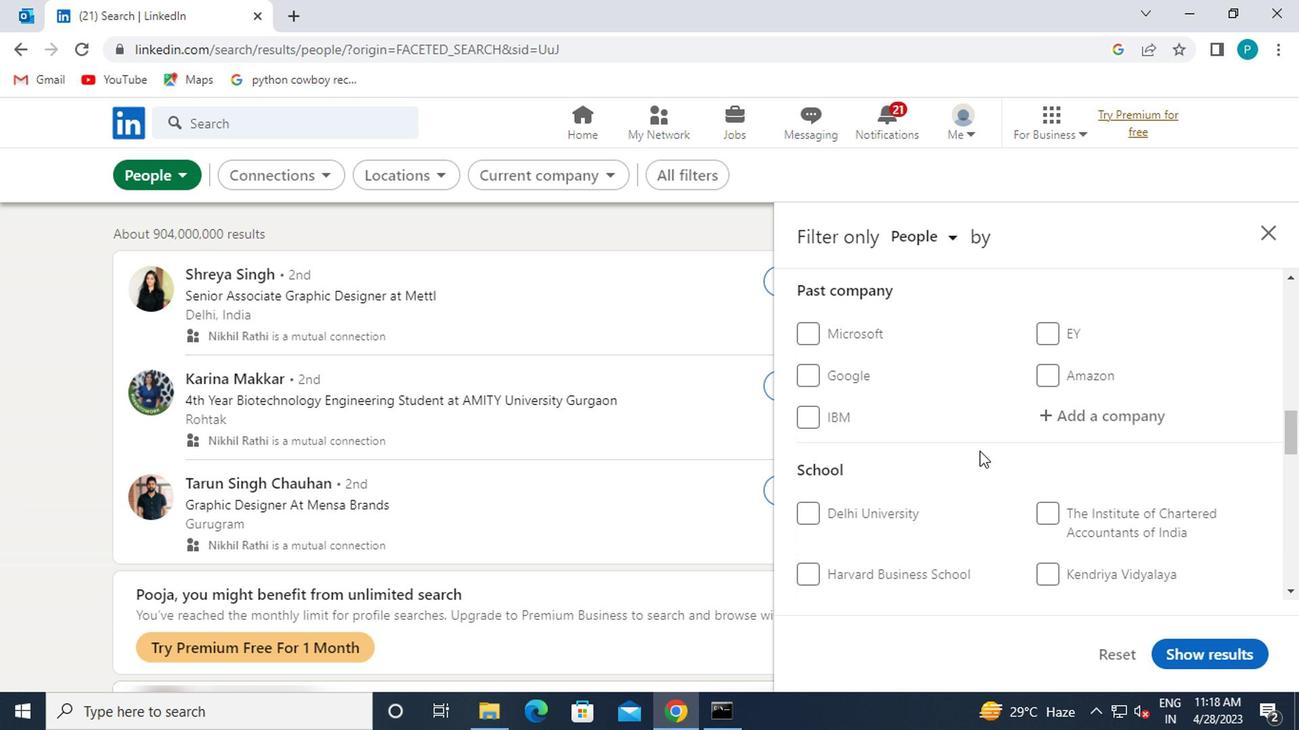 
Action: Mouse scrolled (991, 452) with delta (0, 0)
Screenshot: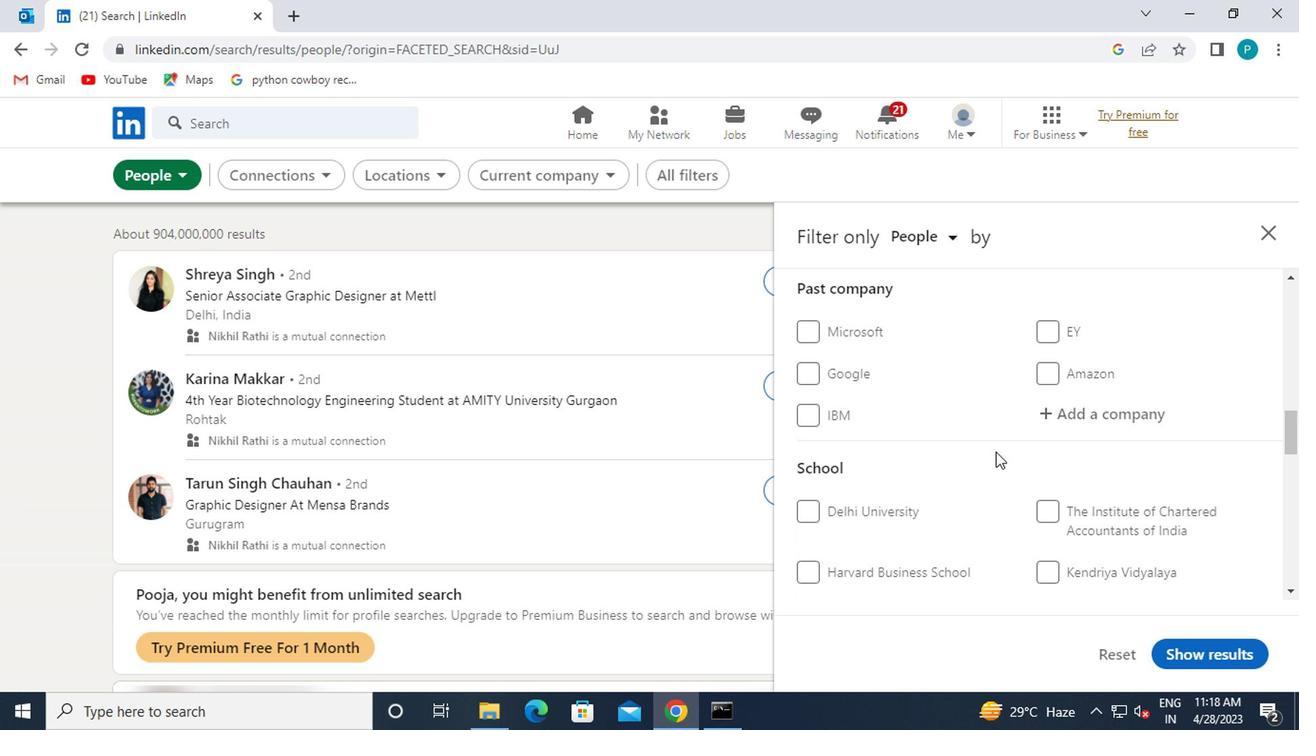 
Action: Mouse moved to (1066, 435)
Screenshot: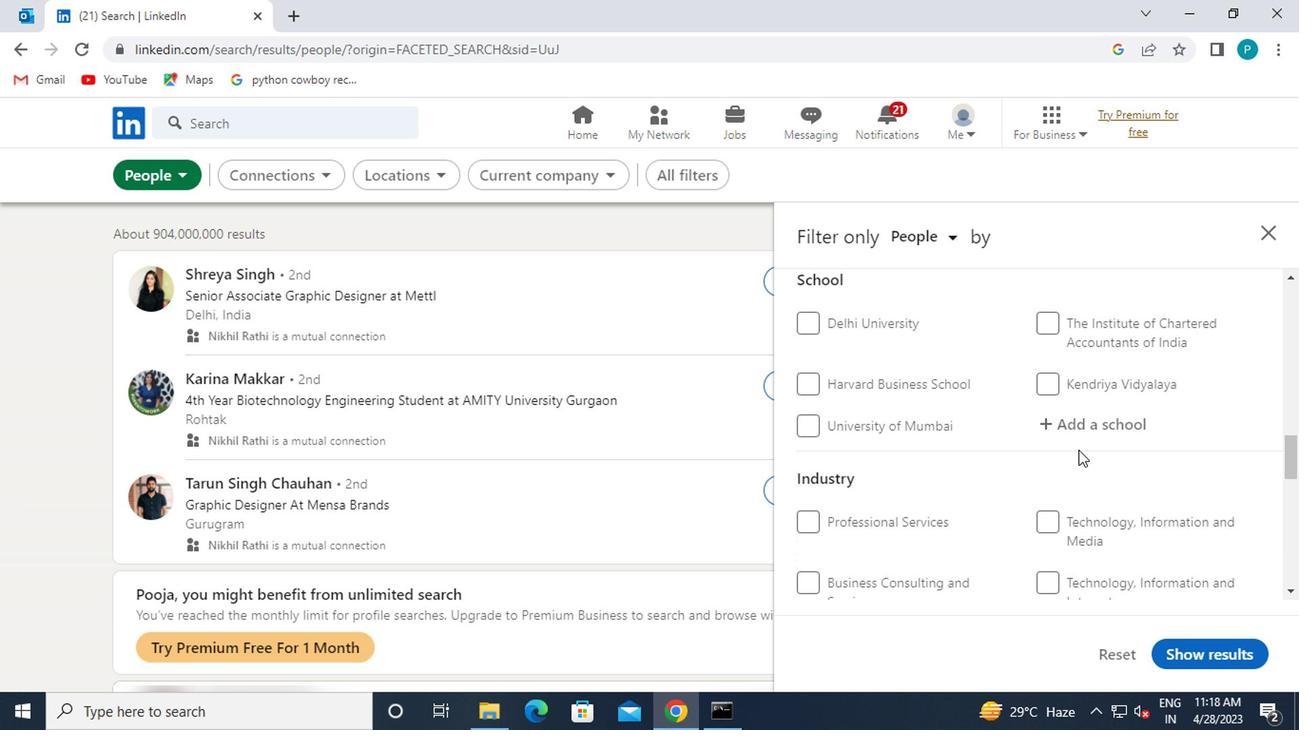 
Action: Mouse pressed left at (1066, 435)
Screenshot: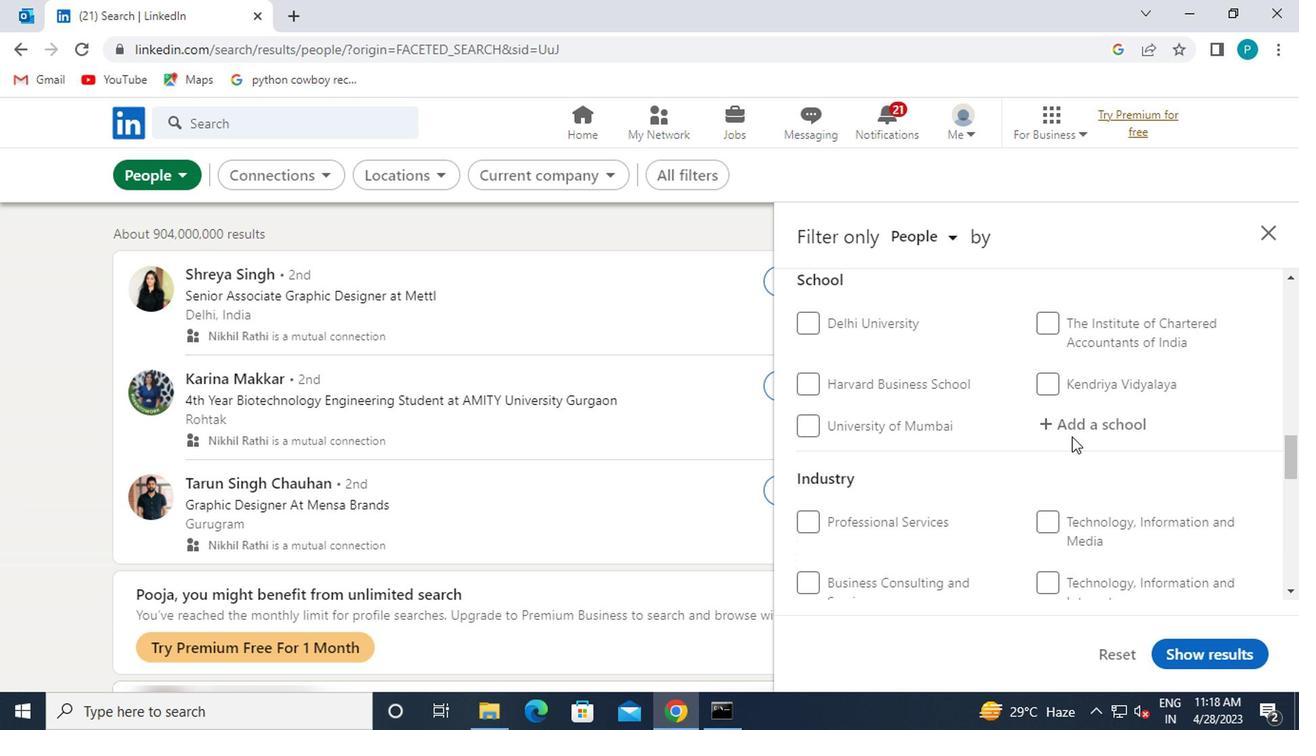 
Action: Mouse moved to (1066, 435)
Screenshot: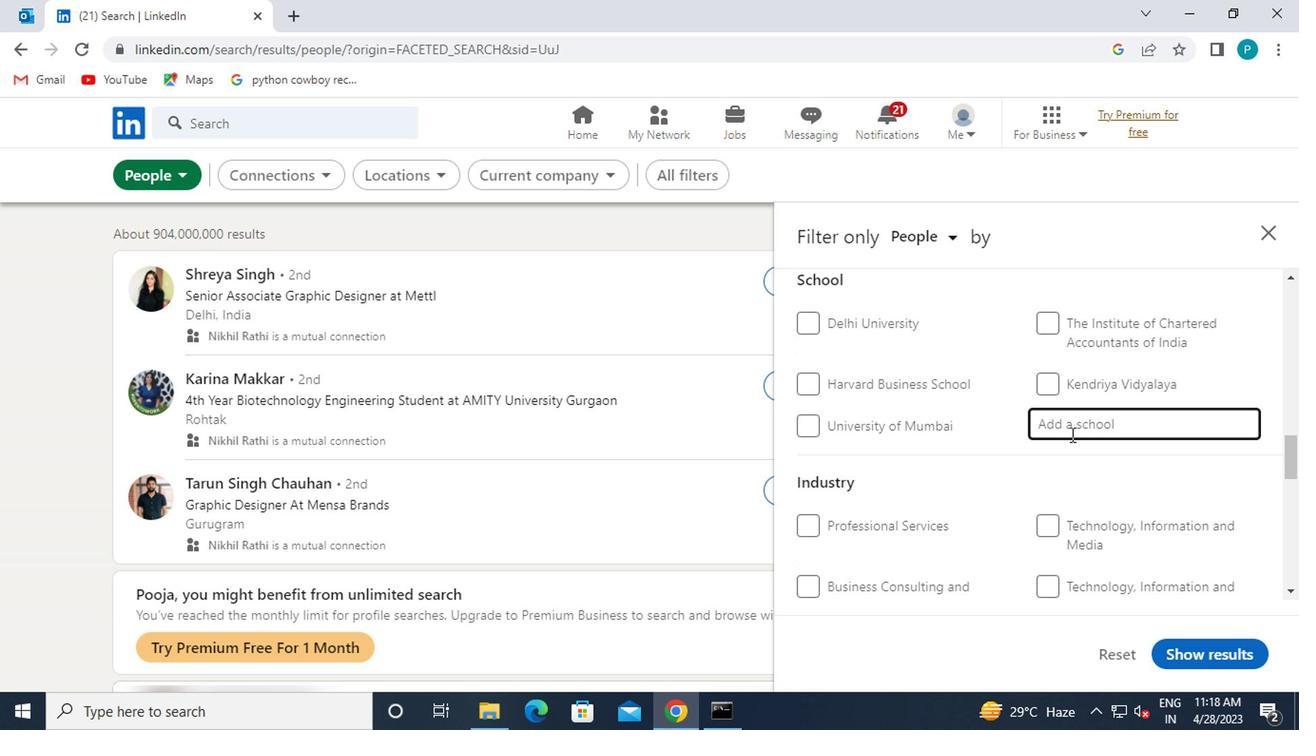 
Action: Key pressed <Key.caps_lock>g<Key.caps_lock>overnment
Screenshot: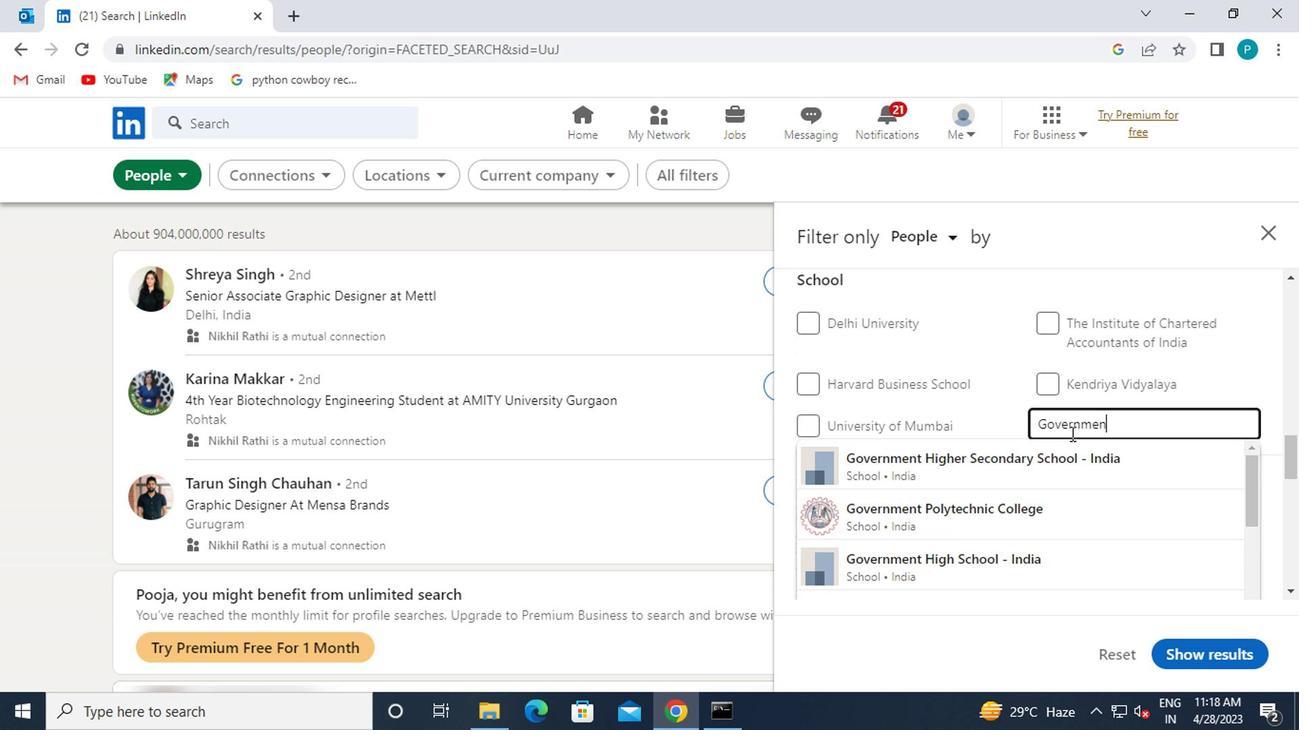 
Action: Mouse moved to (1033, 536)
Screenshot: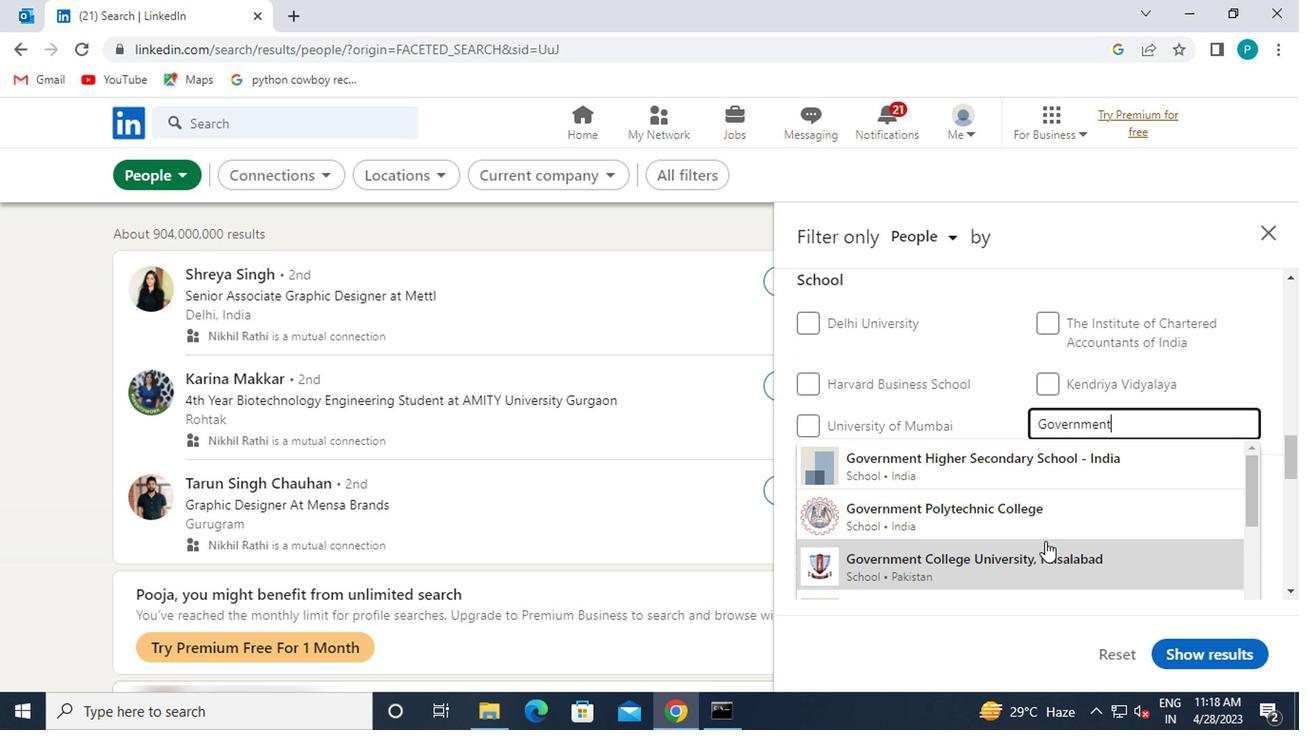 
Action: Mouse scrolled (1033, 536) with delta (0, 0)
Screenshot: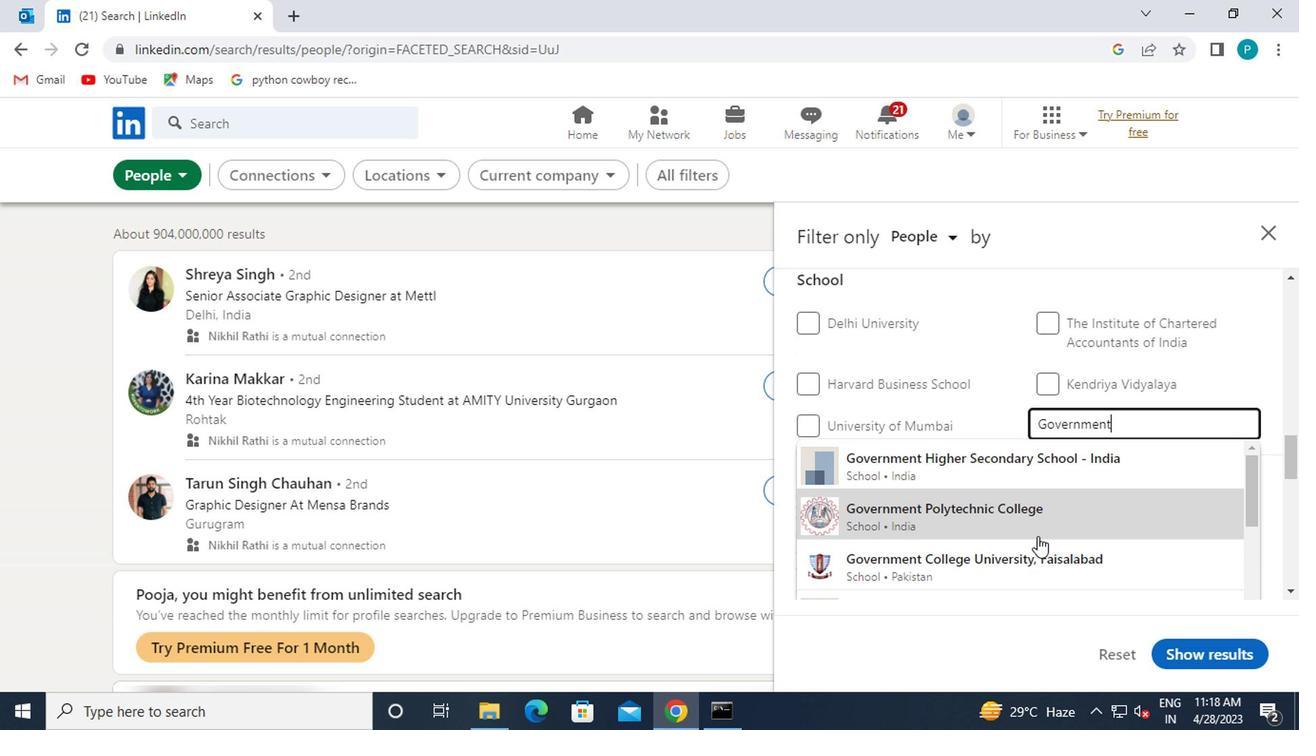 
Action: Mouse scrolled (1033, 536) with delta (0, 0)
Screenshot: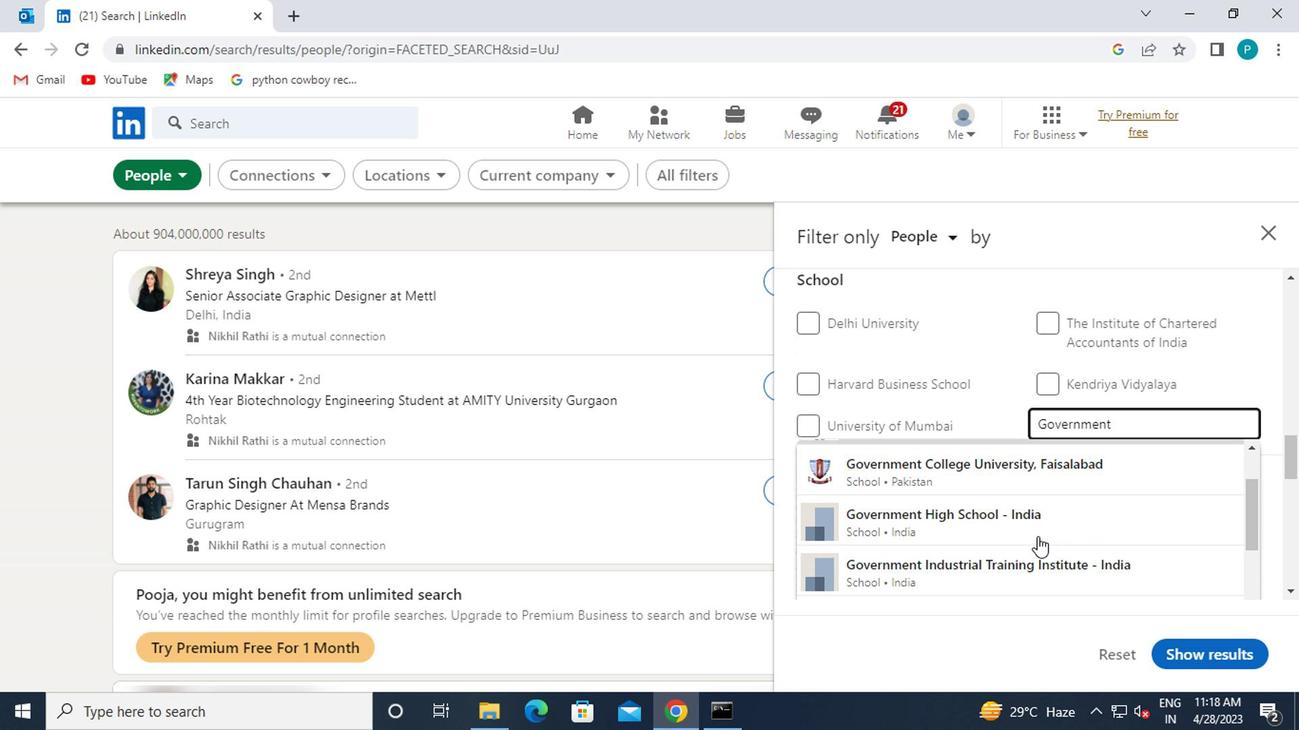 
Action: Mouse scrolled (1033, 536) with delta (0, 0)
Screenshot: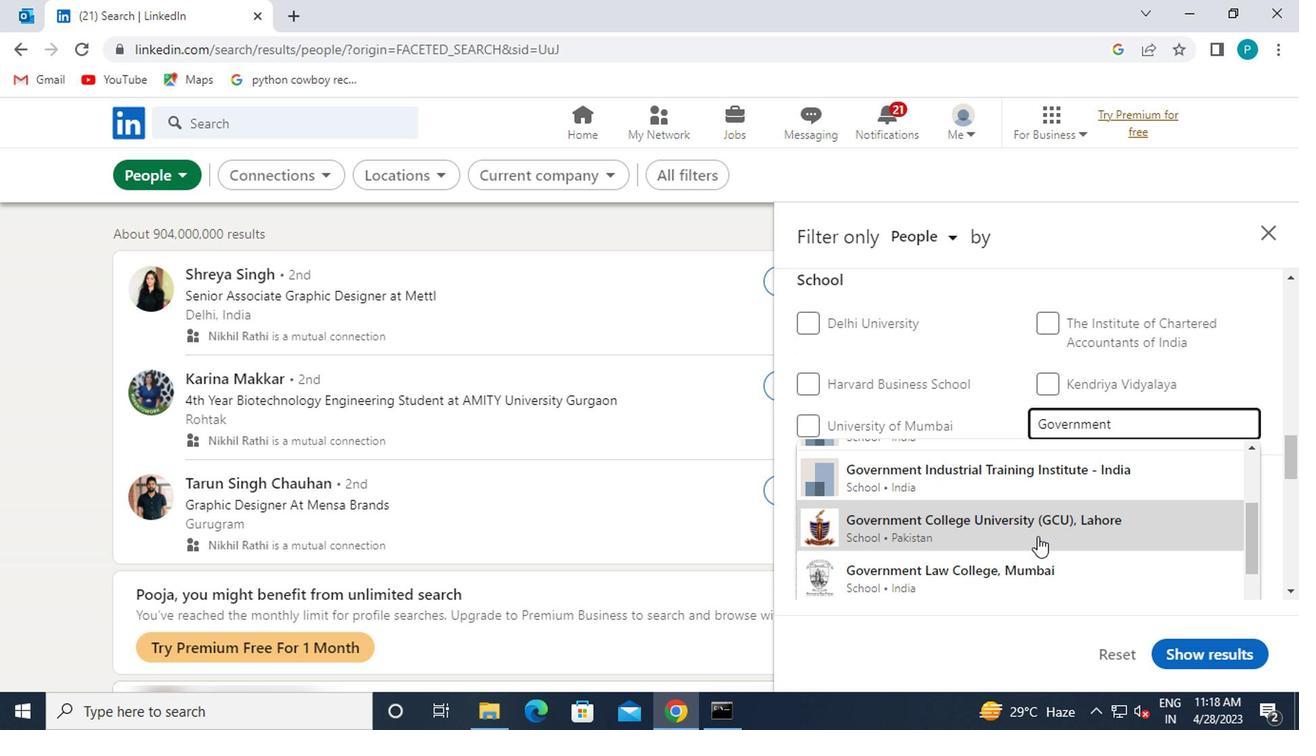 
Action: Mouse moved to (1120, 441)
Screenshot: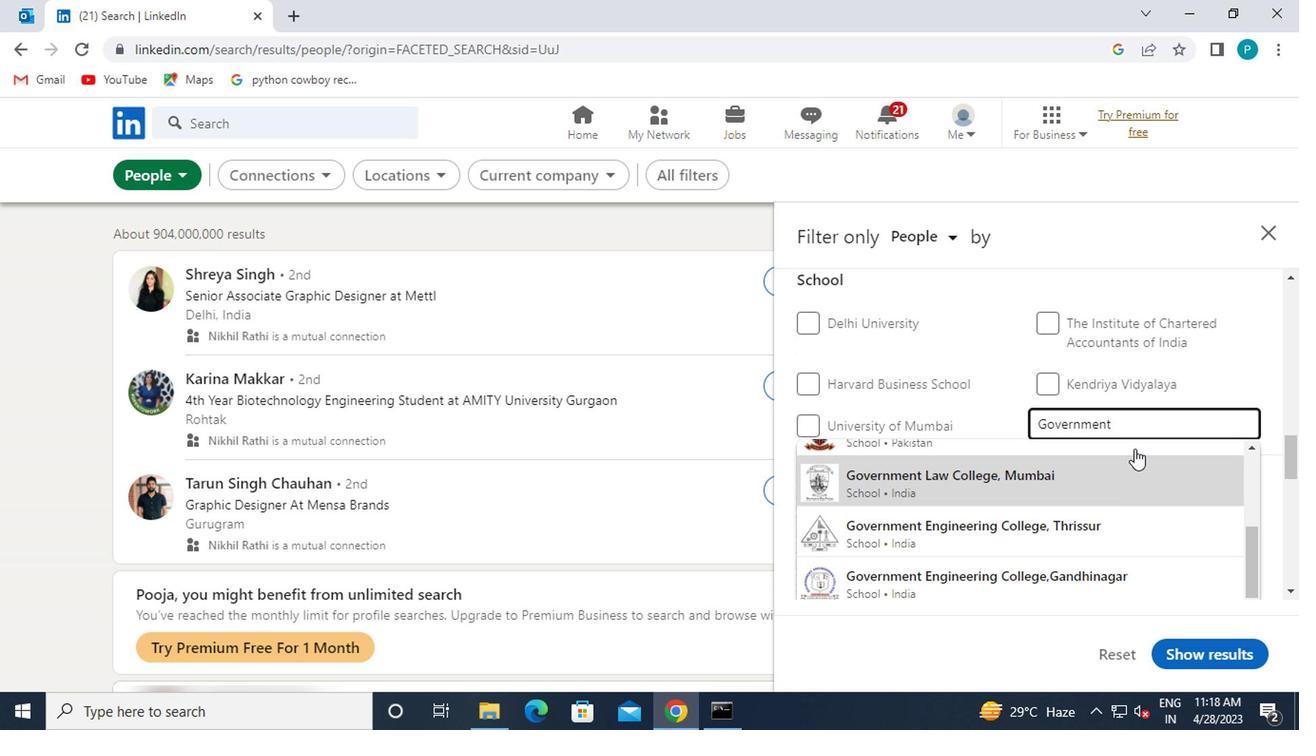 
Action: Key pressed <Key.space>college
Screenshot: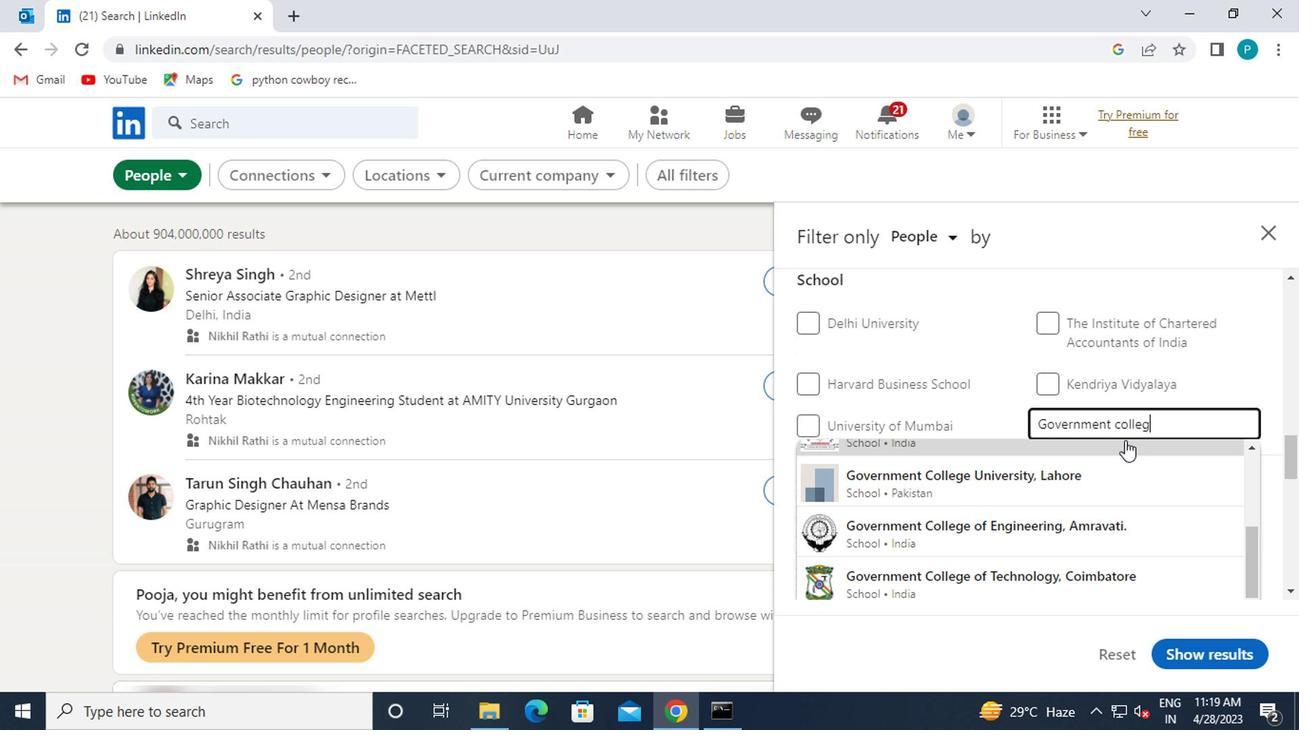 
Action: Mouse moved to (1146, 508)
Screenshot: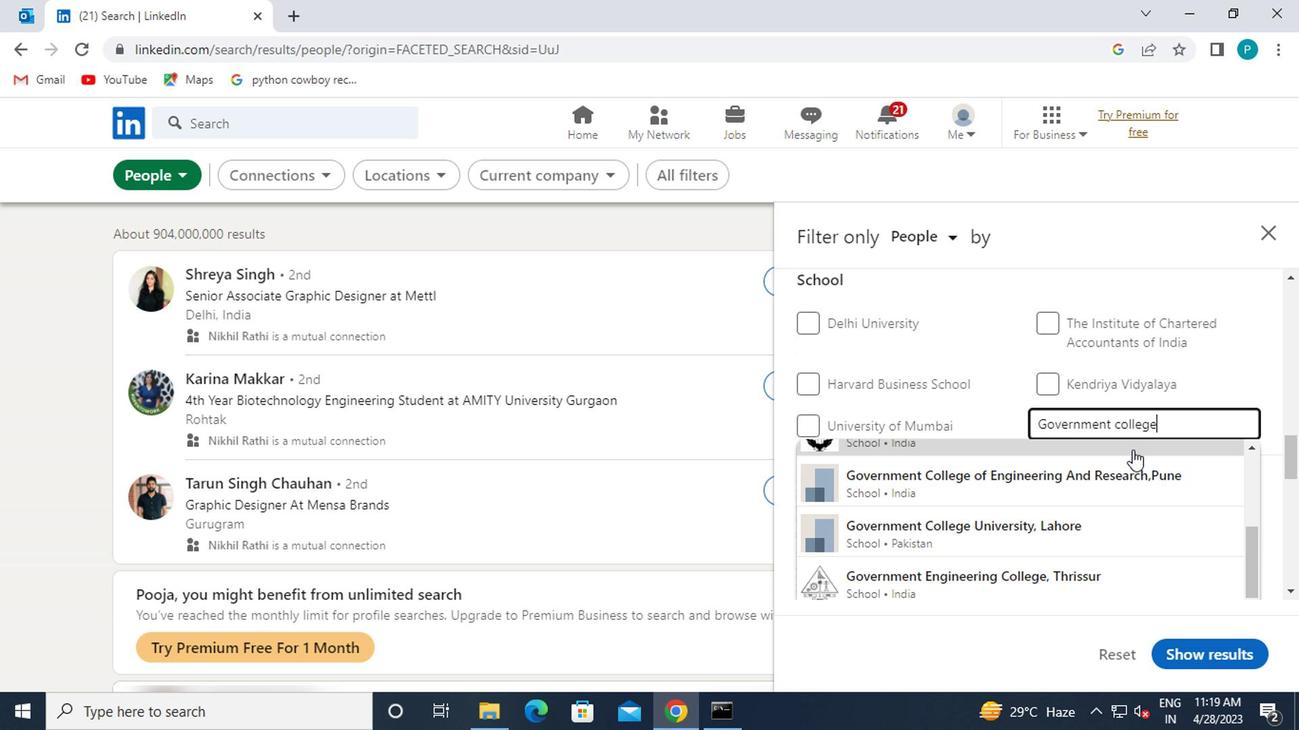 
Action: Mouse scrolled (1146, 509) with delta (0, 0)
Screenshot: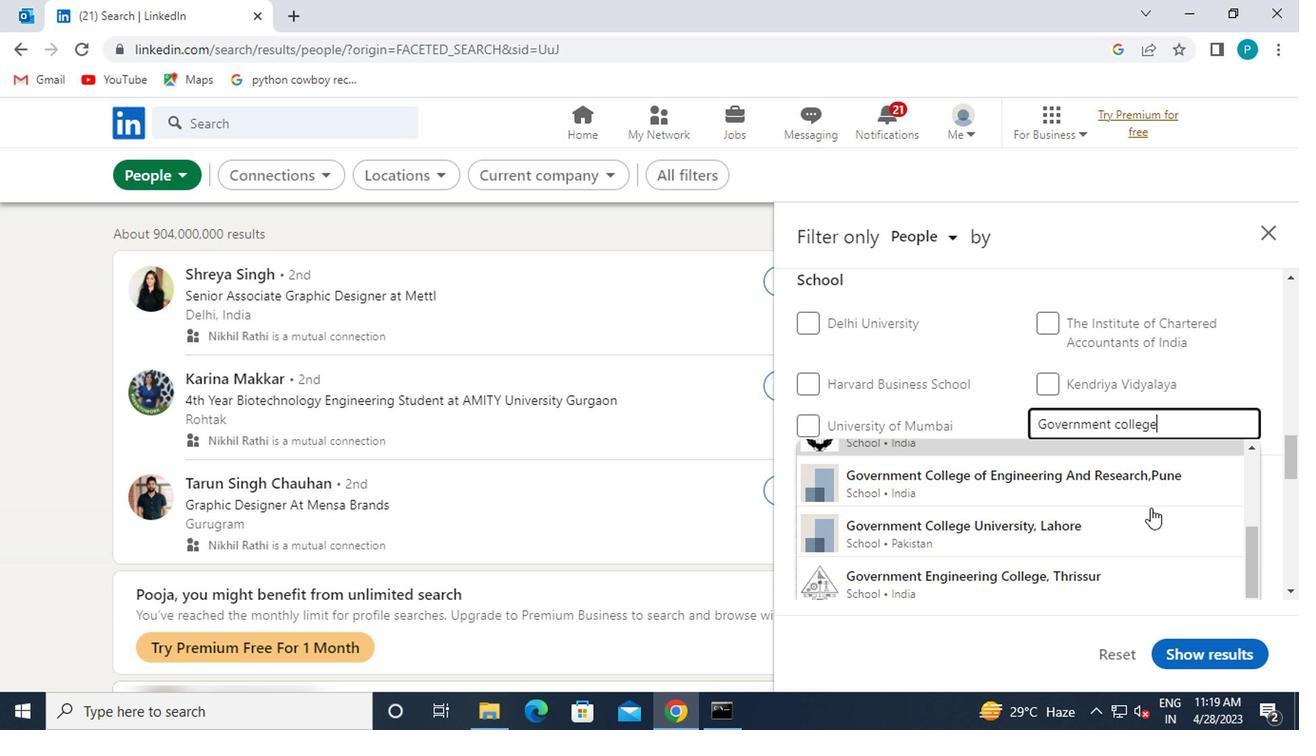 
Action: Mouse scrolled (1146, 509) with delta (0, 0)
Screenshot: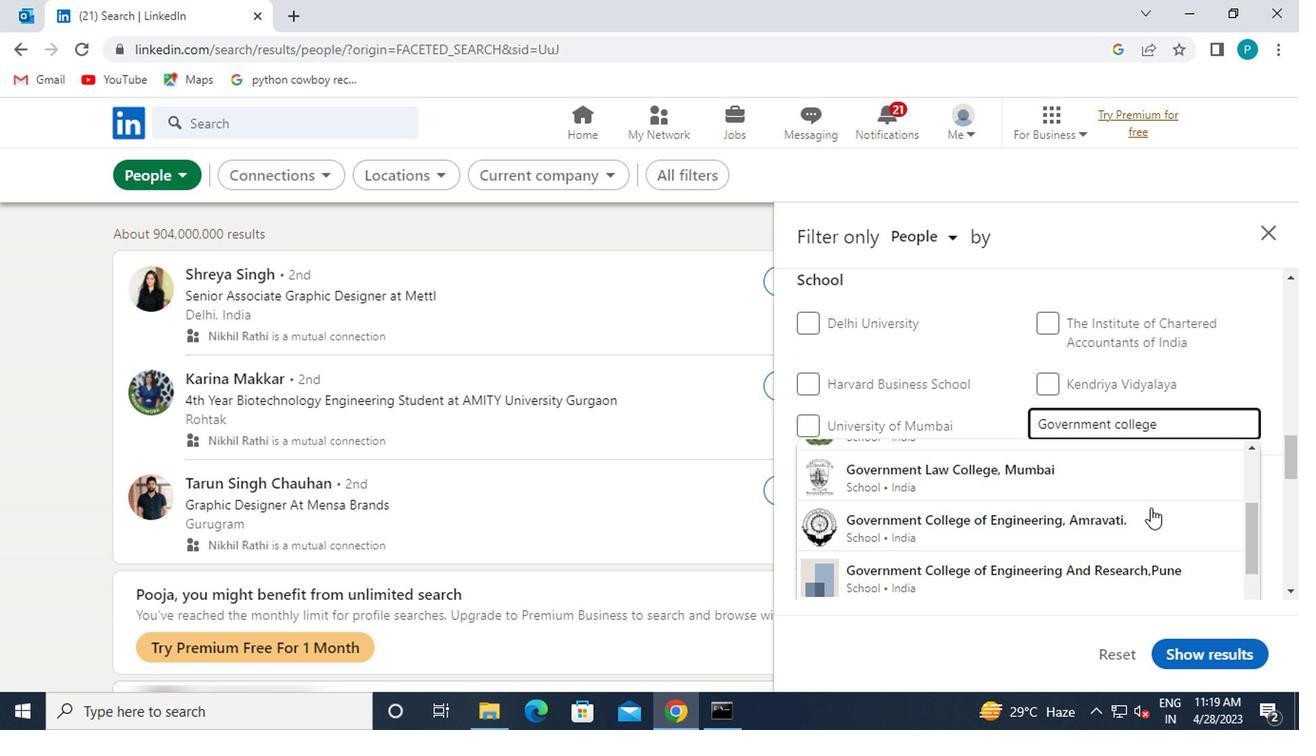
Action: Mouse scrolled (1146, 509) with delta (0, 0)
Screenshot: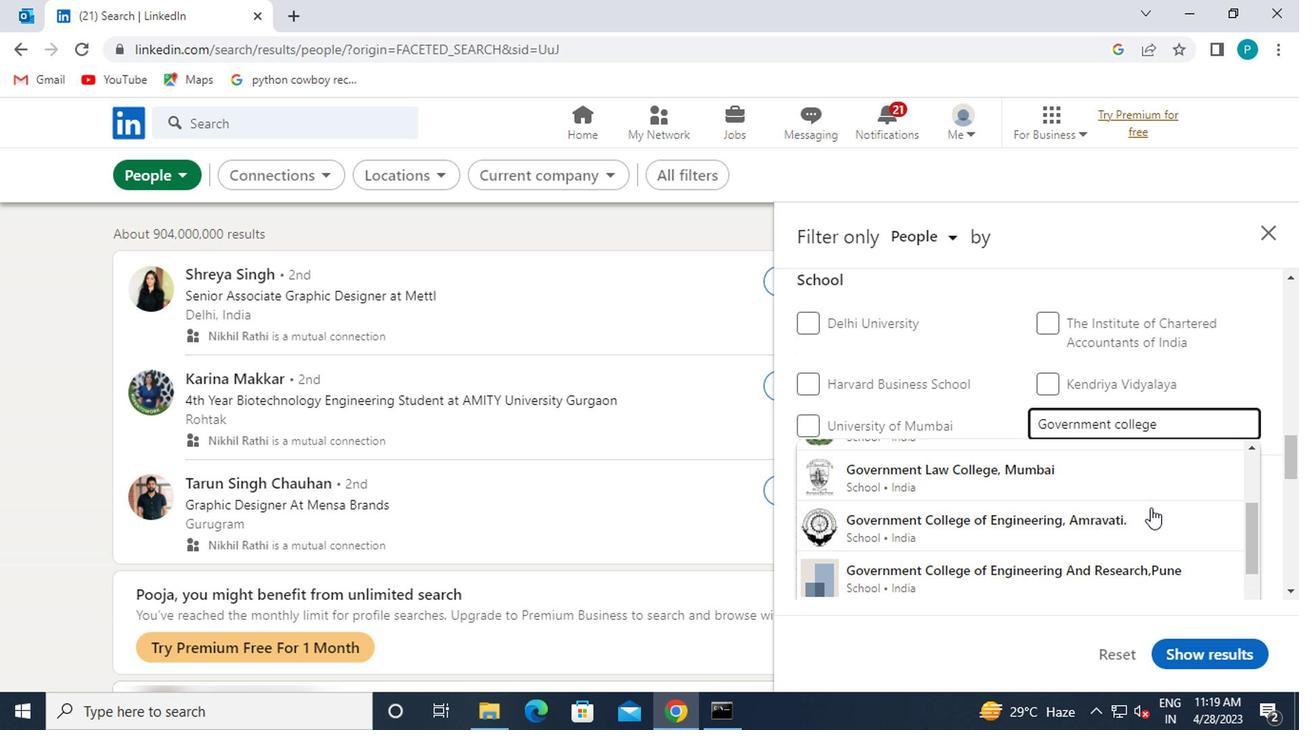 
Action: Mouse scrolled (1146, 509) with delta (0, 0)
Screenshot: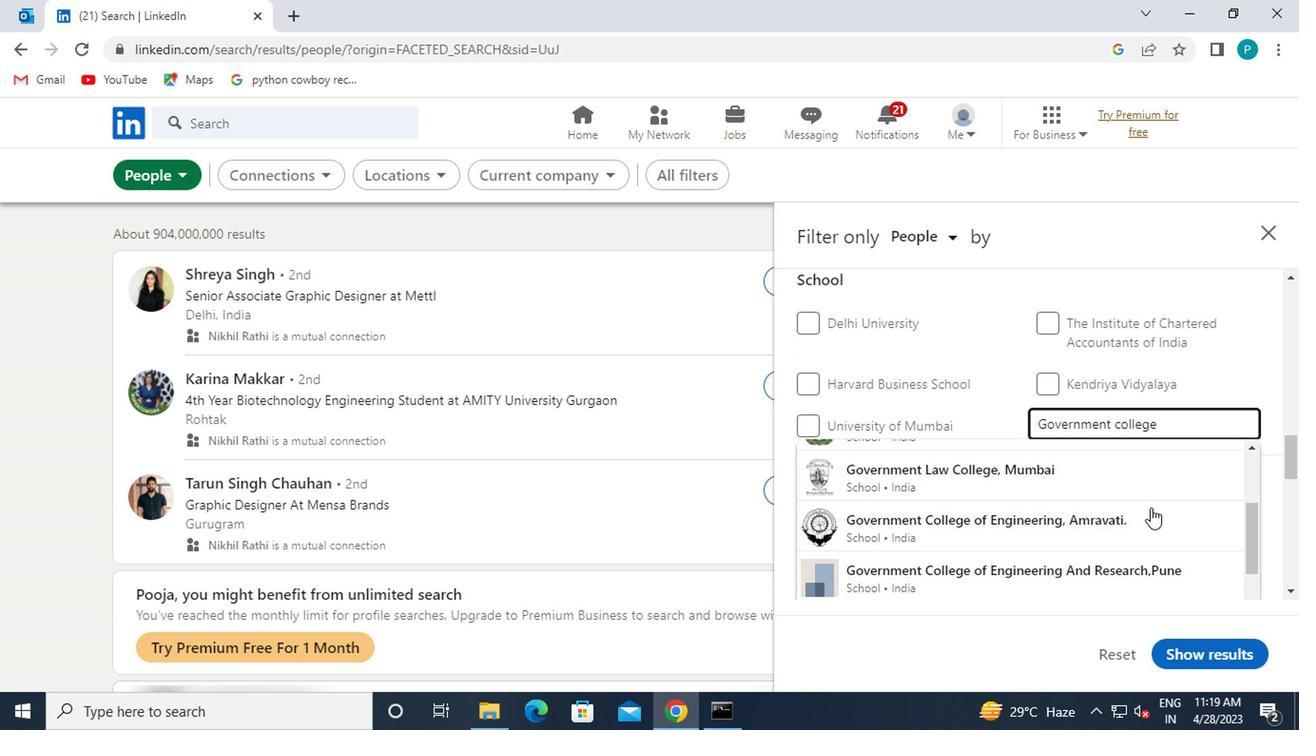 
Action: Mouse scrolled (1146, 509) with delta (0, 0)
Screenshot: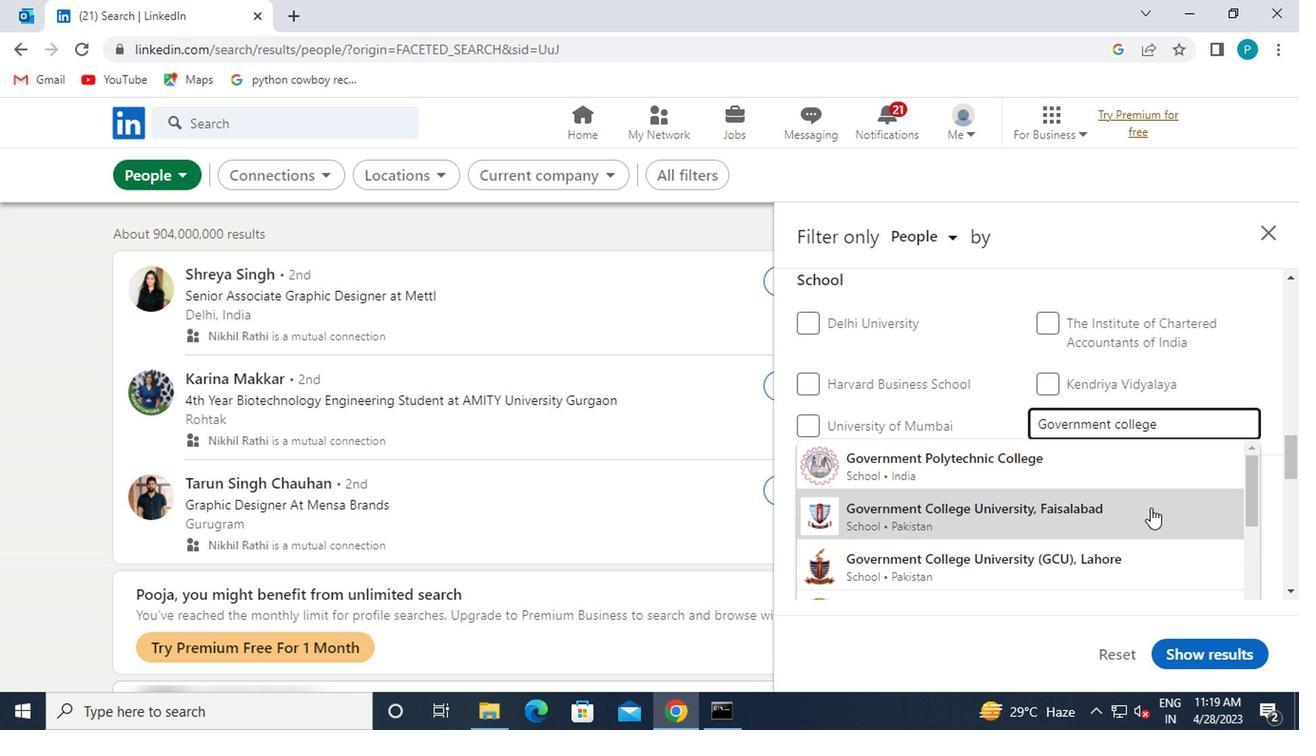 
Action: Mouse moved to (1187, 540)
Screenshot: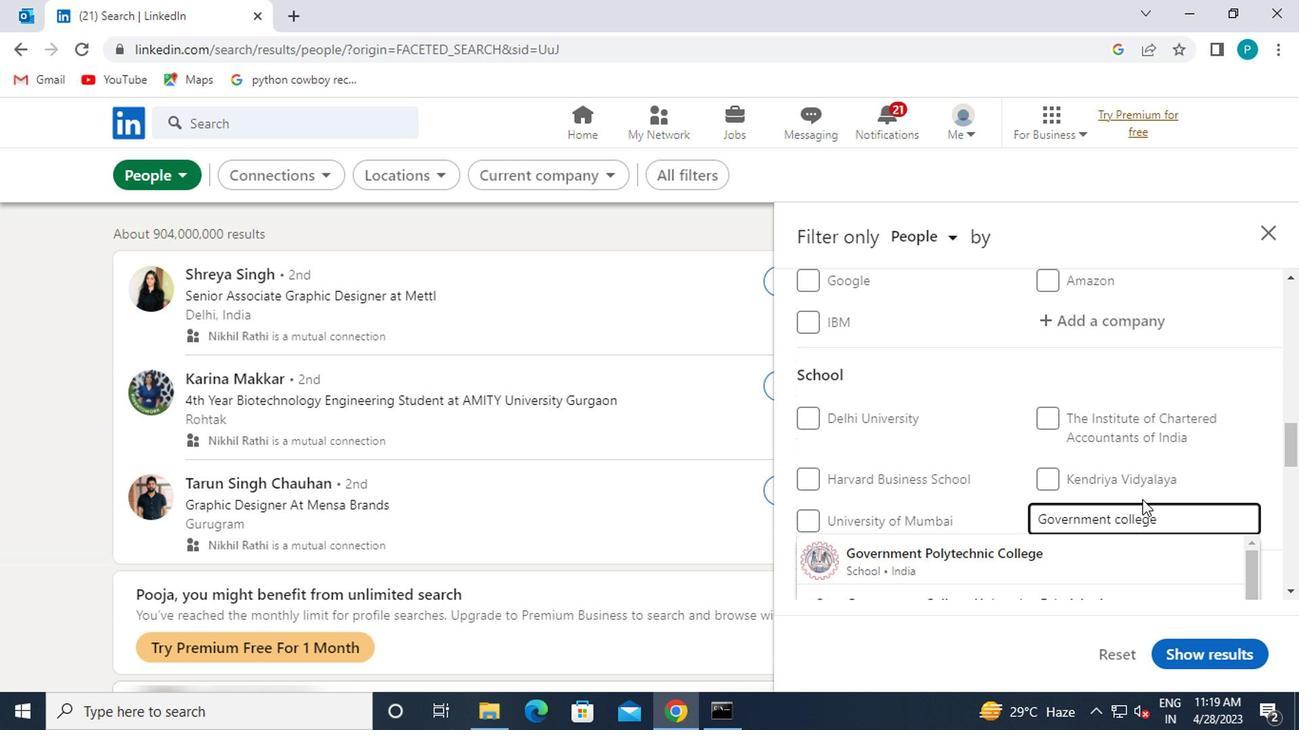
Action: Key pressed <Key.space>of<Key.space>engineering<Key.space>
Screenshot: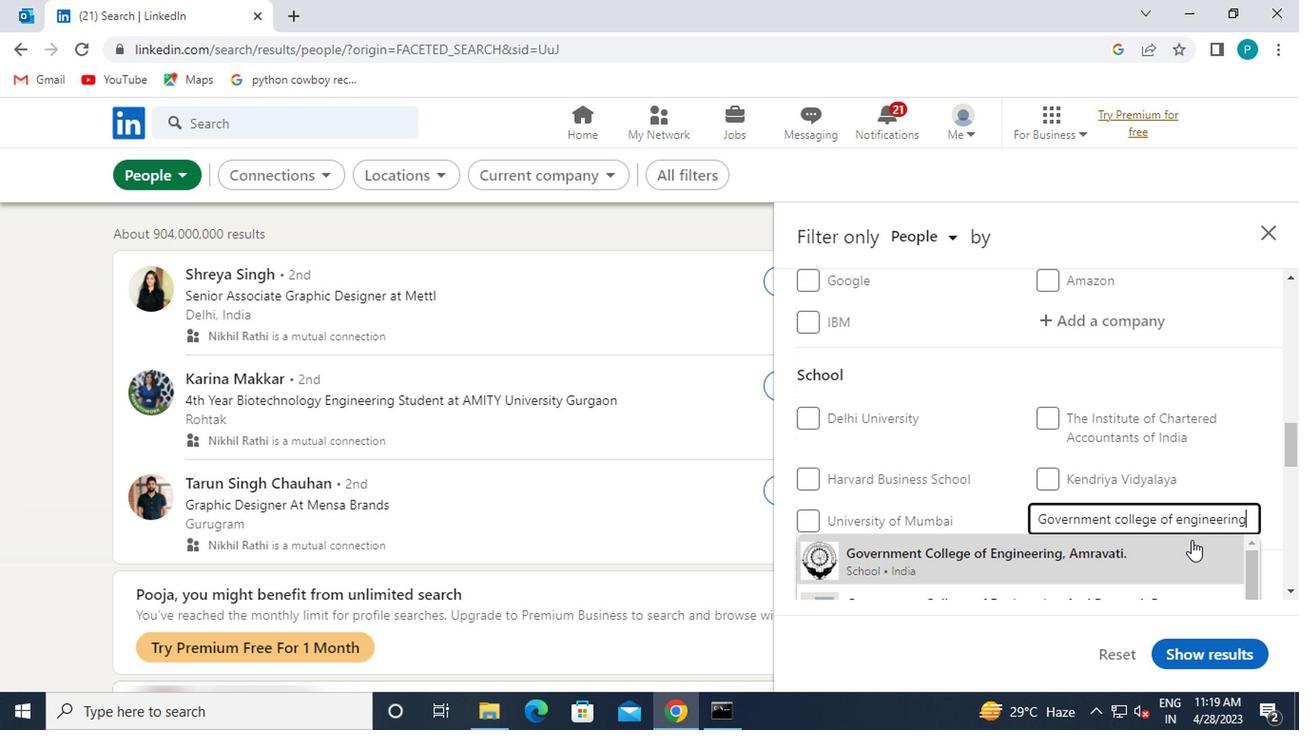 
Action: Mouse moved to (1122, 521)
Screenshot: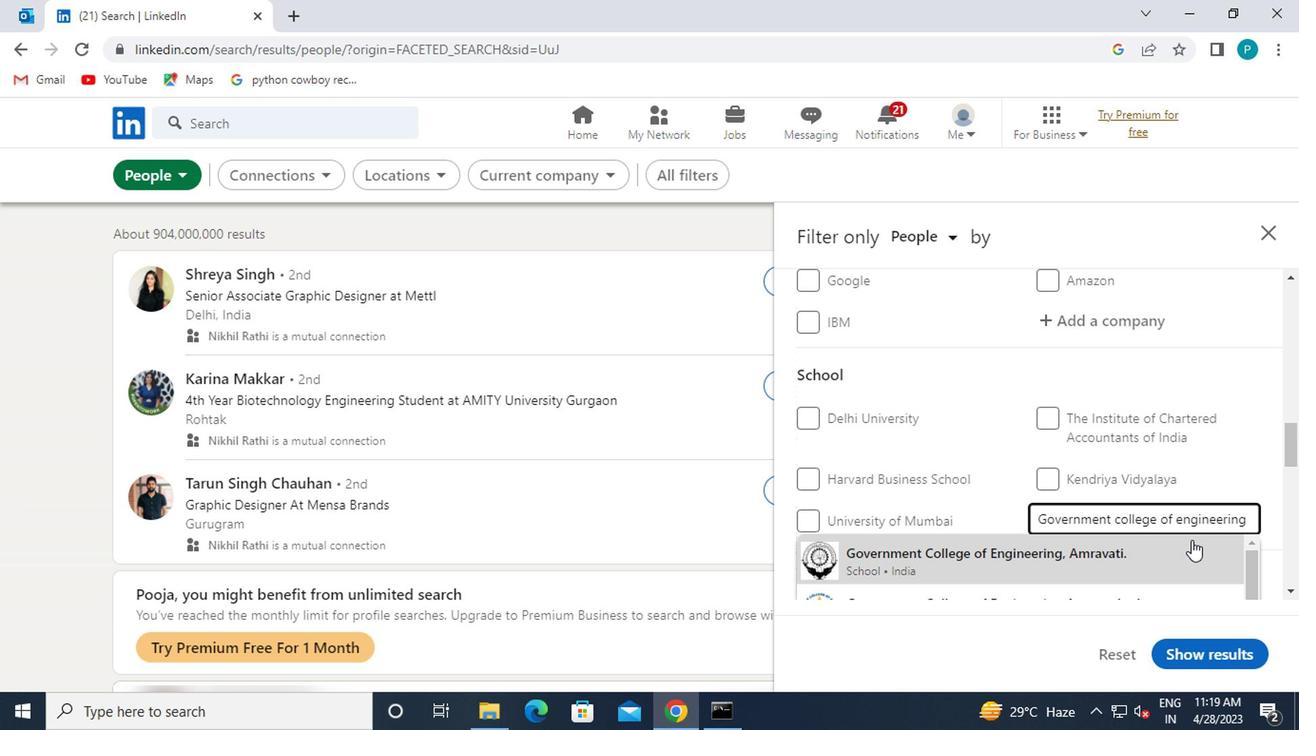 
Action: Mouse scrolled (1122, 521) with delta (0, 0)
Screenshot: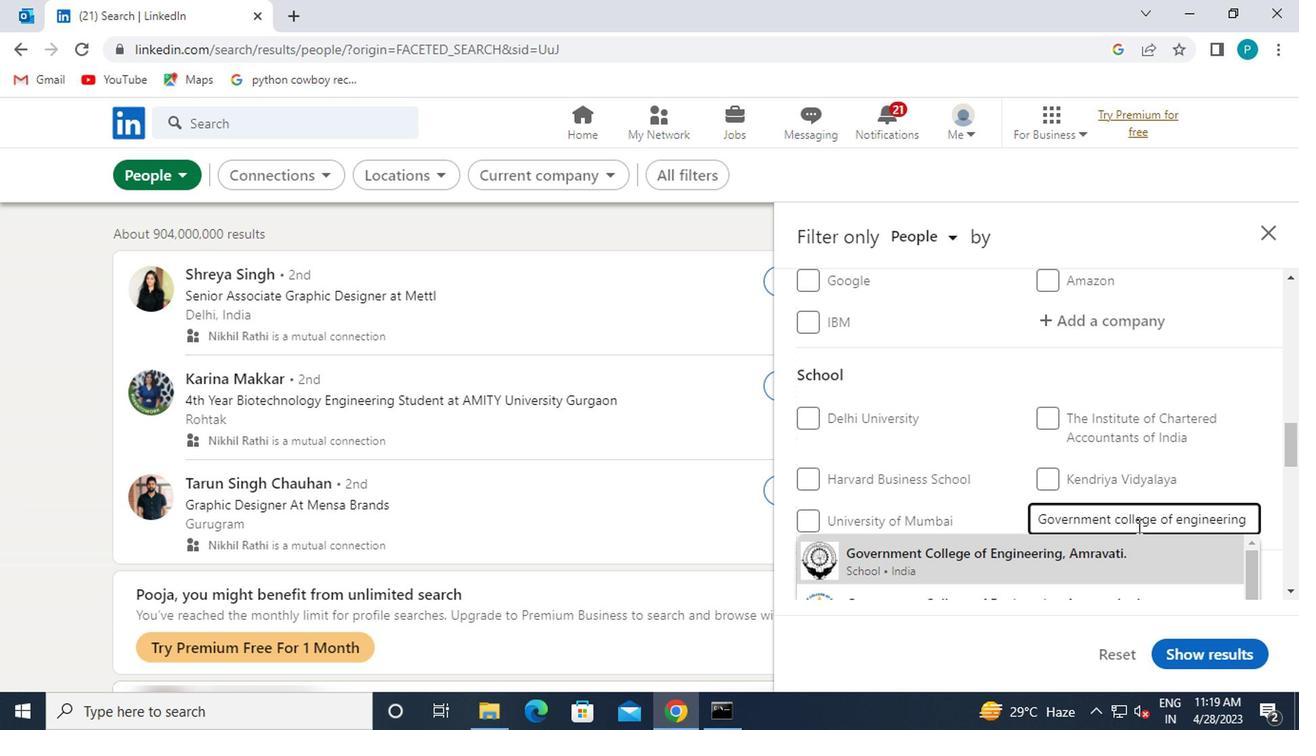 
Action: Mouse moved to (1153, 402)
Screenshot: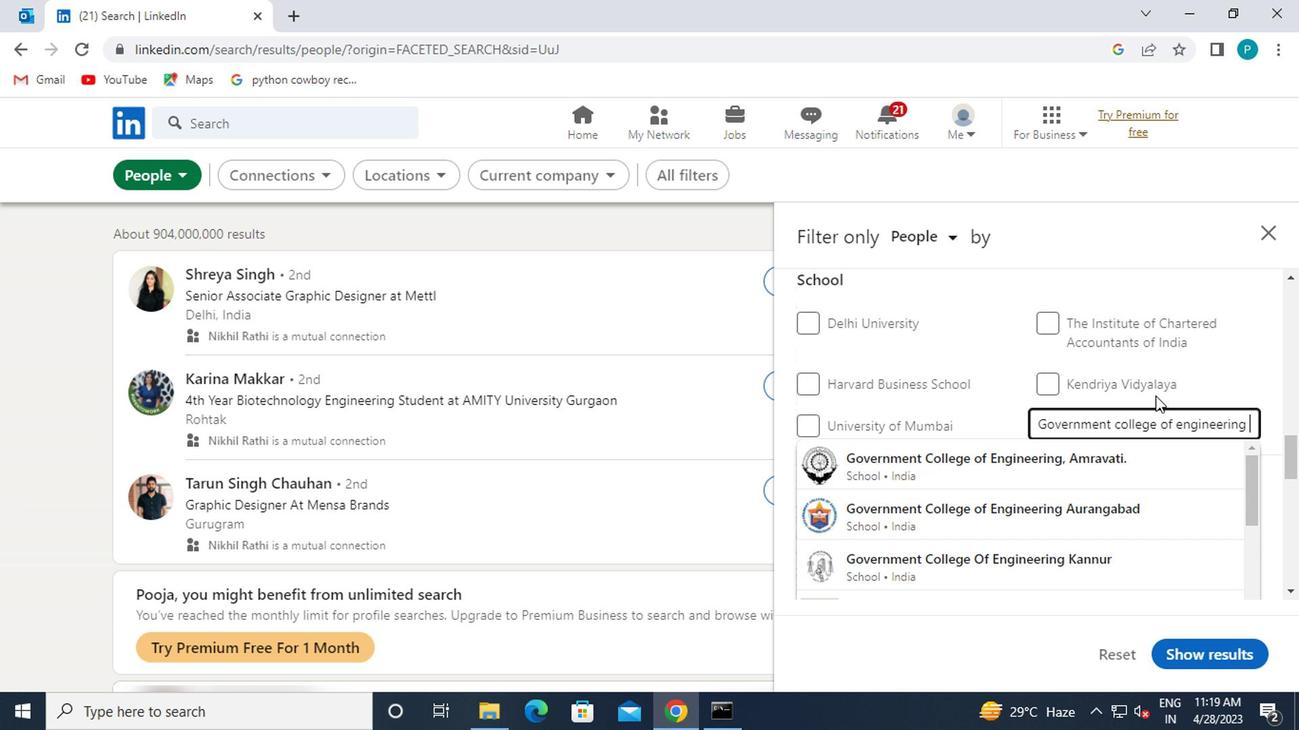 
Action: Key pressed ,<Key.space><Key.caps_lock>s<Key.caps_lock>al
Screenshot: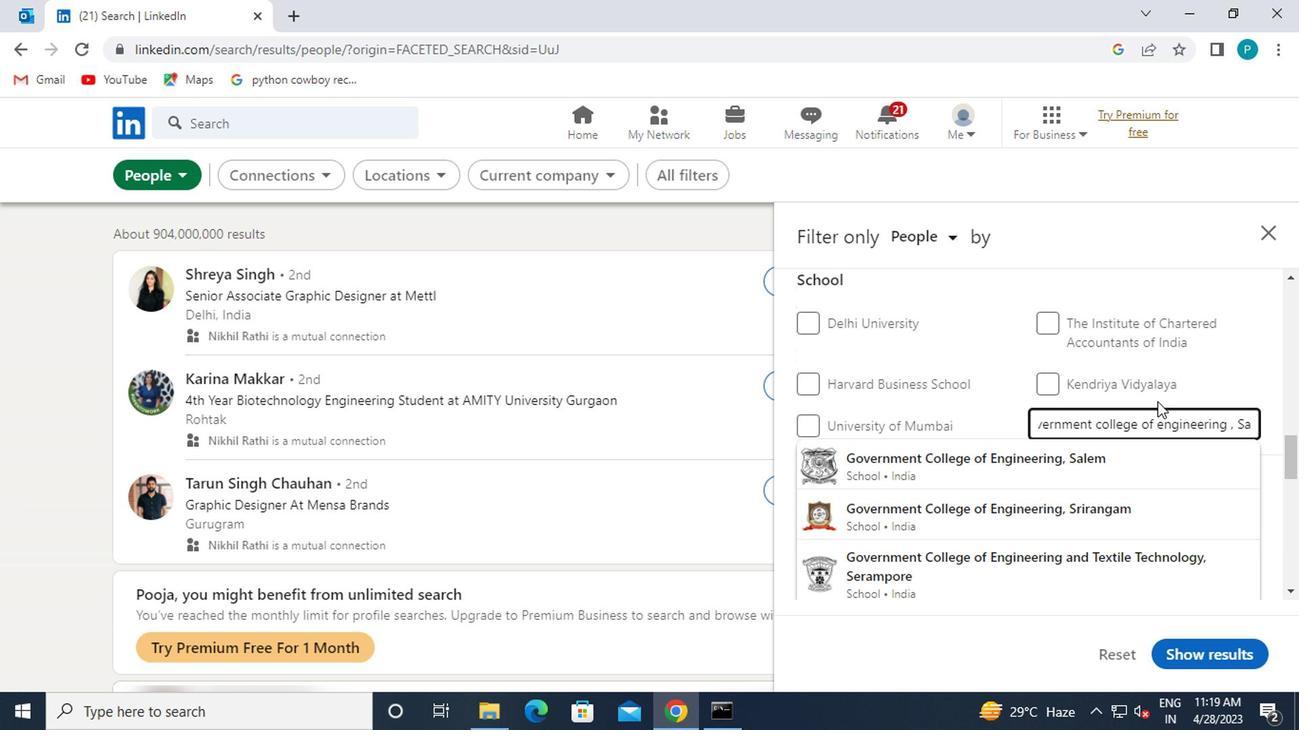 
Action: Mouse moved to (1132, 458)
Screenshot: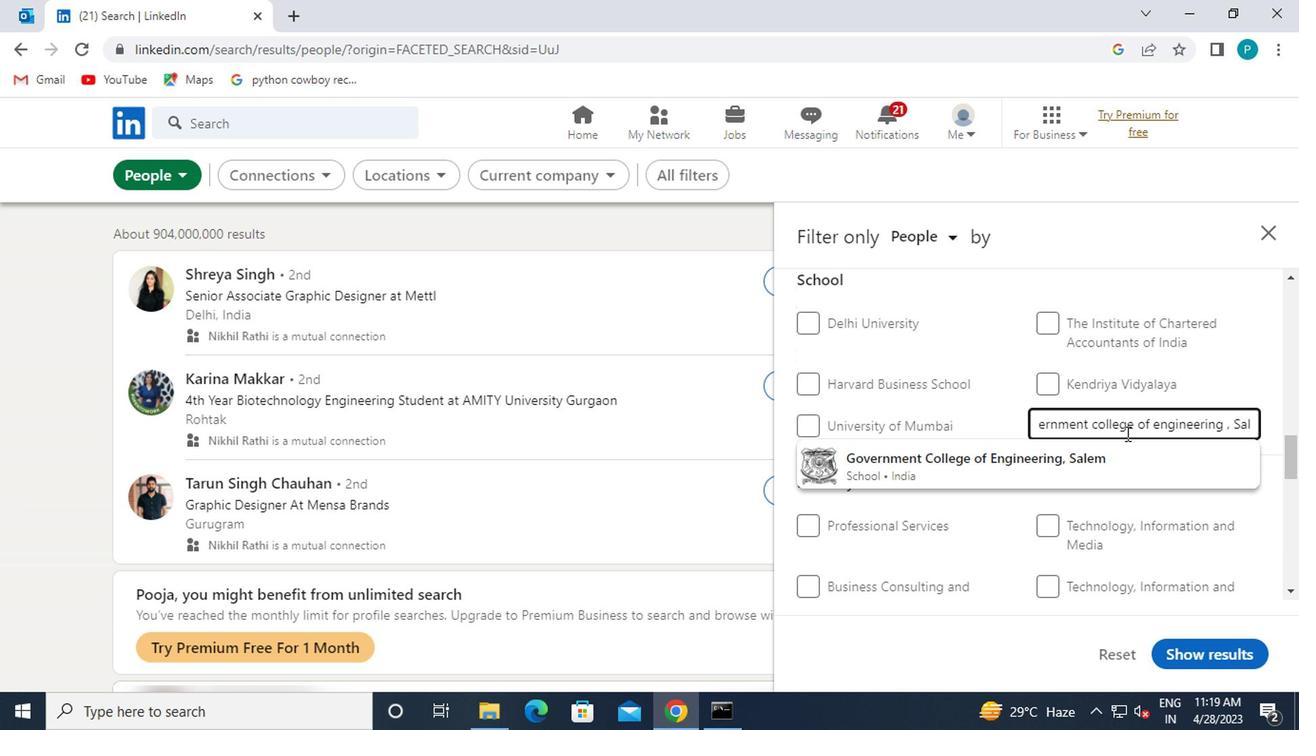 
Action: Mouse pressed left at (1132, 458)
Screenshot: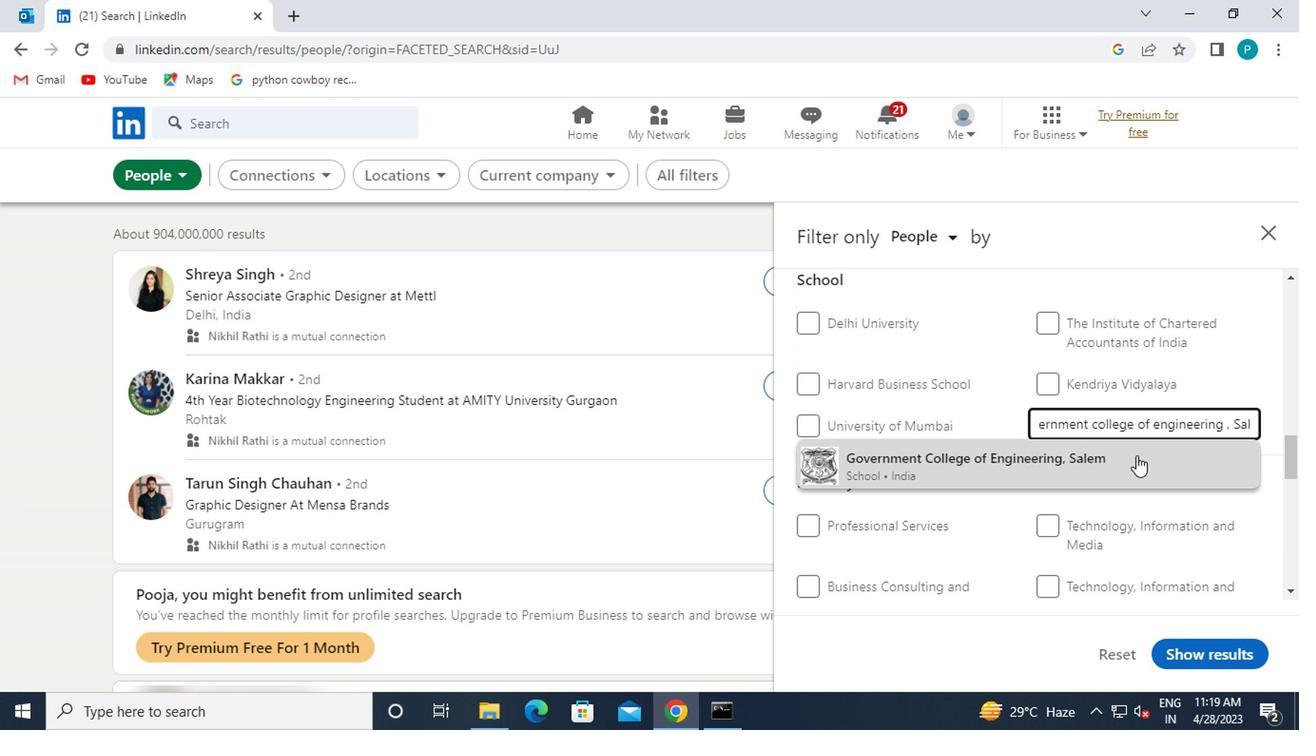
Action: Mouse moved to (1124, 448)
Screenshot: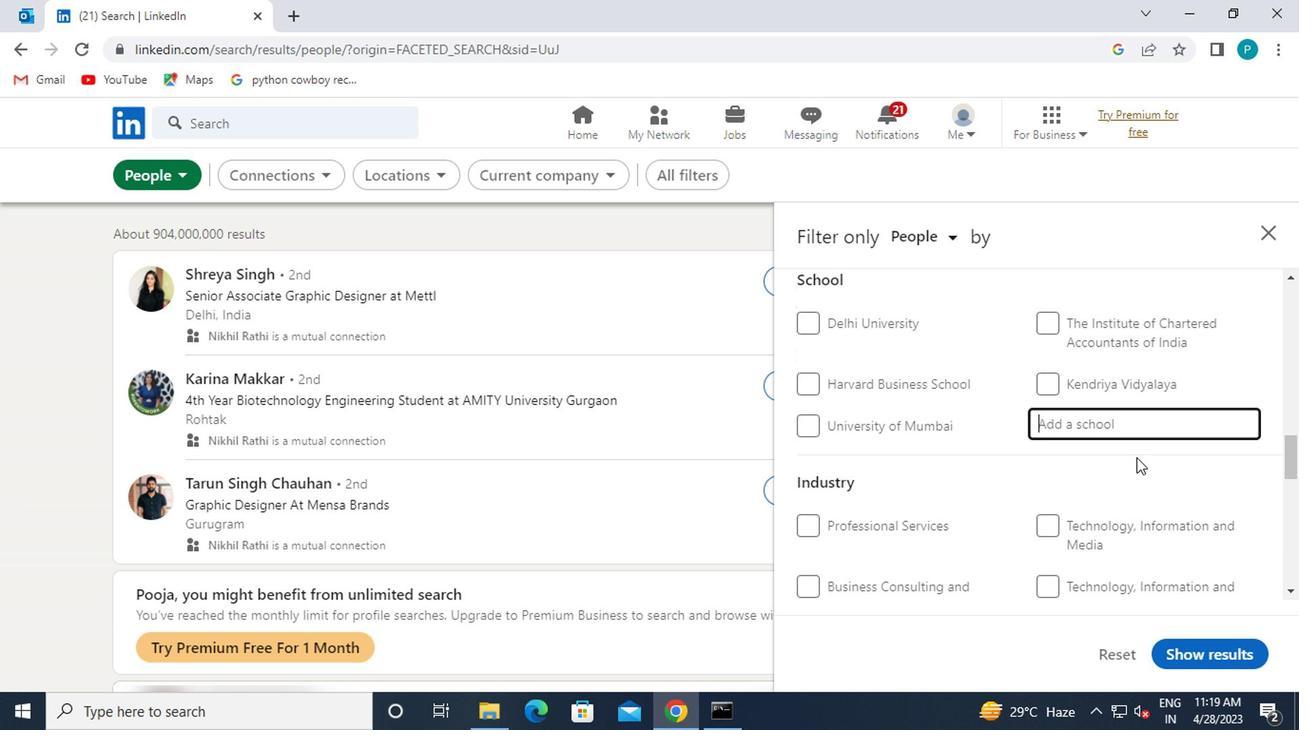 
Action: Mouse scrolled (1124, 447) with delta (0, 0)
Screenshot: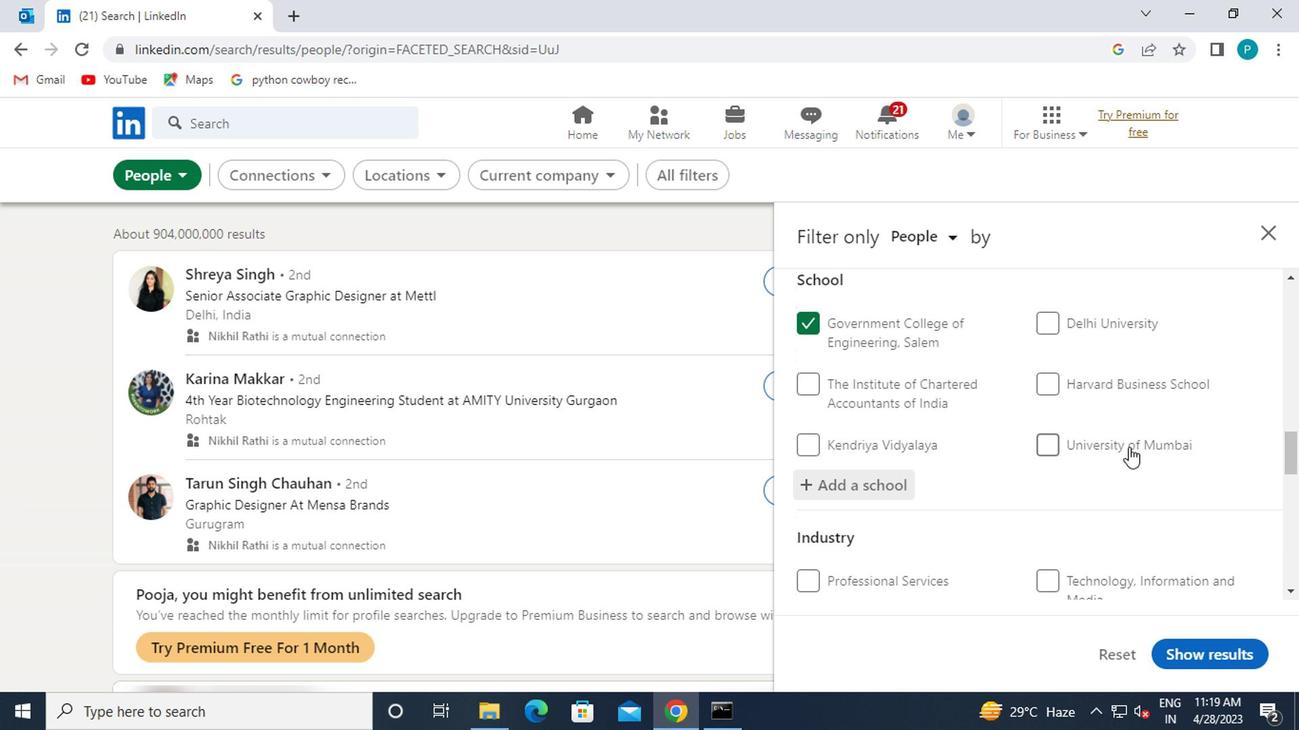 
Action: Mouse scrolled (1124, 447) with delta (0, 0)
Screenshot: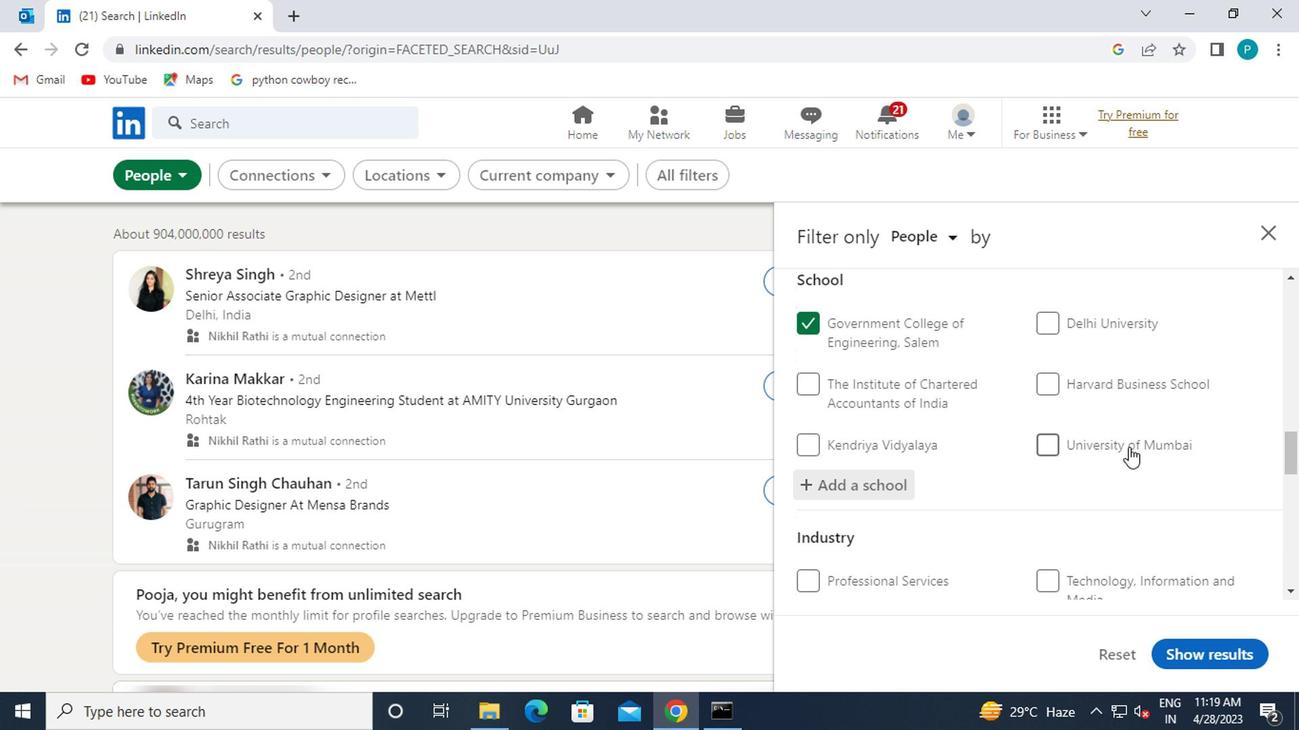 
Action: Mouse moved to (1094, 464)
Screenshot: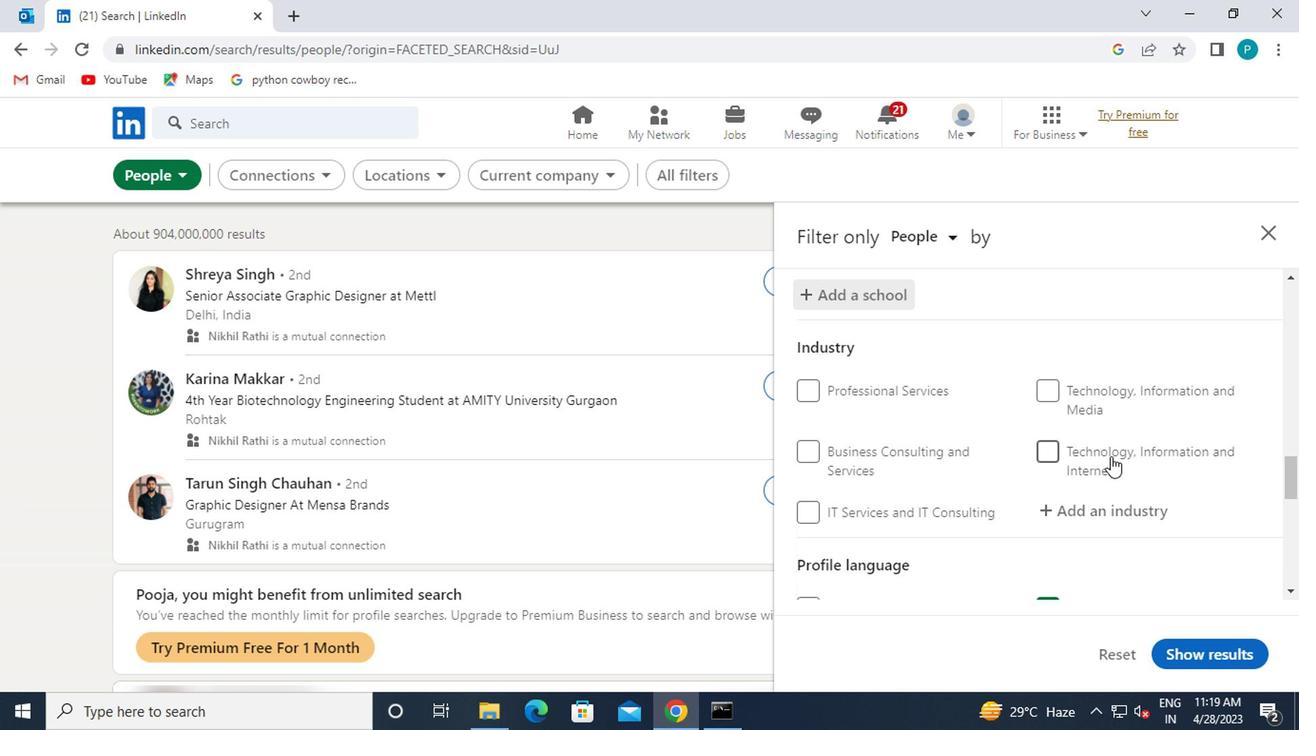 
Action: Mouse scrolled (1094, 463) with delta (0, 0)
Screenshot: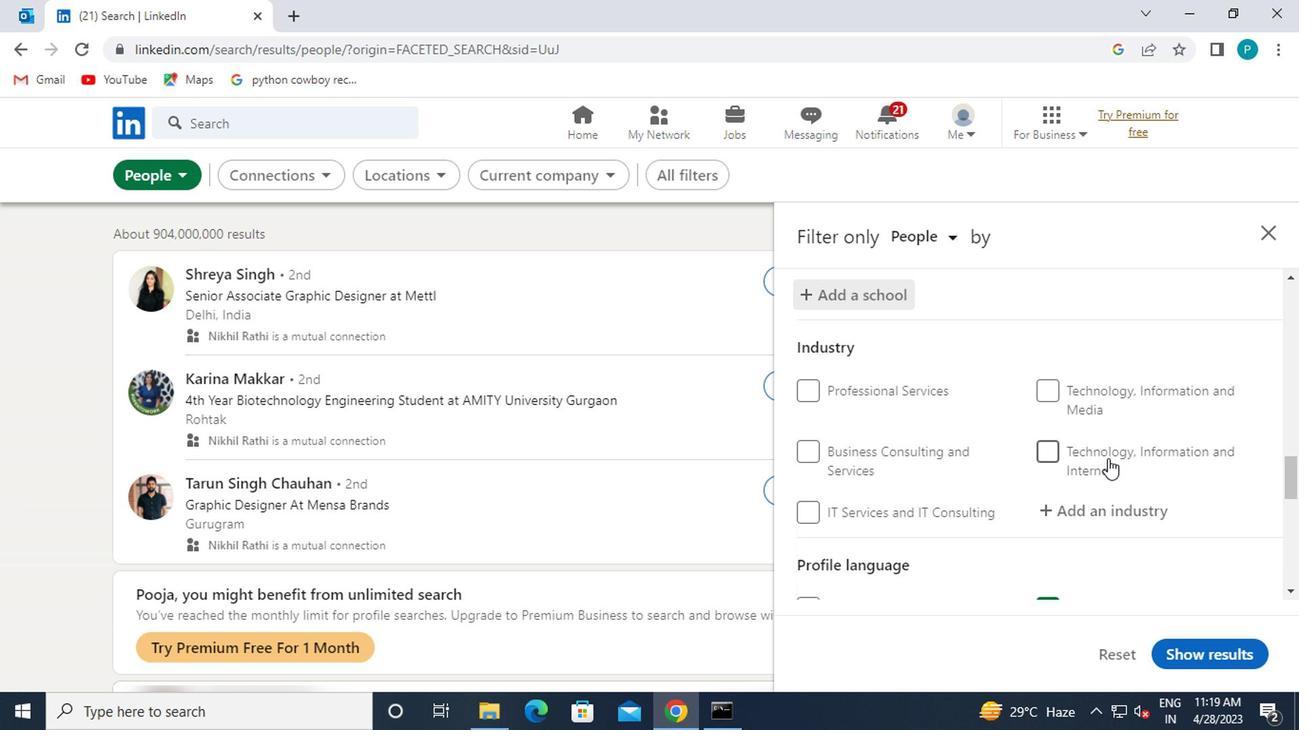 
Action: Mouse moved to (1076, 427)
Screenshot: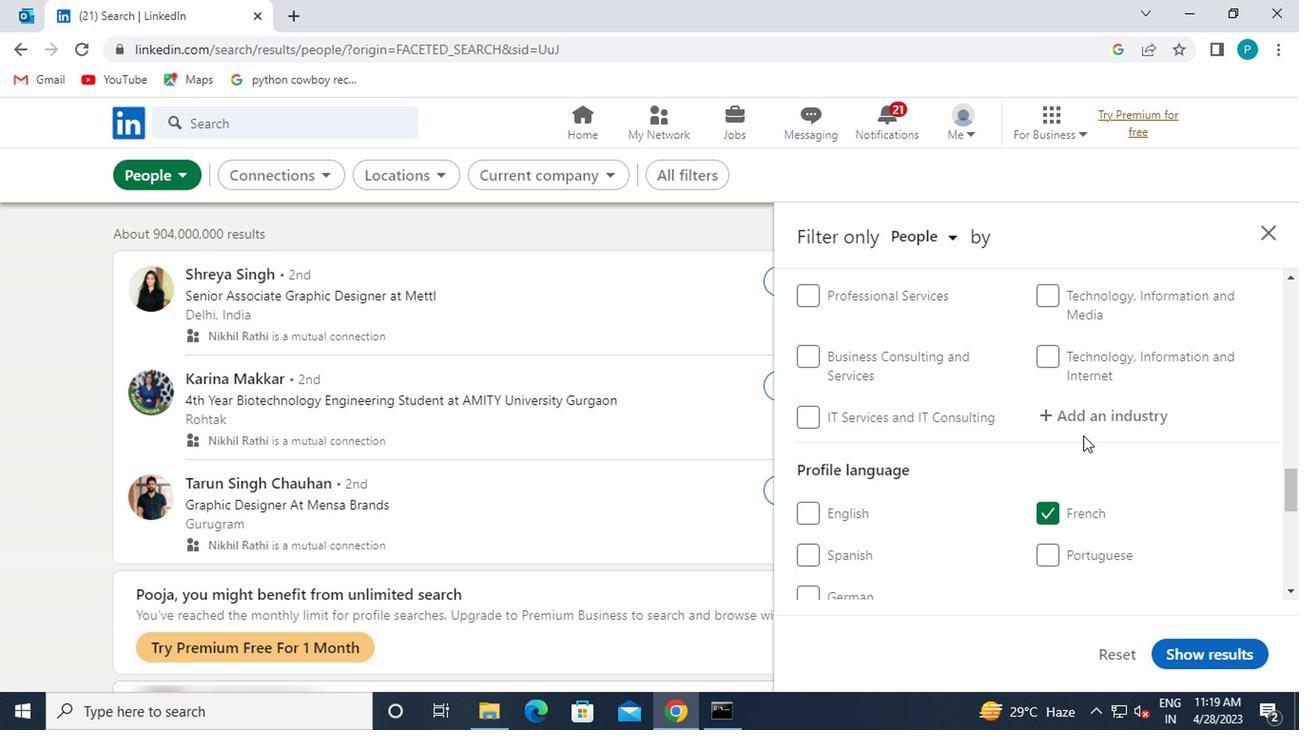 
Action: Mouse pressed left at (1076, 427)
Screenshot: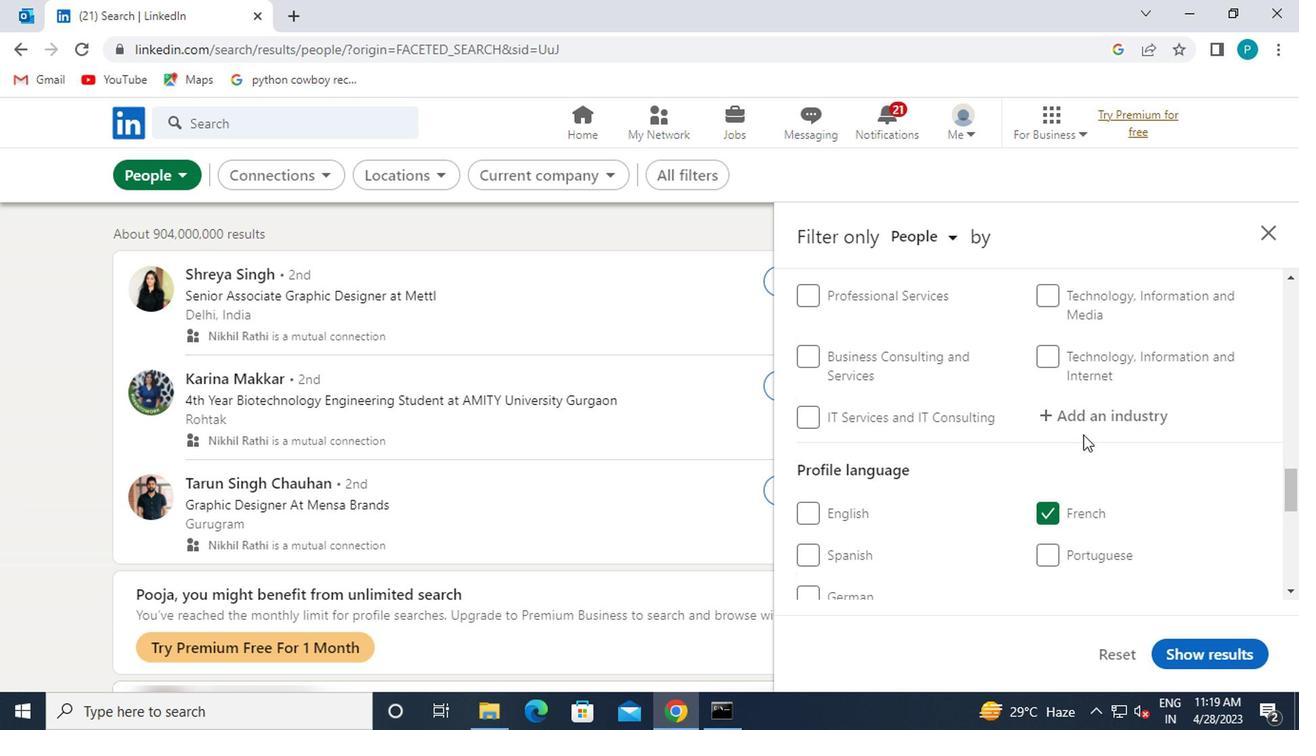 
Action: Key pressed <Key.caps_lock>i<Key.caps_lock>nsurance
Screenshot: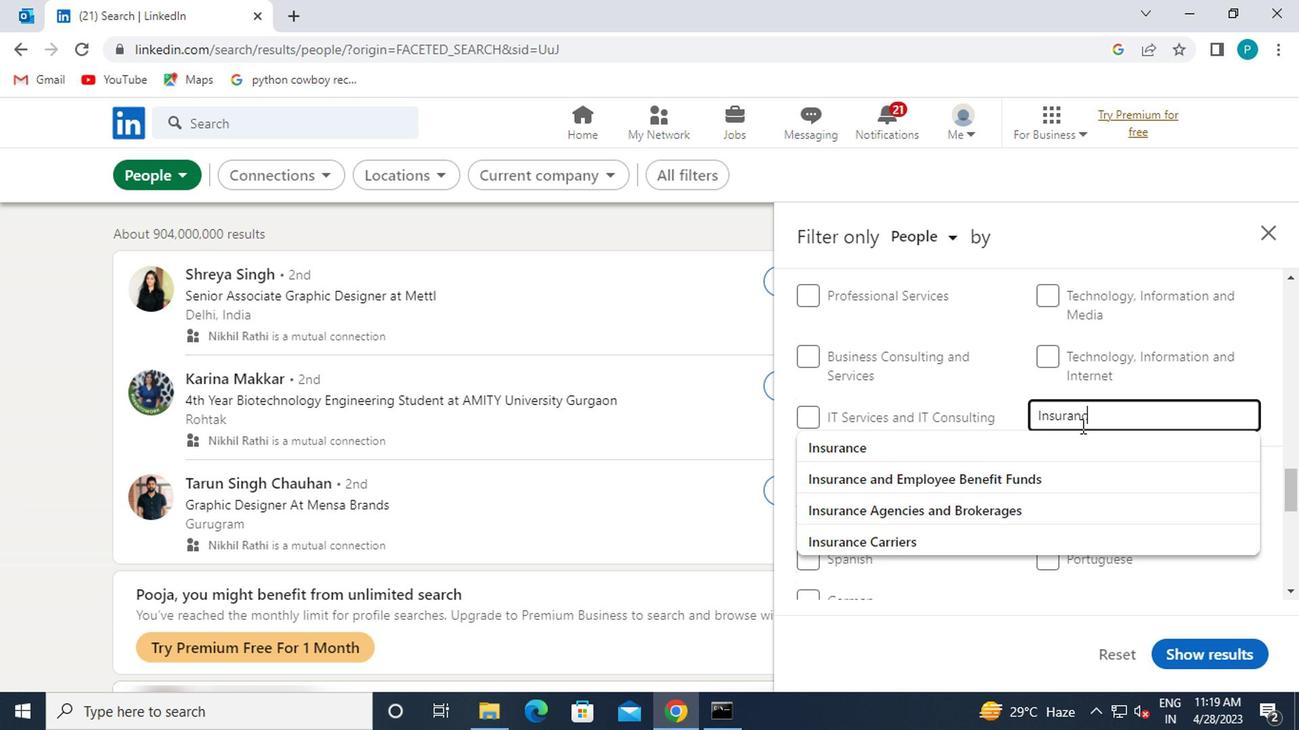 
Action: Mouse moved to (1071, 505)
Screenshot: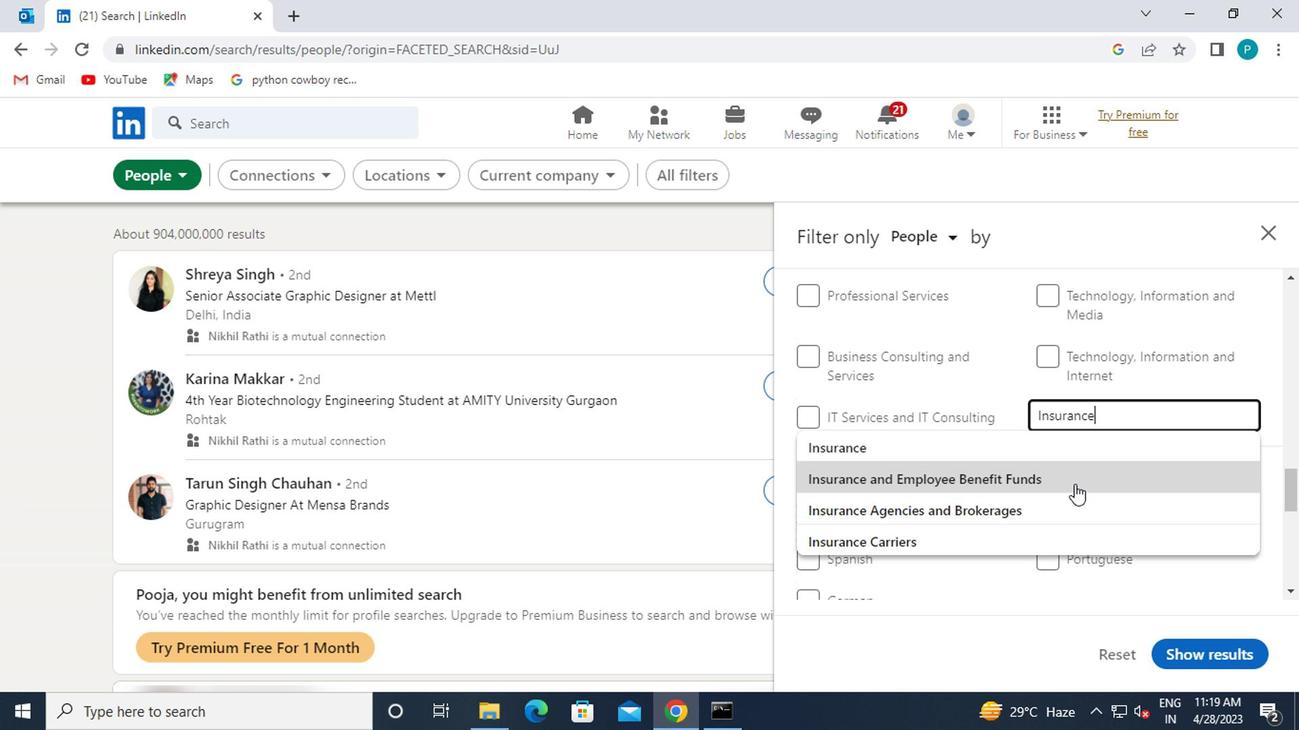
Action: Mouse pressed left at (1071, 505)
Screenshot: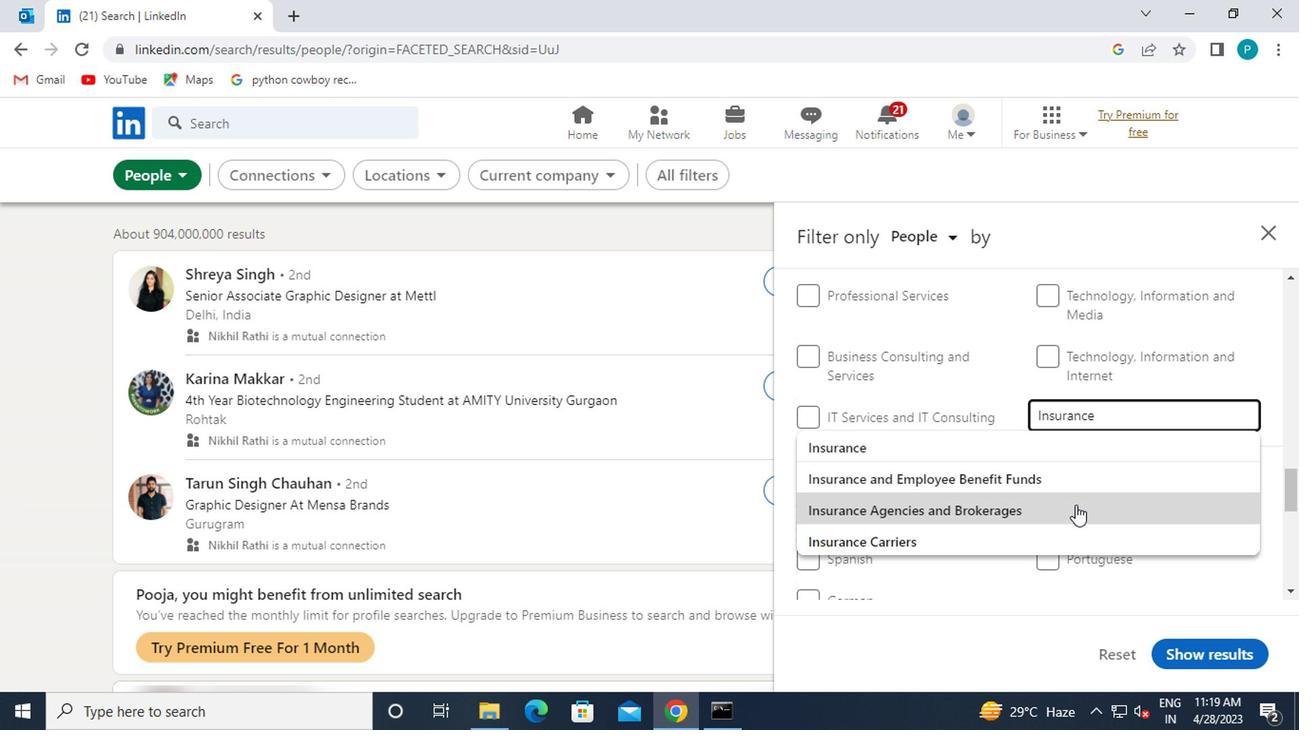 
Action: Mouse moved to (1071, 500)
Screenshot: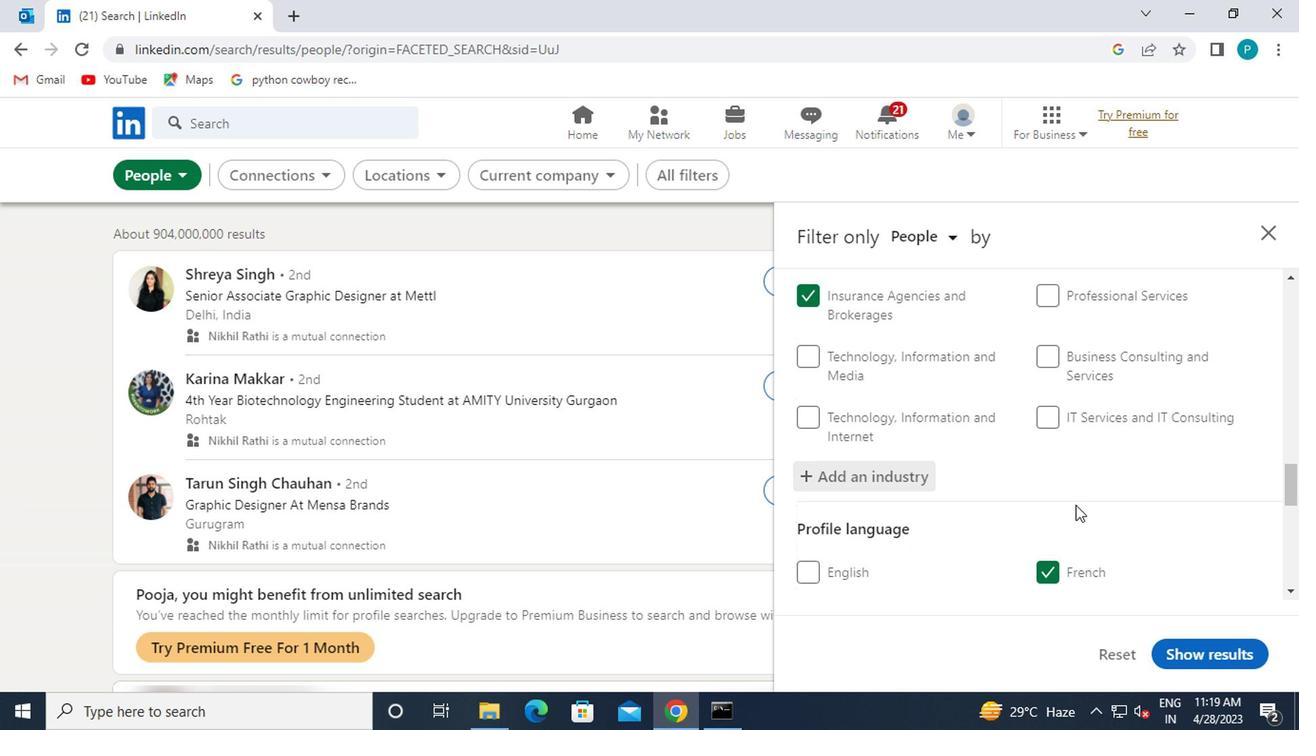 
Action: Mouse scrolled (1071, 499) with delta (0, 0)
Screenshot: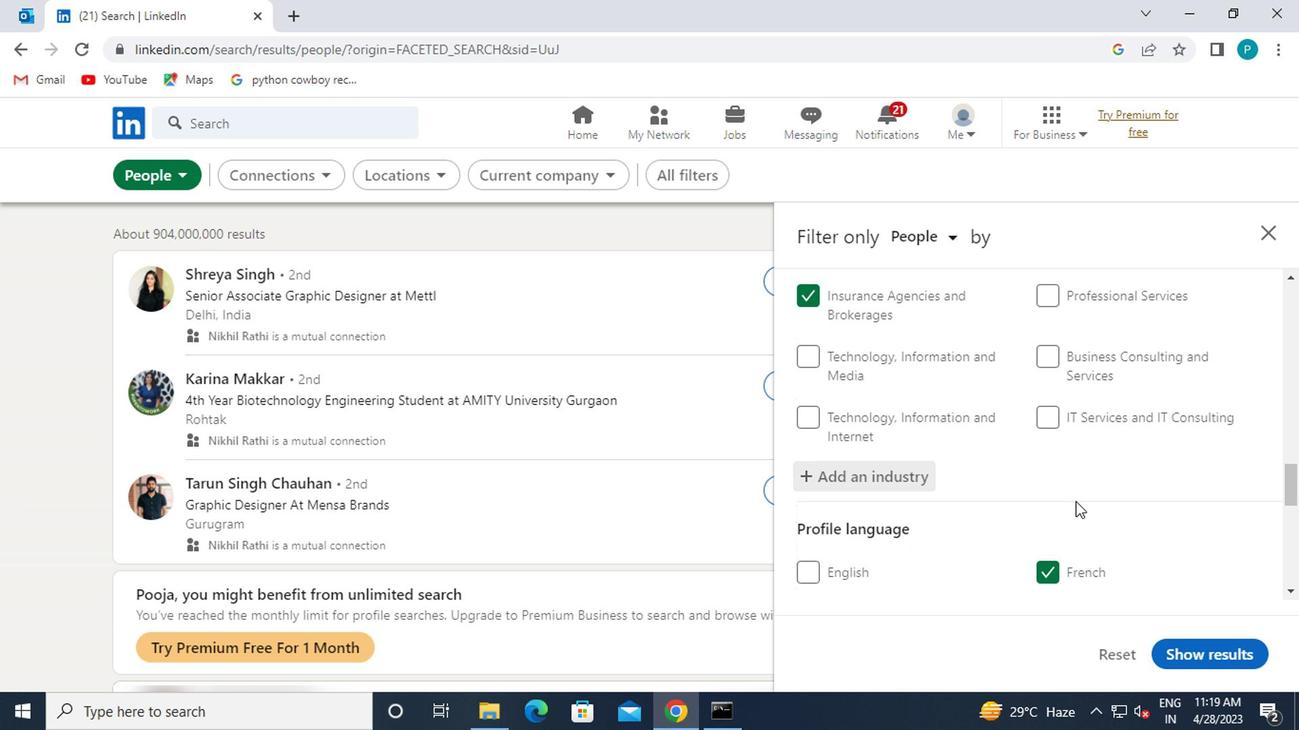 
Action: Mouse scrolled (1071, 499) with delta (0, 0)
Screenshot: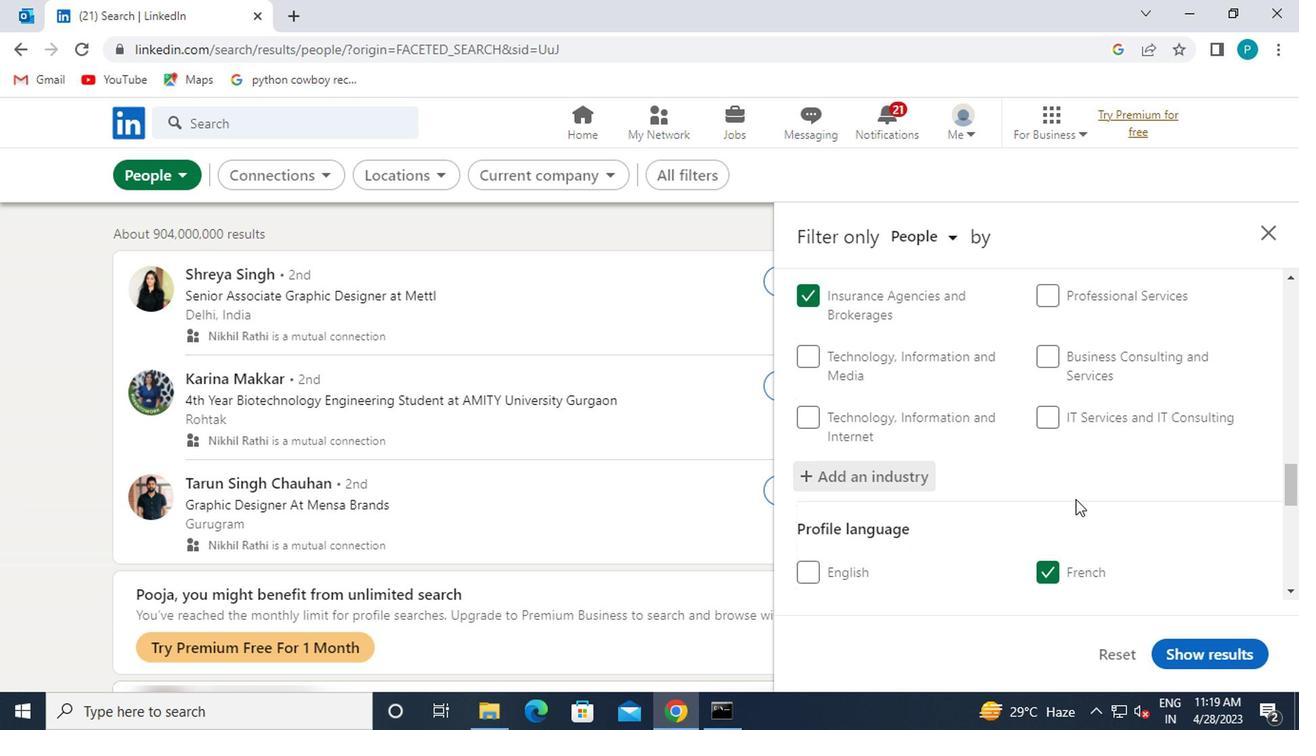 
Action: Mouse moved to (1071, 498)
Screenshot: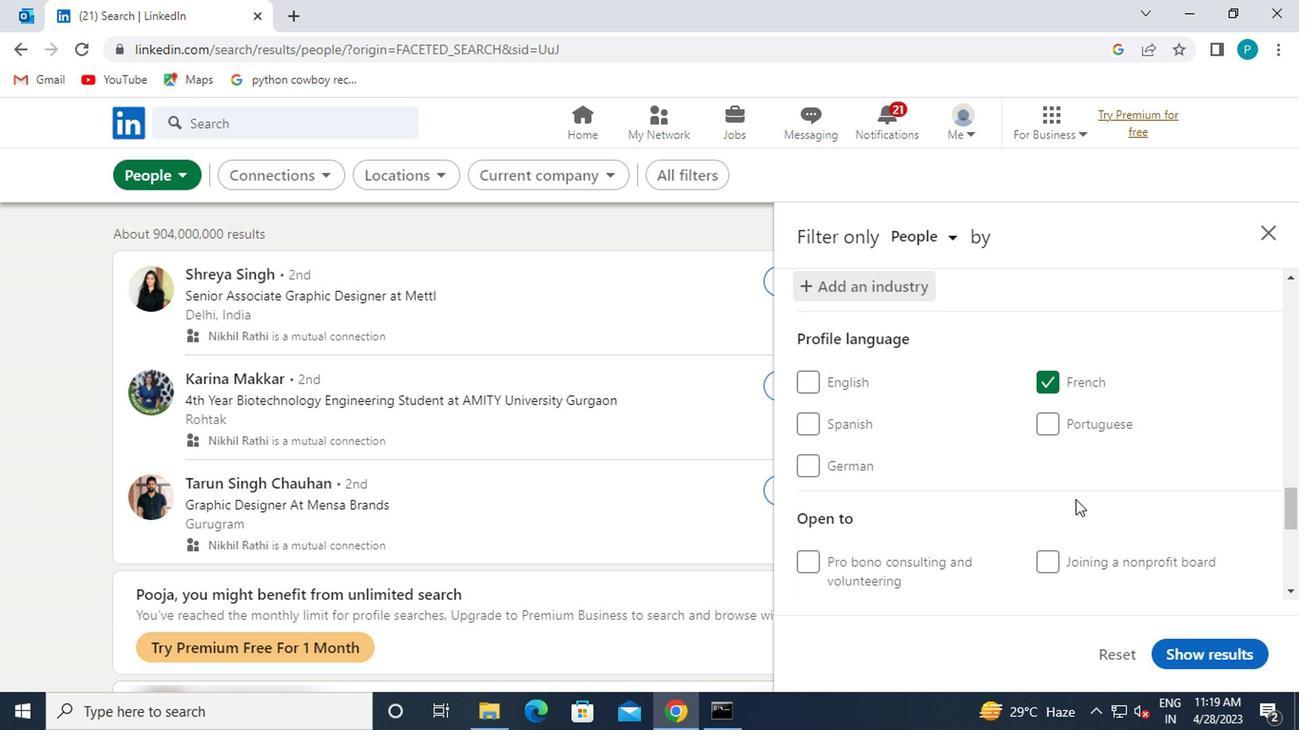 
Action: Mouse scrolled (1071, 497) with delta (0, 0)
Screenshot: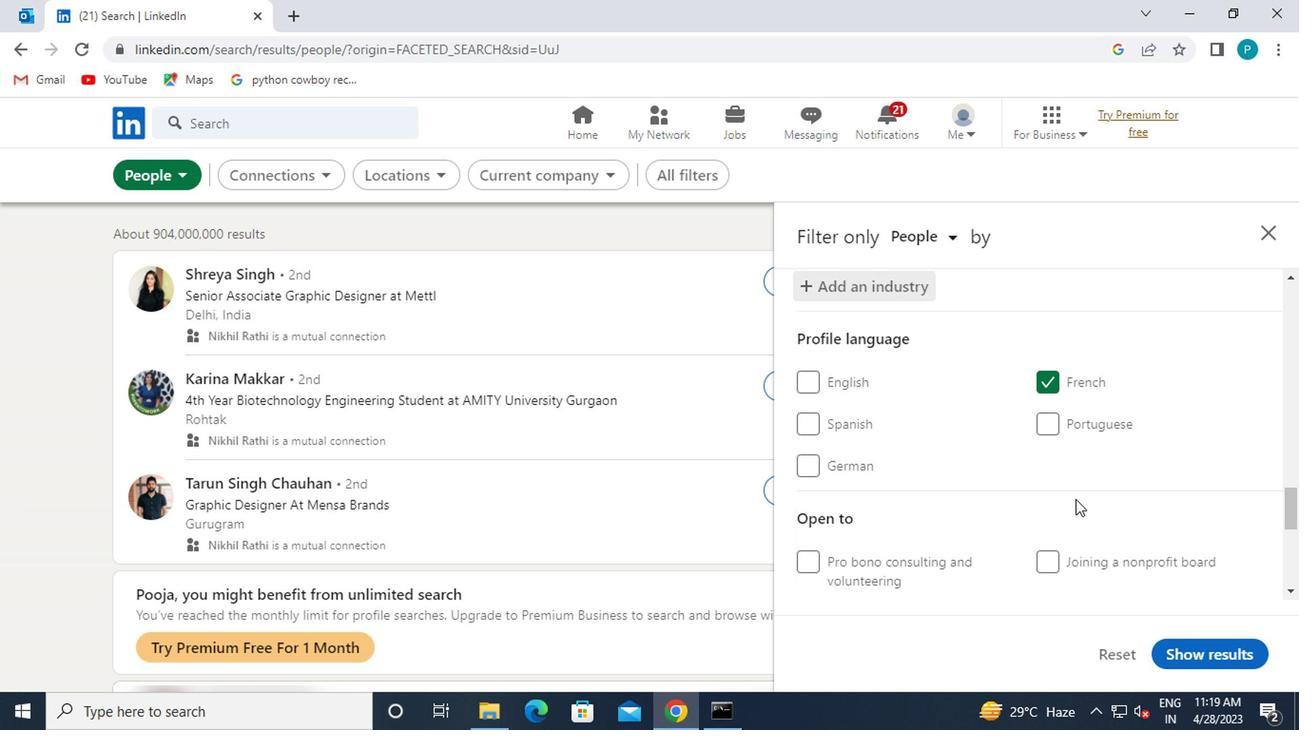 
Action: Mouse scrolled (1071, 497) with delta (0, 0)
Screenshot: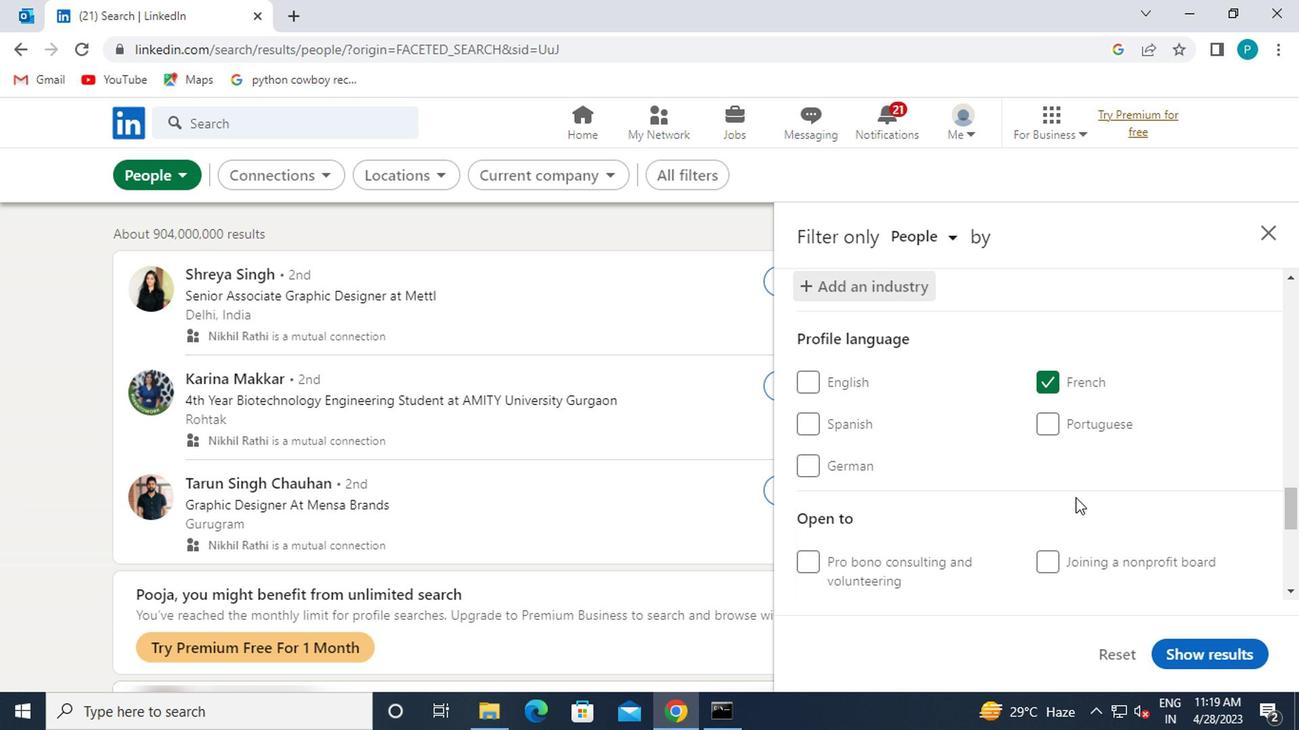 
Action: Mouse scrolled (1071, 497) with delta (0, 0)
Screenshot: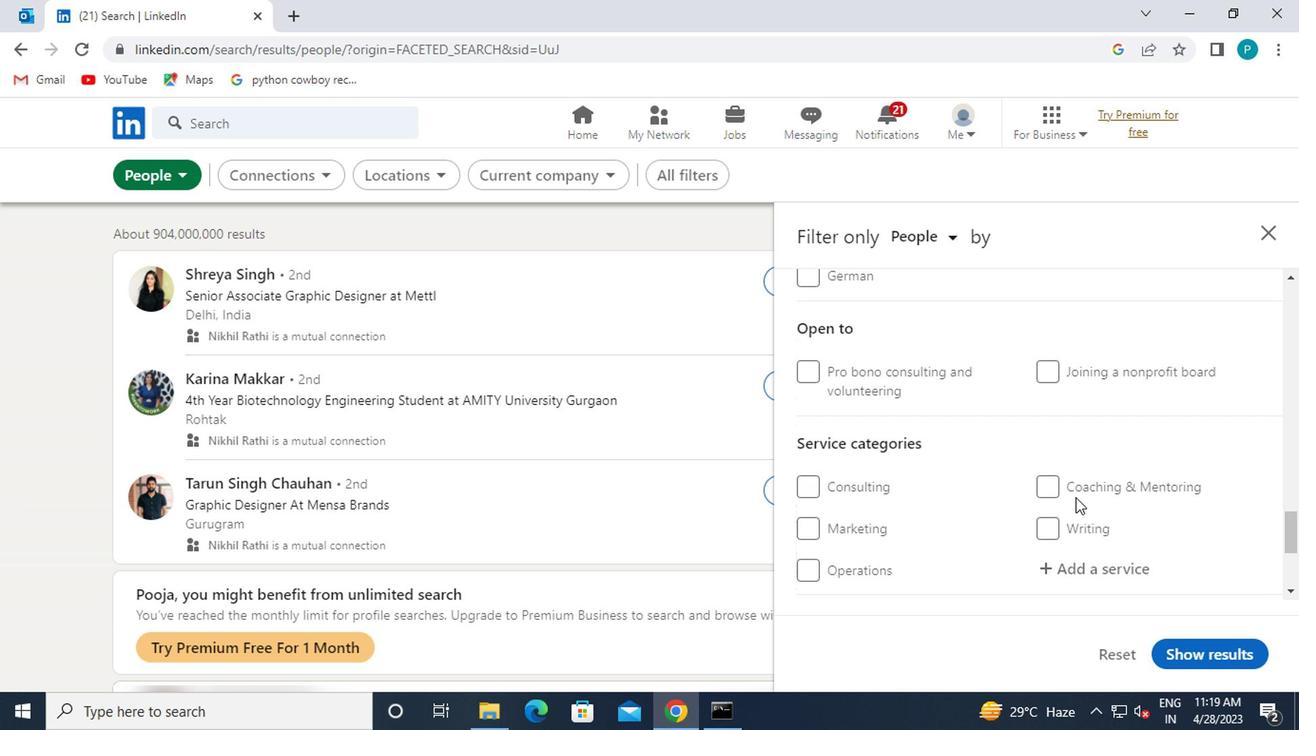 
Action: Mouse moved to (1066, 467)
Screenshot: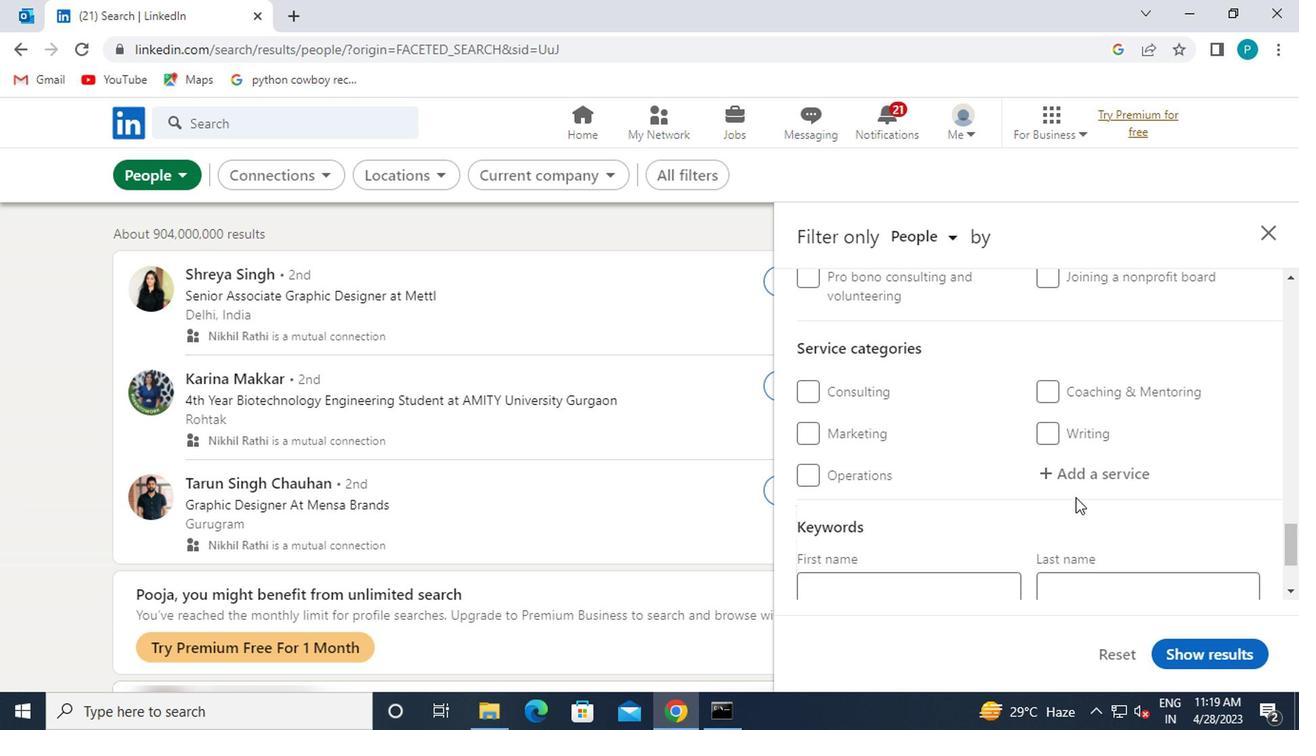 
Action: Mouse pressed left at (1066, 467)
Screenshot: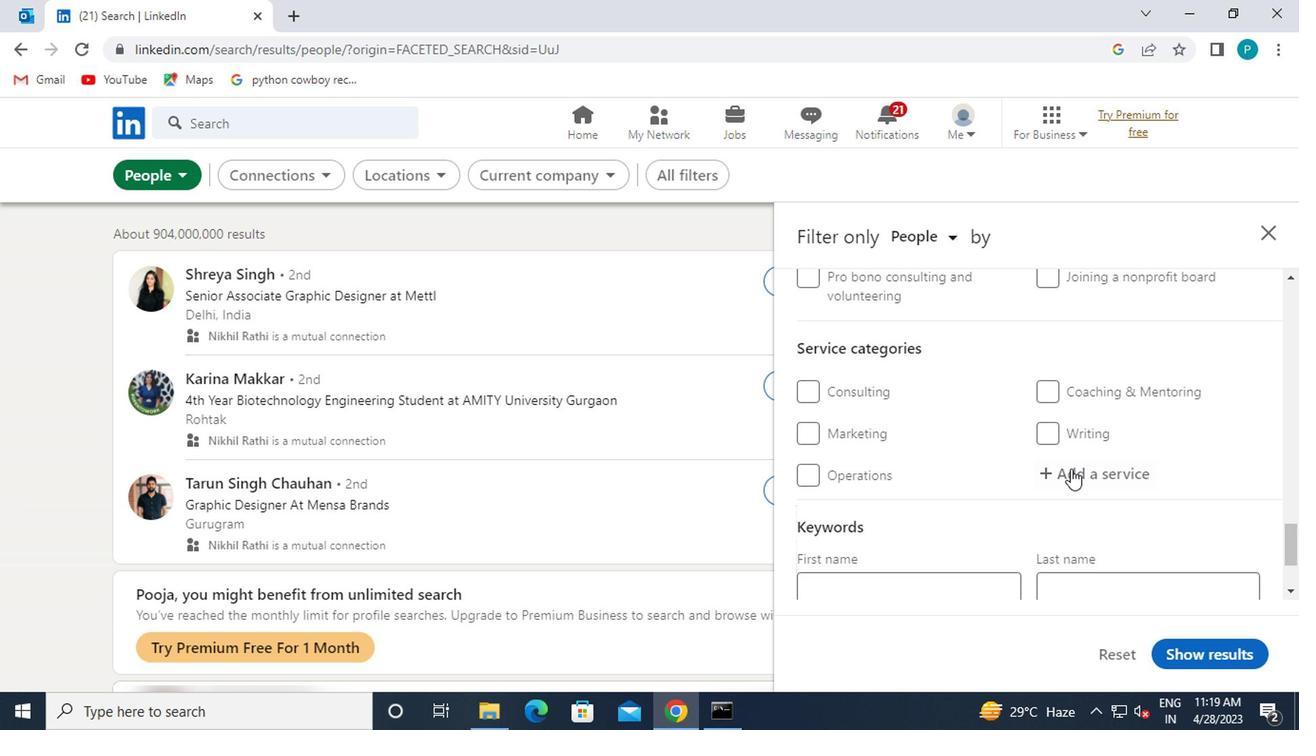 
Action: Key pressed <Key.caps_lock>a<Key.caps_lock>udio
Screenshot: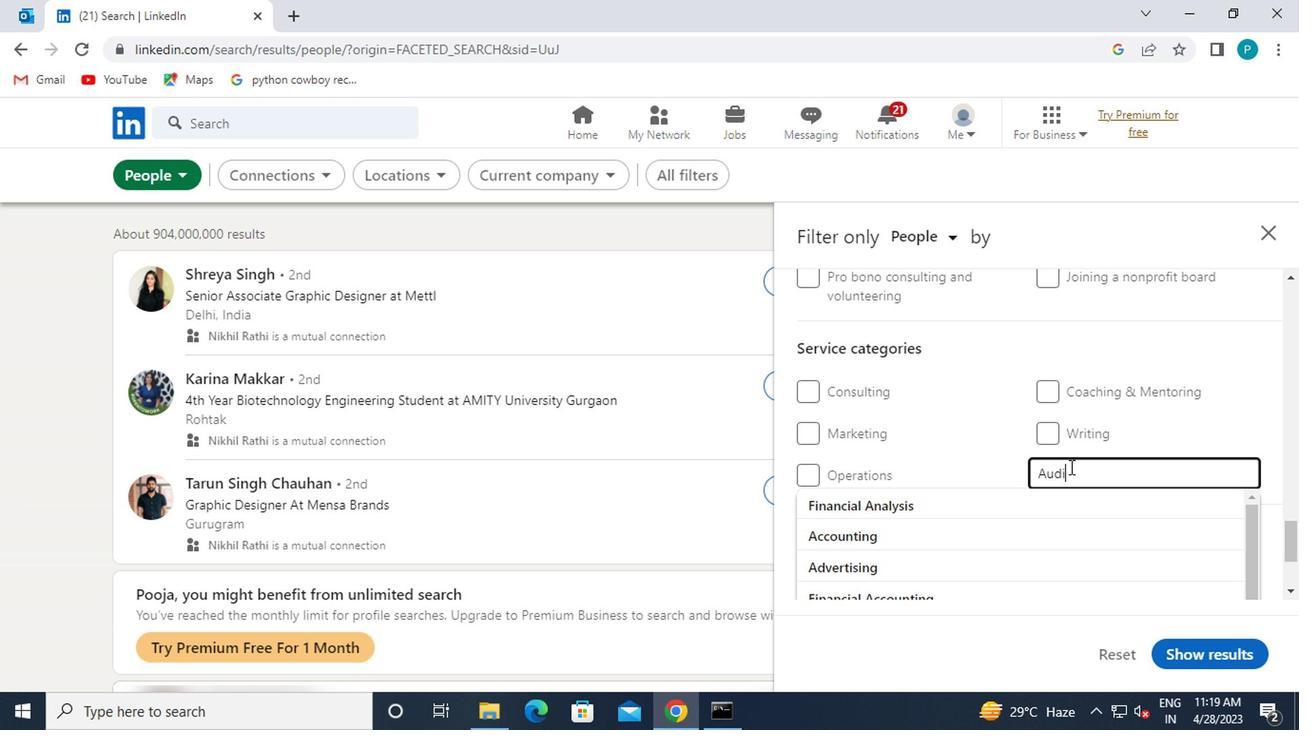 
Action: Mouse moved to (1048, 496)
Screenshot: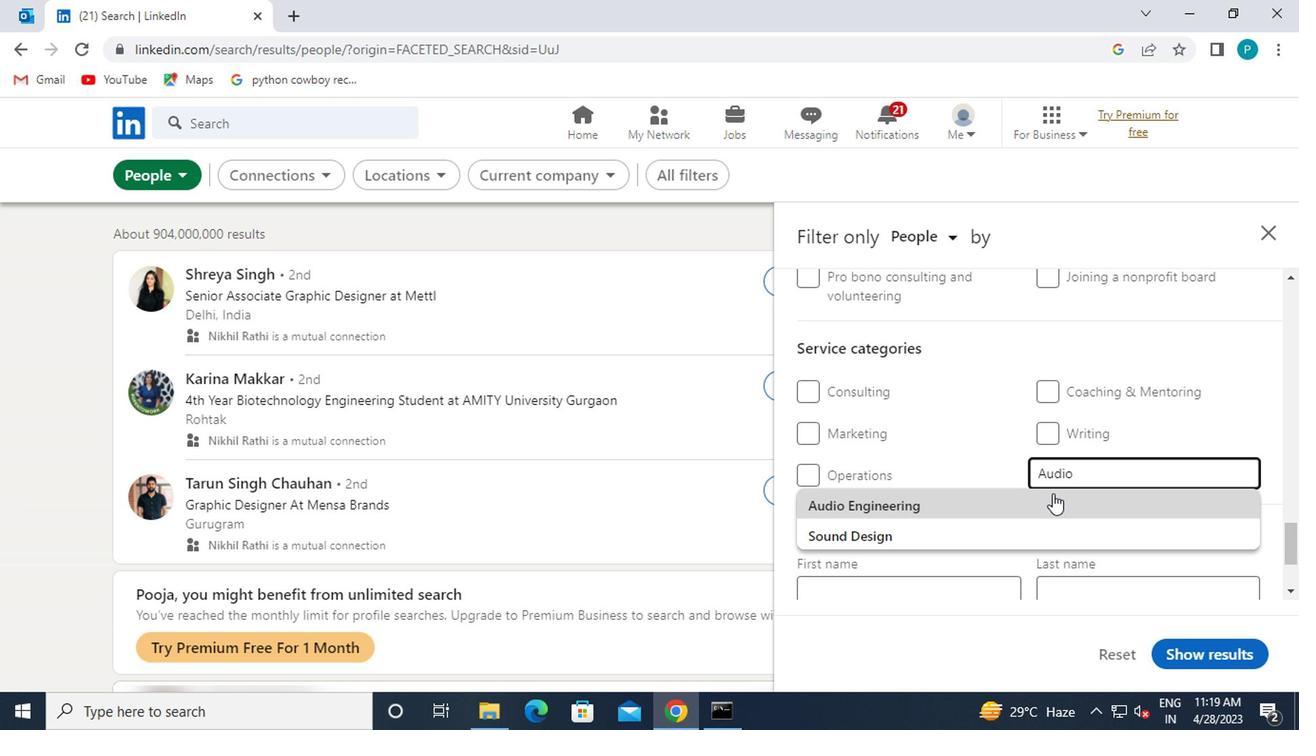 
Action: Mouse pressed left at (1048, 496)
Screenshot: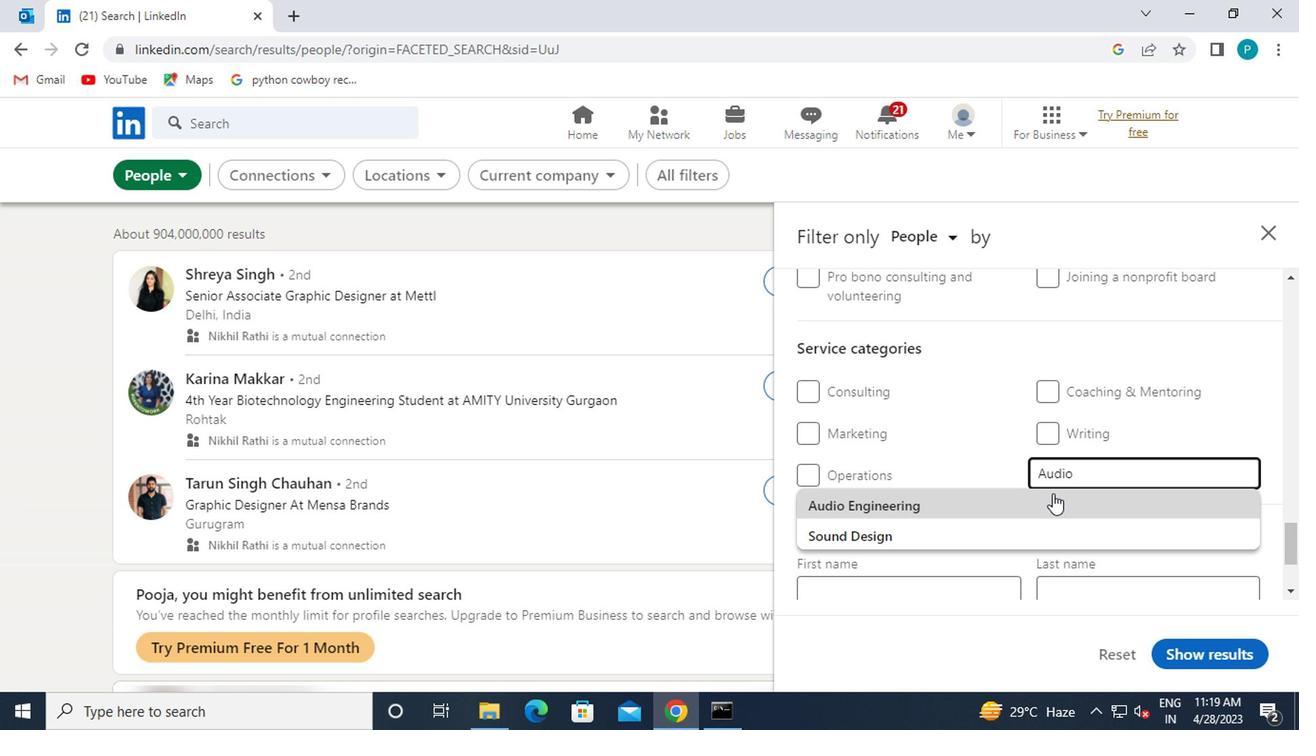 
Action: Mouse moved to (926, 471)
Screenshot: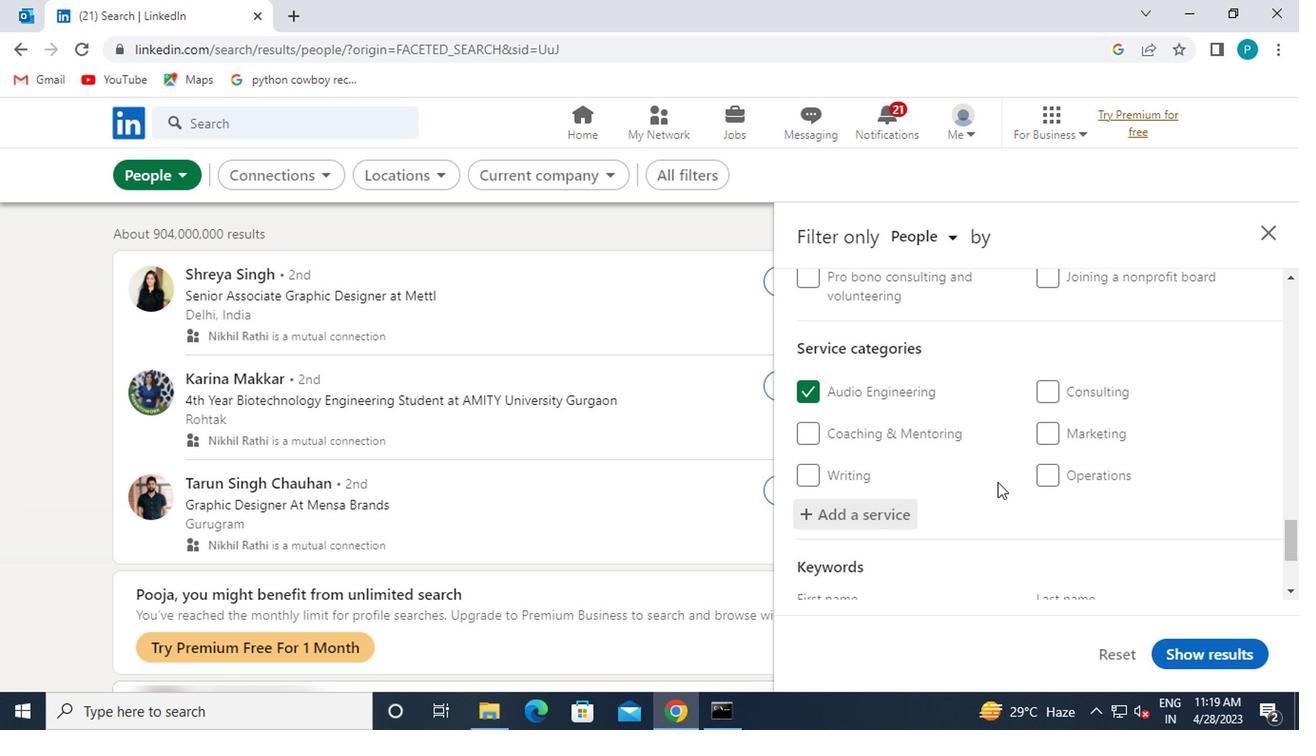 
Action: Mouse scrolled (926, 469) with delta (0, -1)
Screenshot: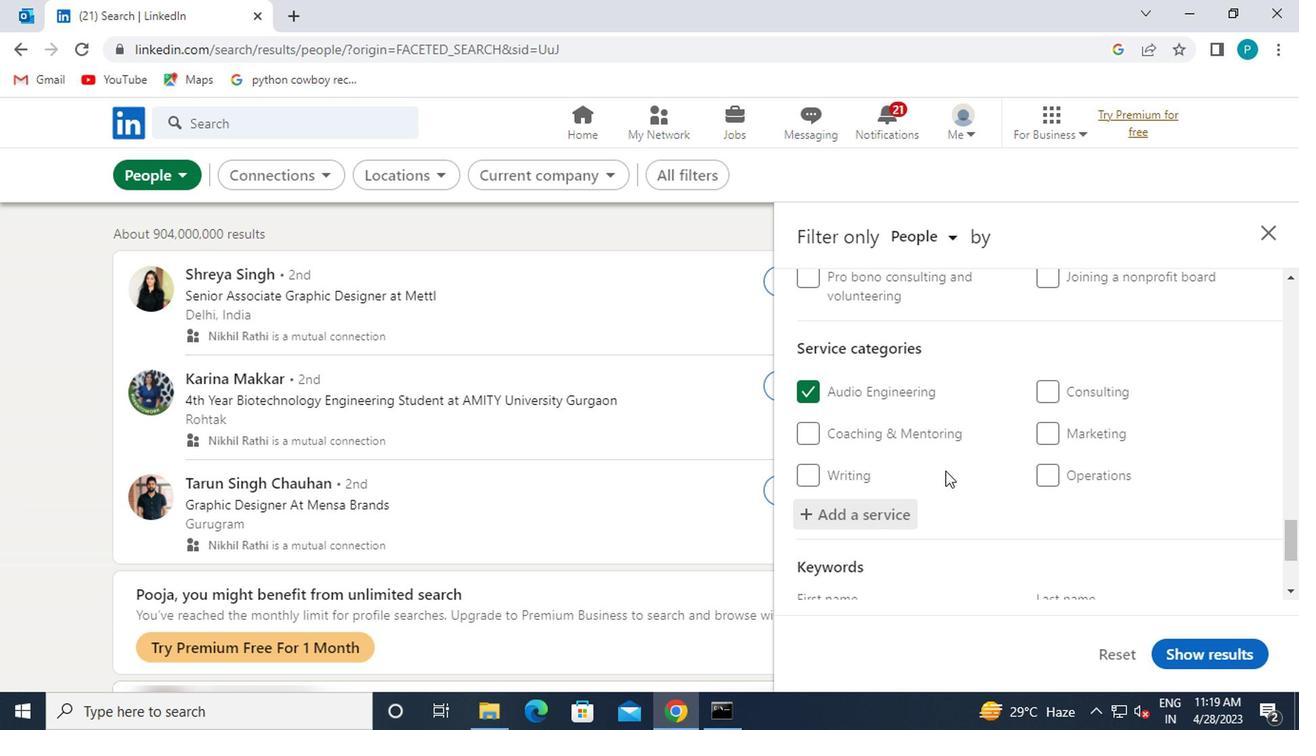 
Action: Mouse scrolled (926, 469) with delta (0, -1)
Screenshot: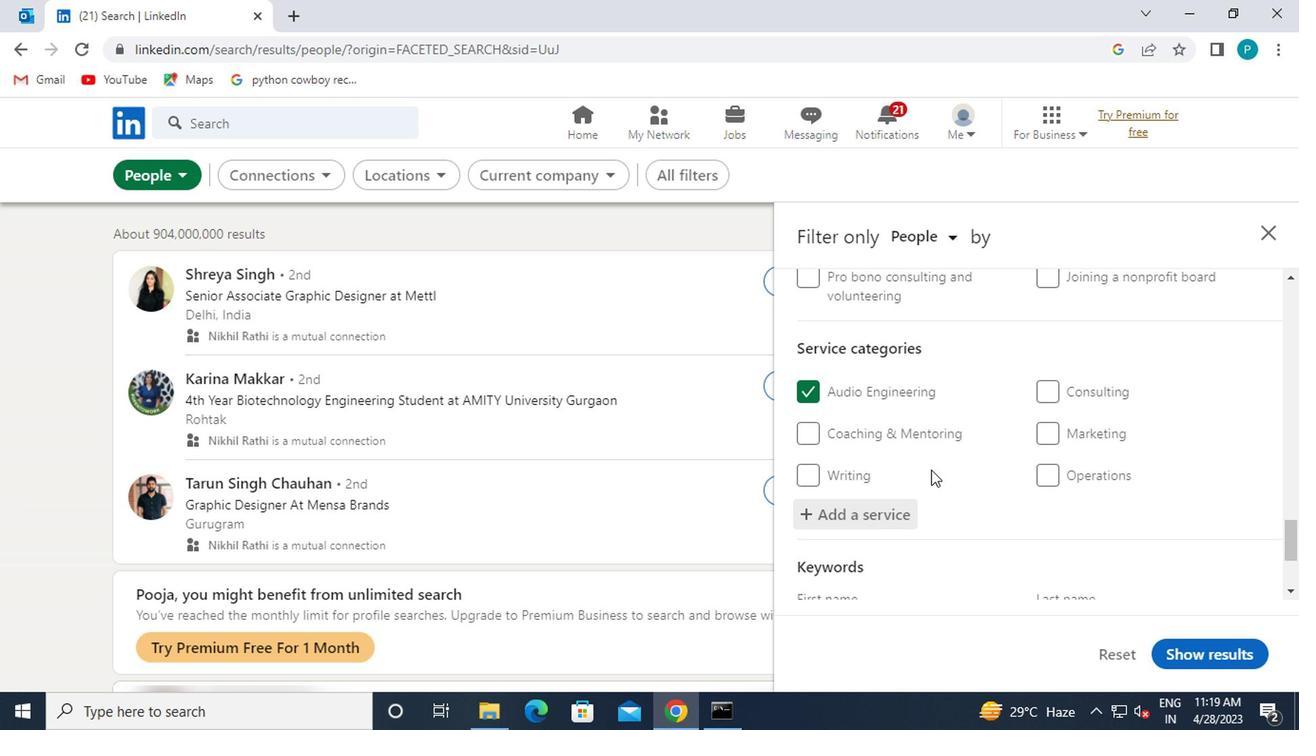 
Action: Mouse moved to (888, 519)
Screenshot: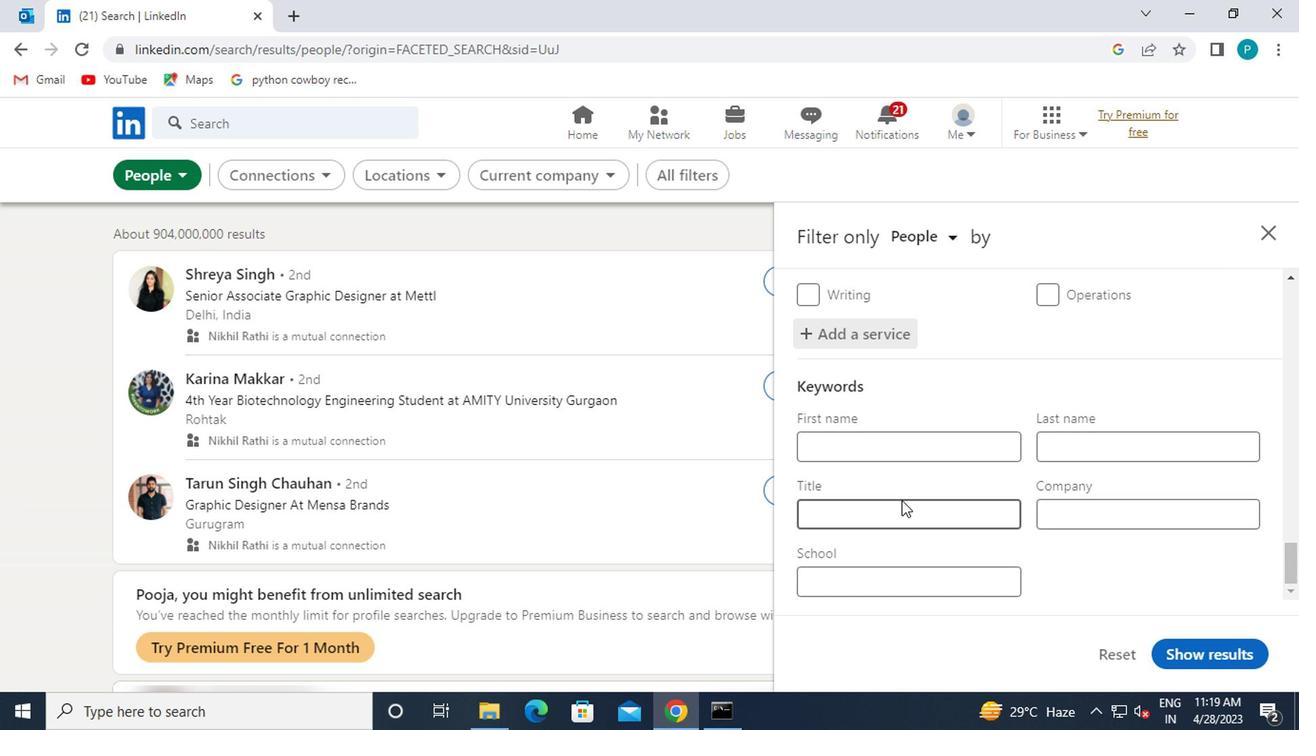 
Action: Mouse pressed left at (888, 519)
Screenshot: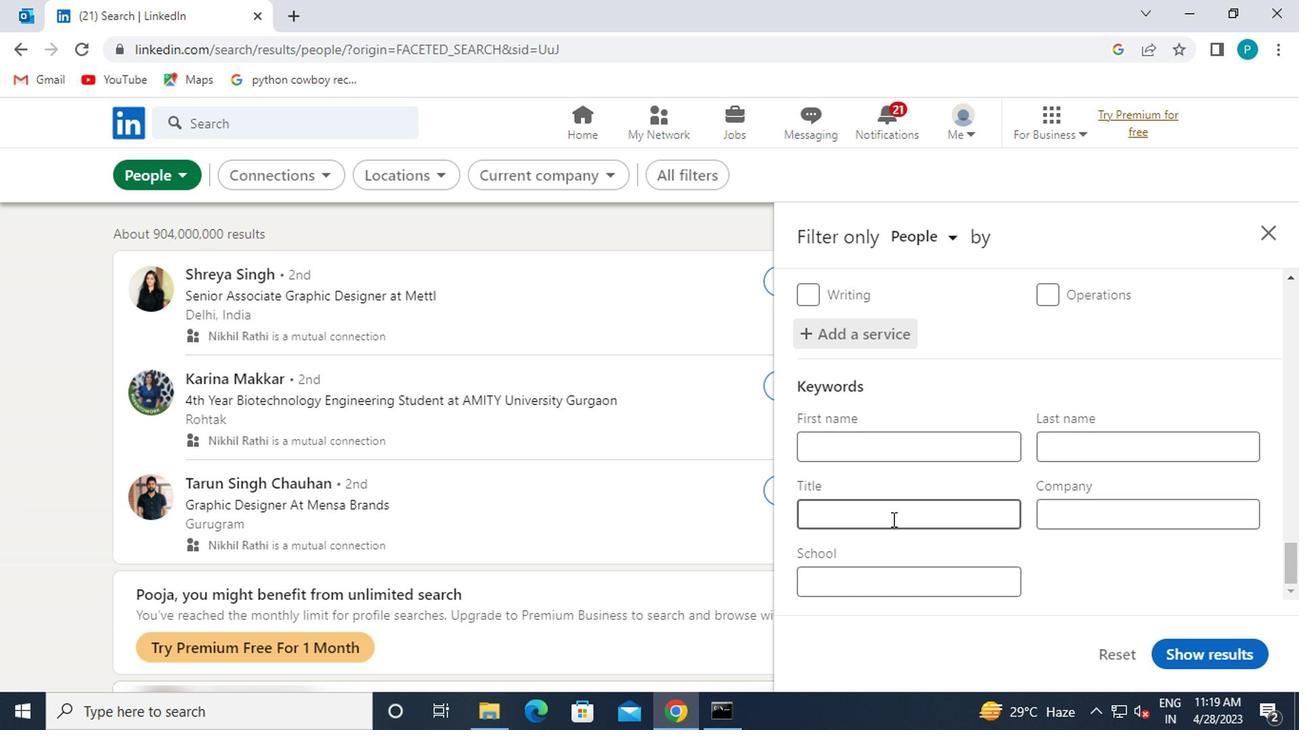 
Action: Key pressed <Key.caps_lock>seo<Key.space>m<Key.caps_lock>anager
Screenshot: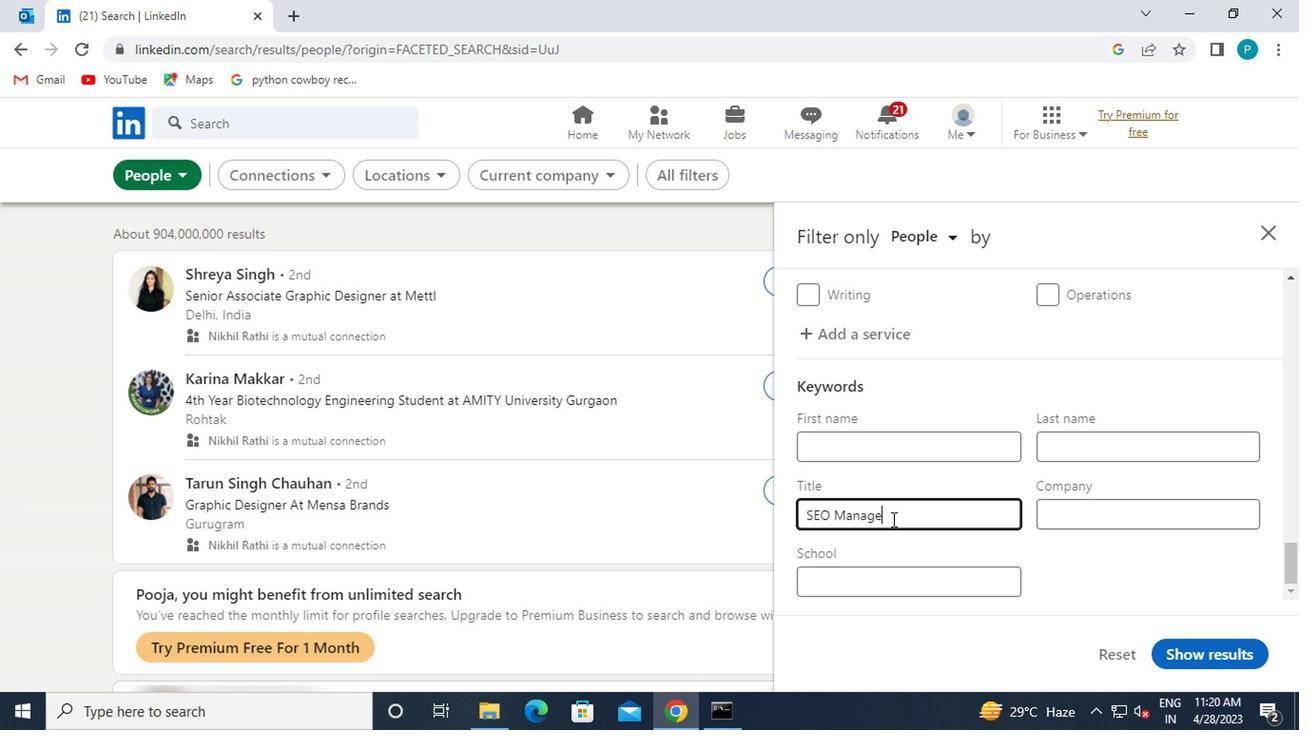 
Action: Mouse moved to (1205, 647)
Screenshot: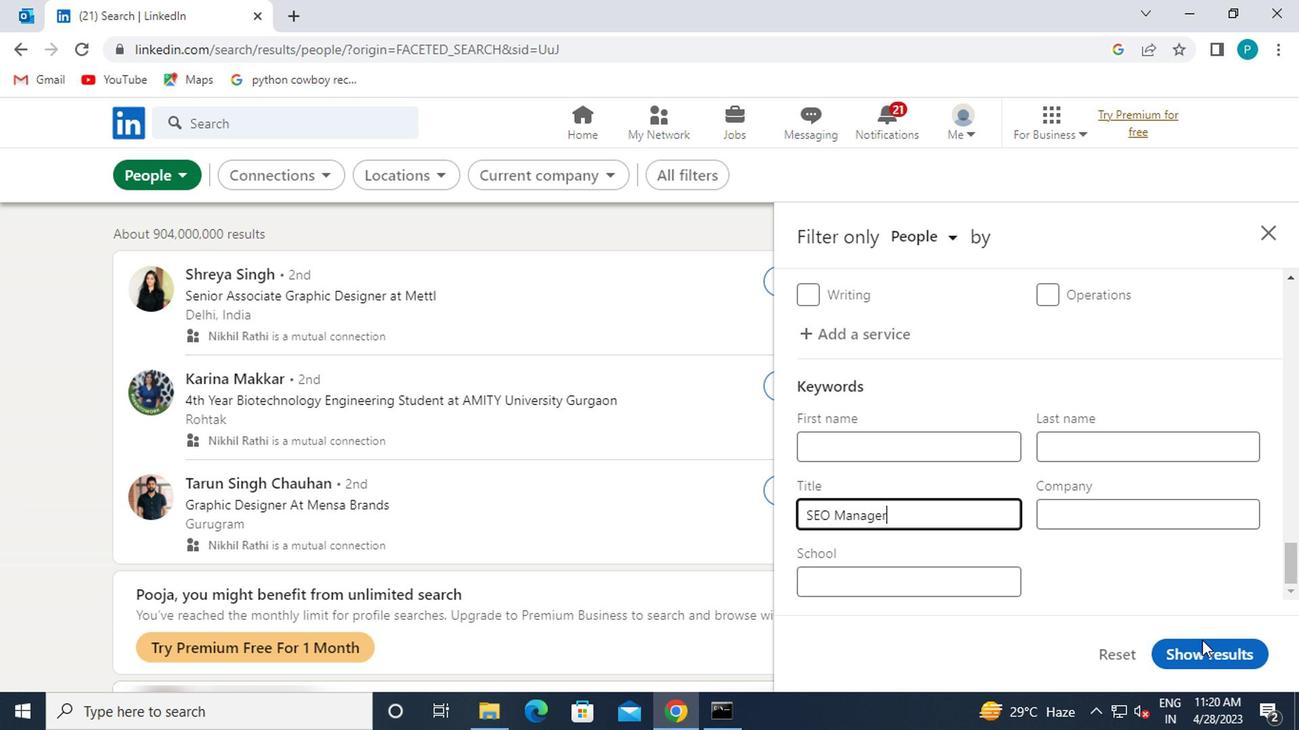 
Action: Mouse pressed left at (1205, 647)
Screenshot: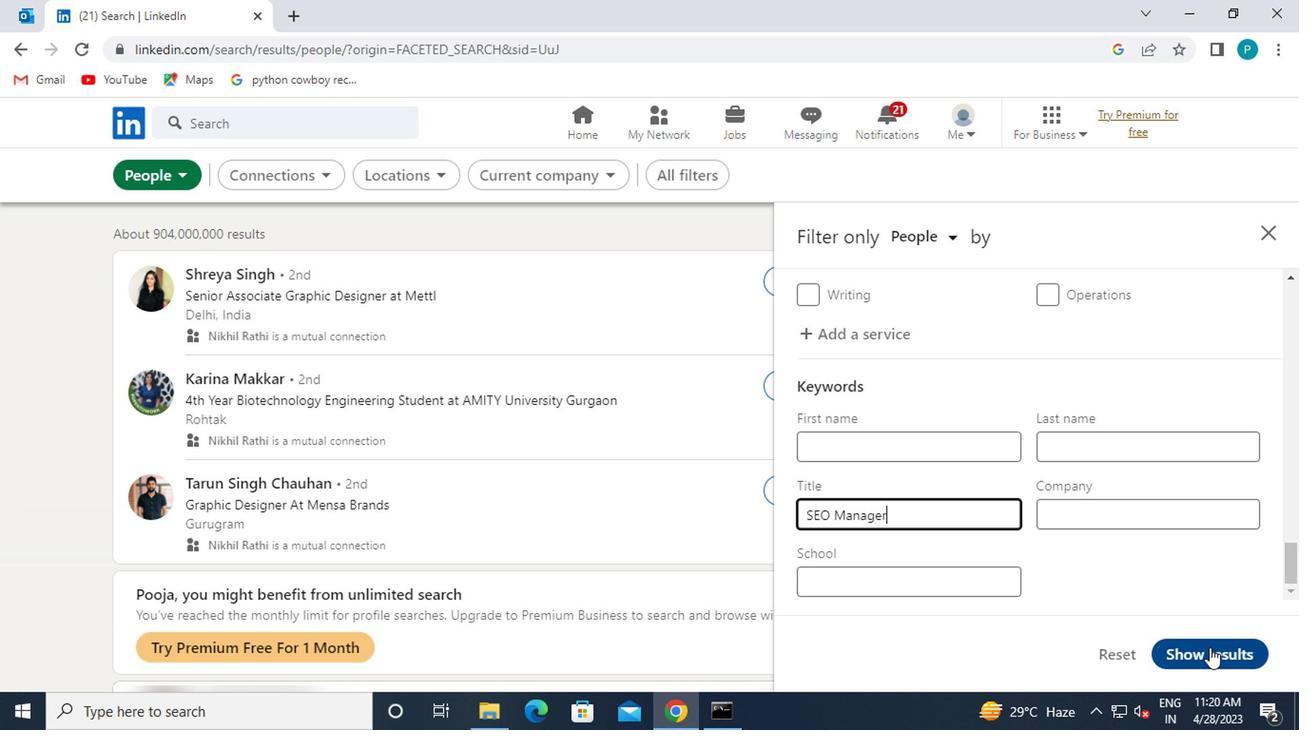 
Action: Mouse moved to (1209, 647)
Screenshot: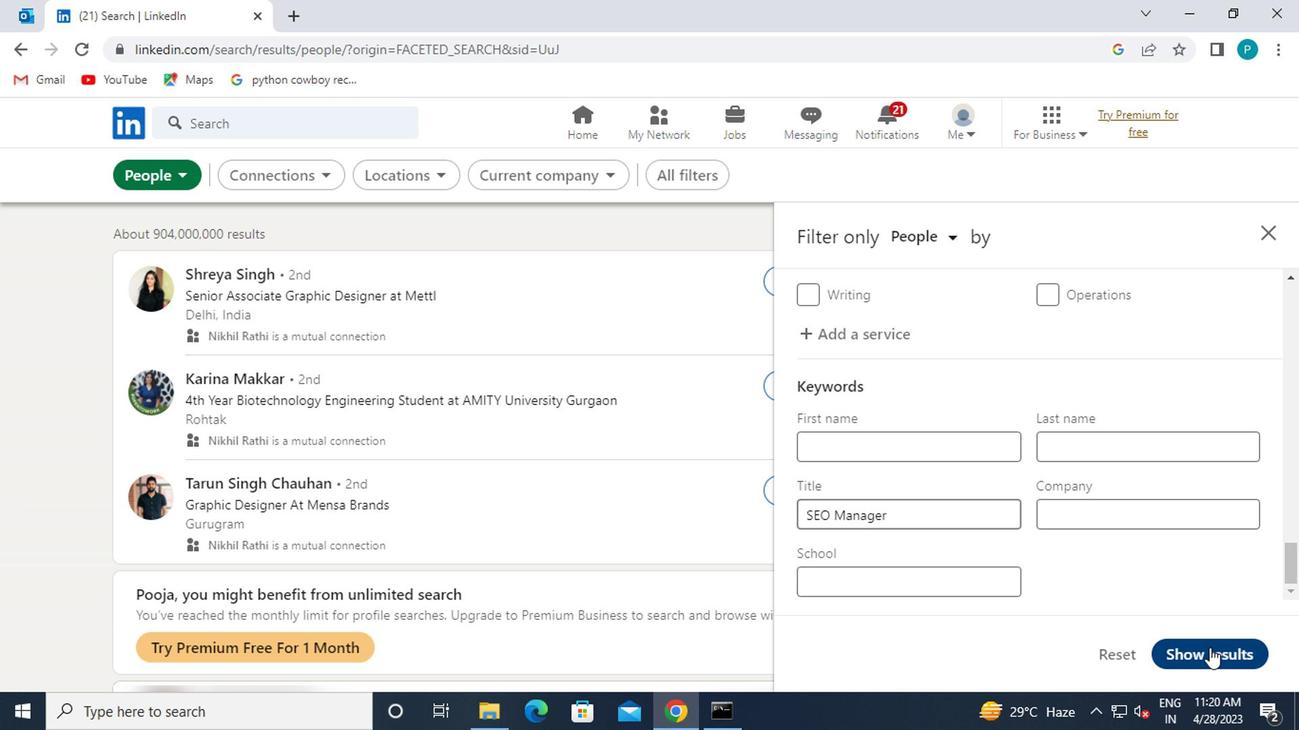 
